 Task: Look for space in Genteng, Indonesia from 3rd August, 2023 to 17th August, 2023 for 3 adults, 1 child in price range Rs.3000 to Rs.15000. Place can be entire place with 3 bedrooms having 4 beds and 2 bathrooms. Property type can be house, flat, guest house. Amenities needed are: wifi. Booking option can be shelf check-in. Required host language is English.
Action: Mouse moved to (570, 102)
Screenshot: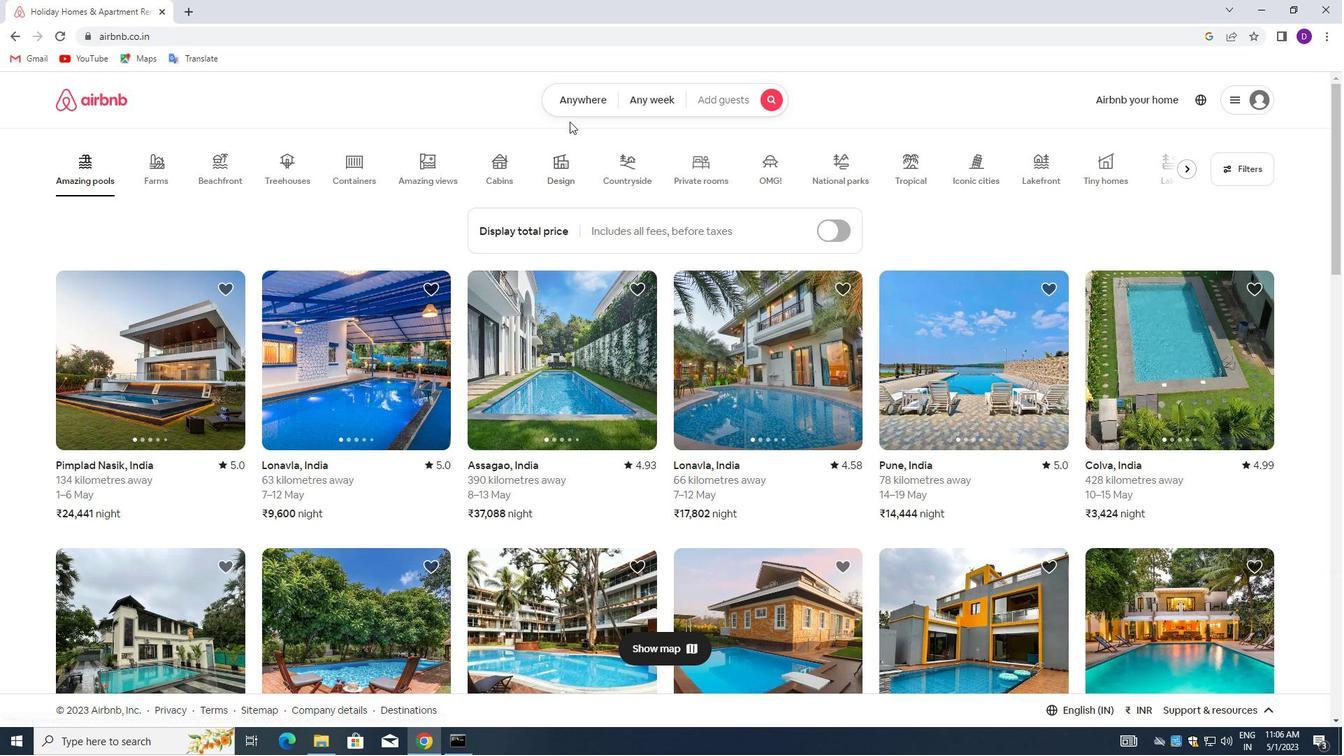 
Action: Mouse pressed left at (570, 102)
Screenshot: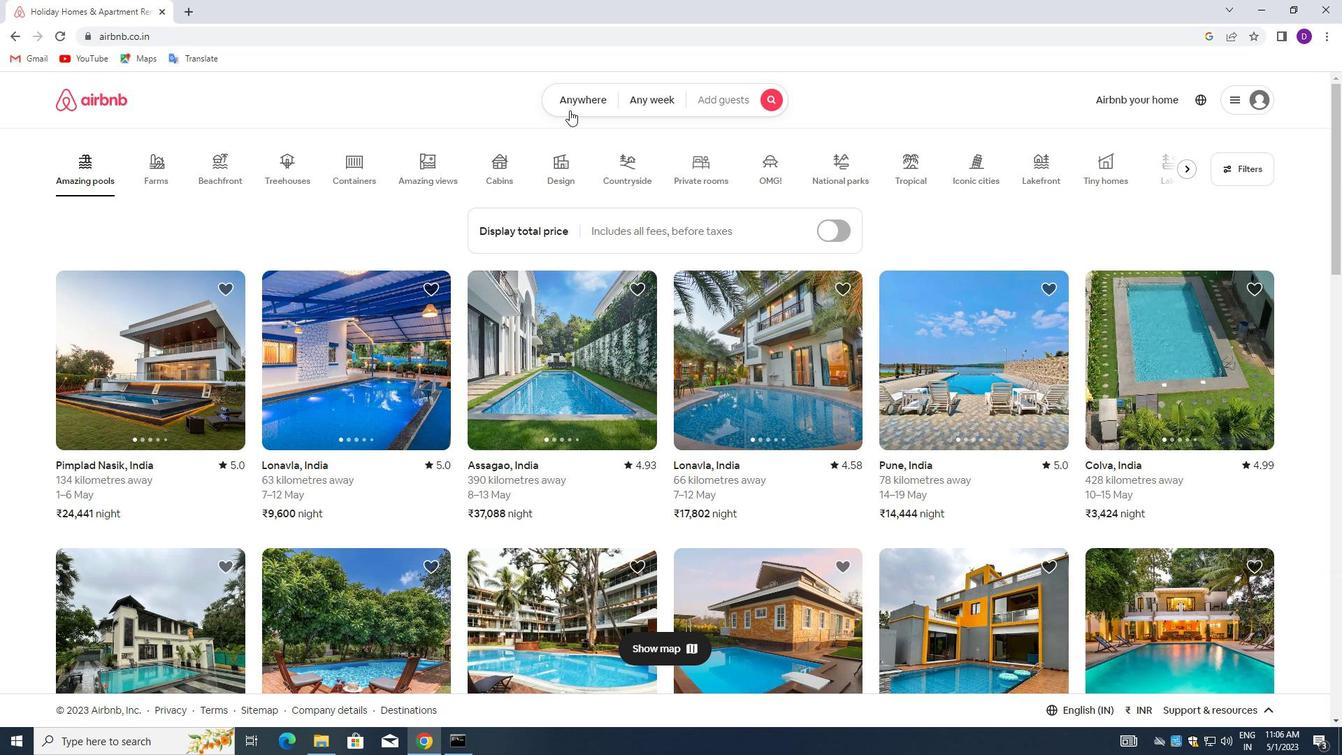 
Action: Mouse moved to (435, 159)
Screenshot: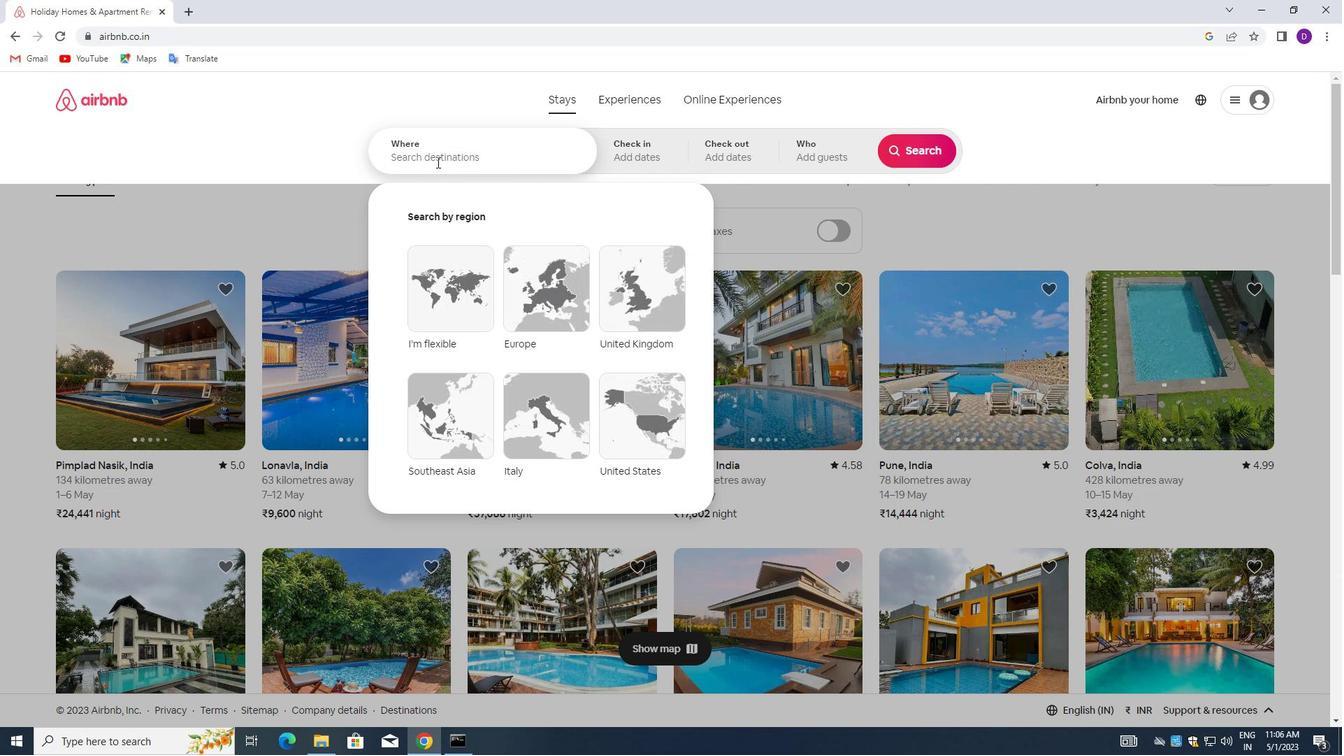 
Action: Mouse pressed left at (435, 159)
Screenshot: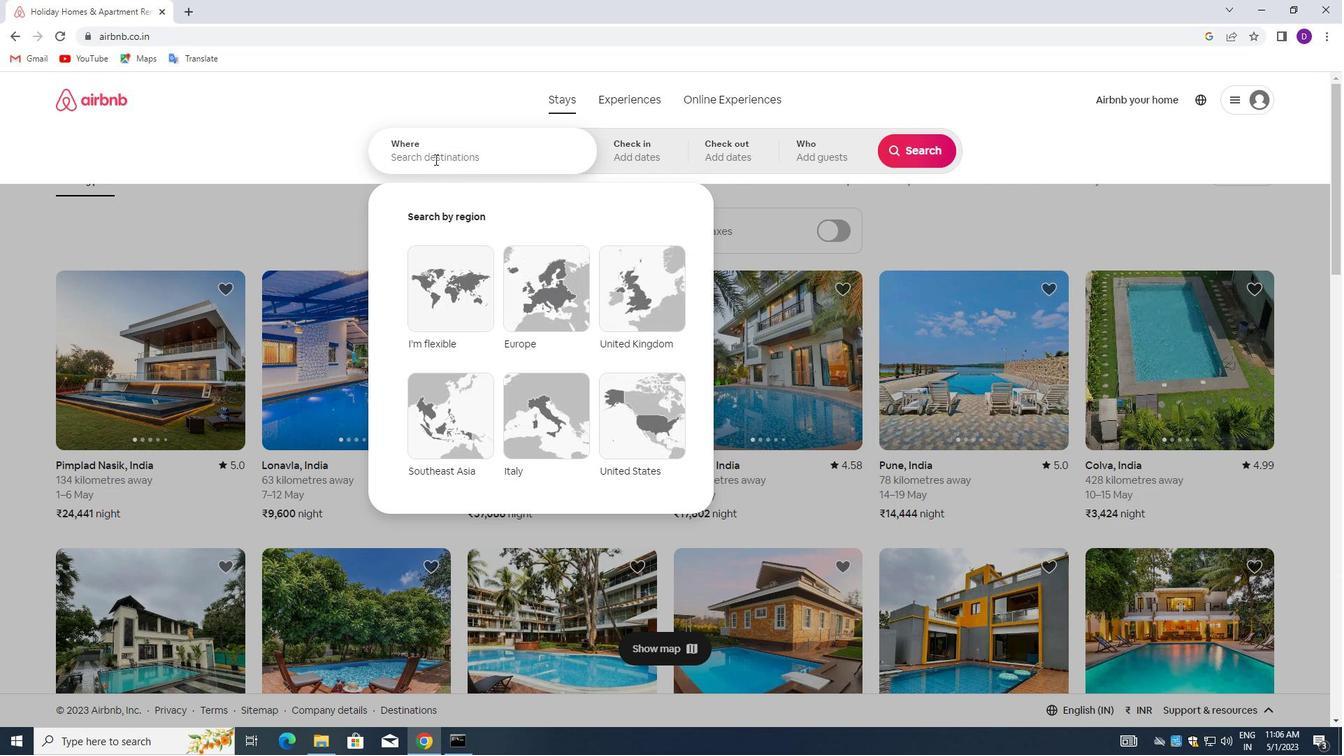 
Action: Key pressed <Key.shift>GENTENG,<Key.space><Key.shift>INDONESIA<Key.enter>
Screenshot: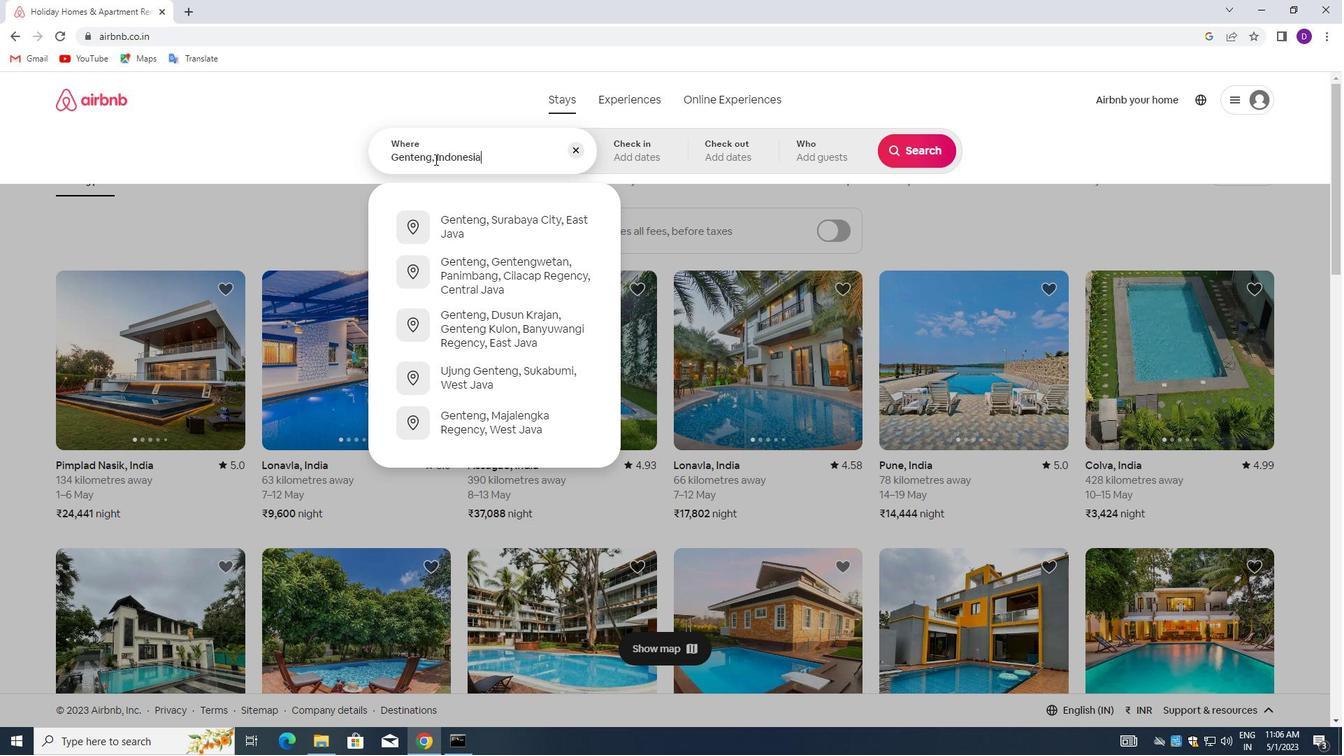 
Action: Mouse moved to (908, 267)
Screenshot: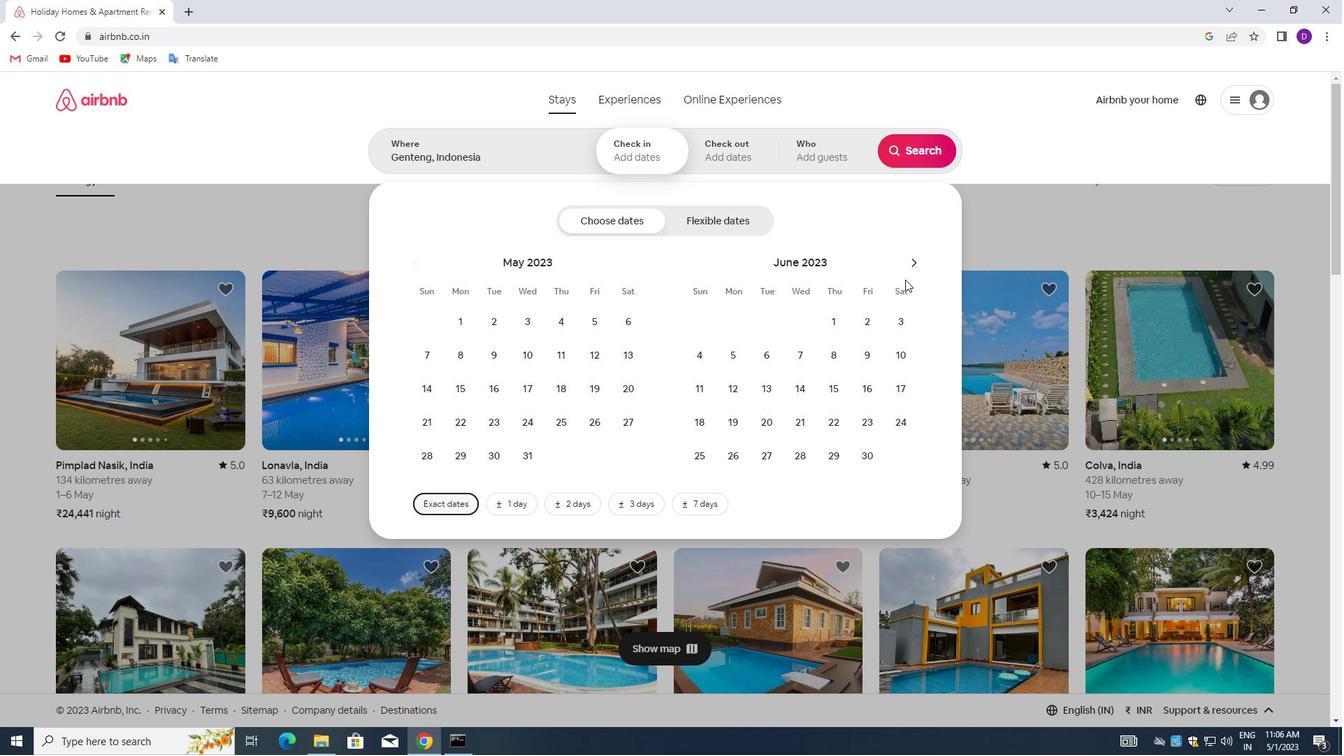 
Action: Mouse pressed left at (908, 267)
Screenshot: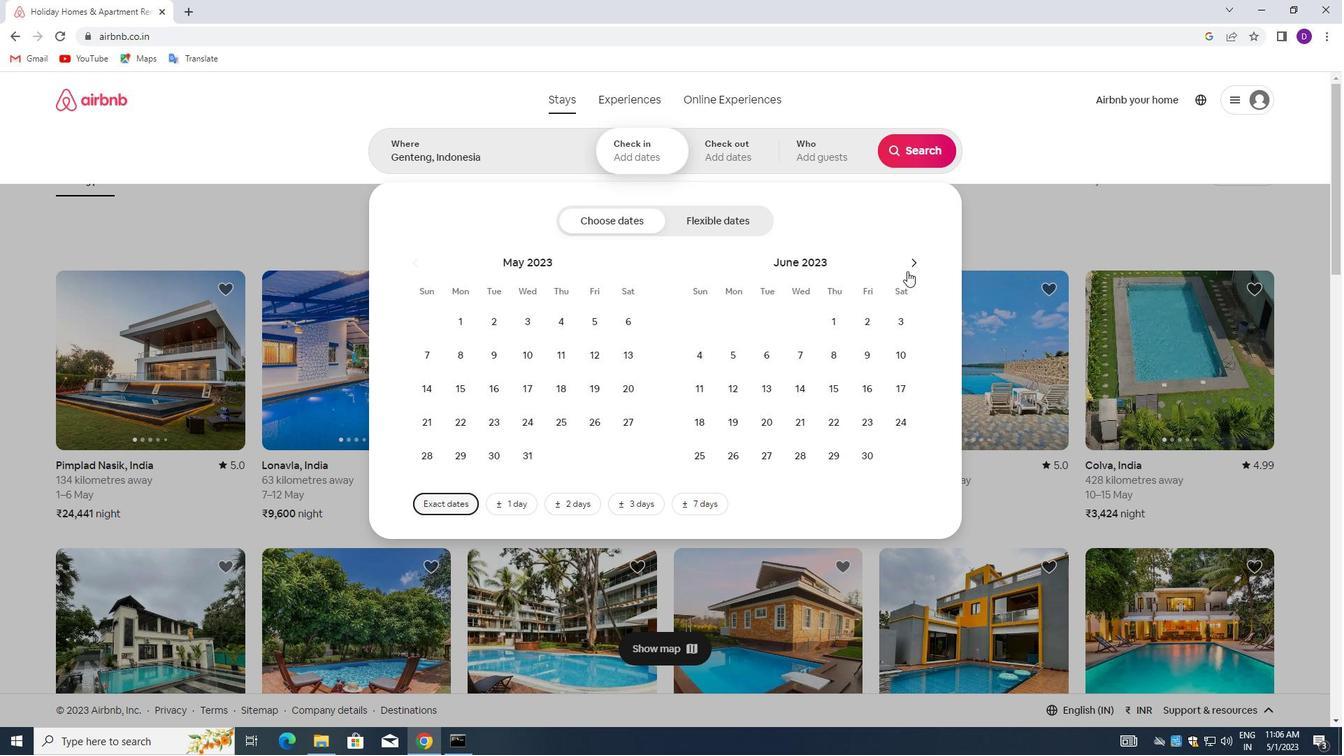 
Action: Mouse moved to (908, 267)
Screenshot: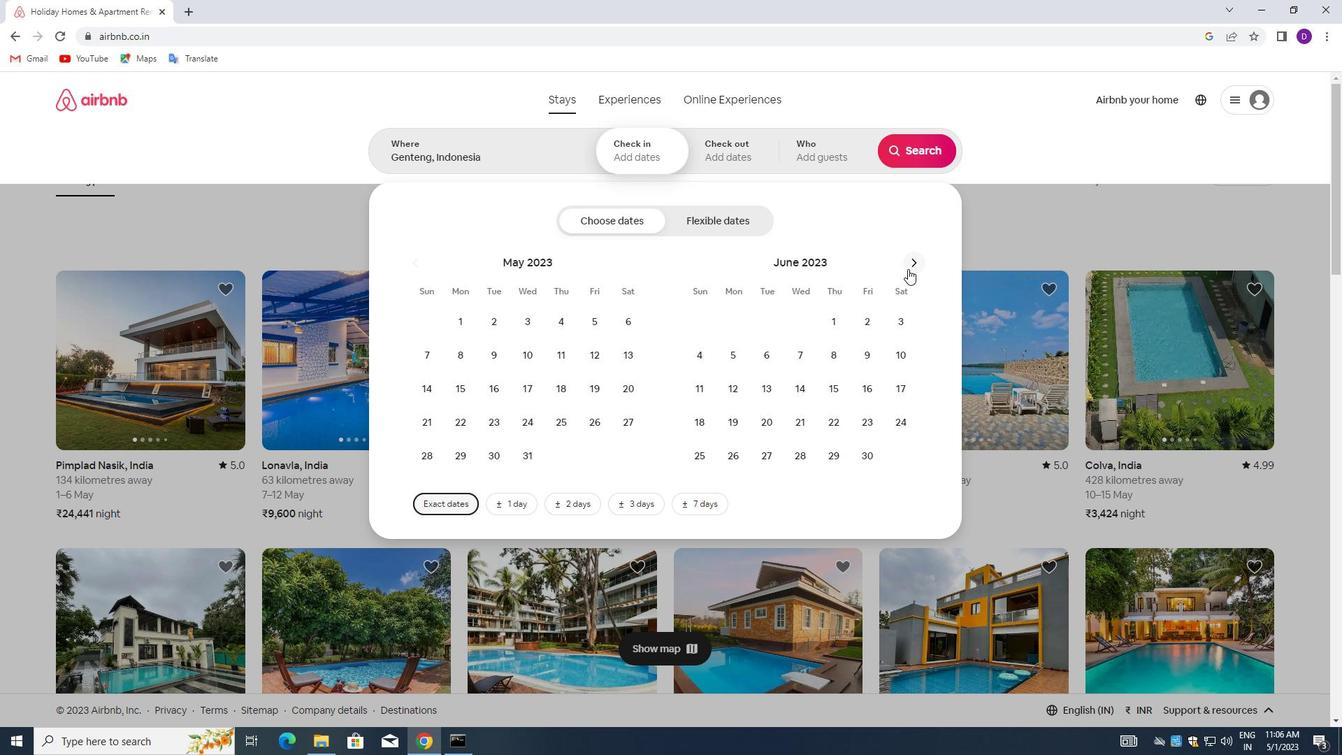 
Action: Mouse pressed left at (908, 267)
Screenshot: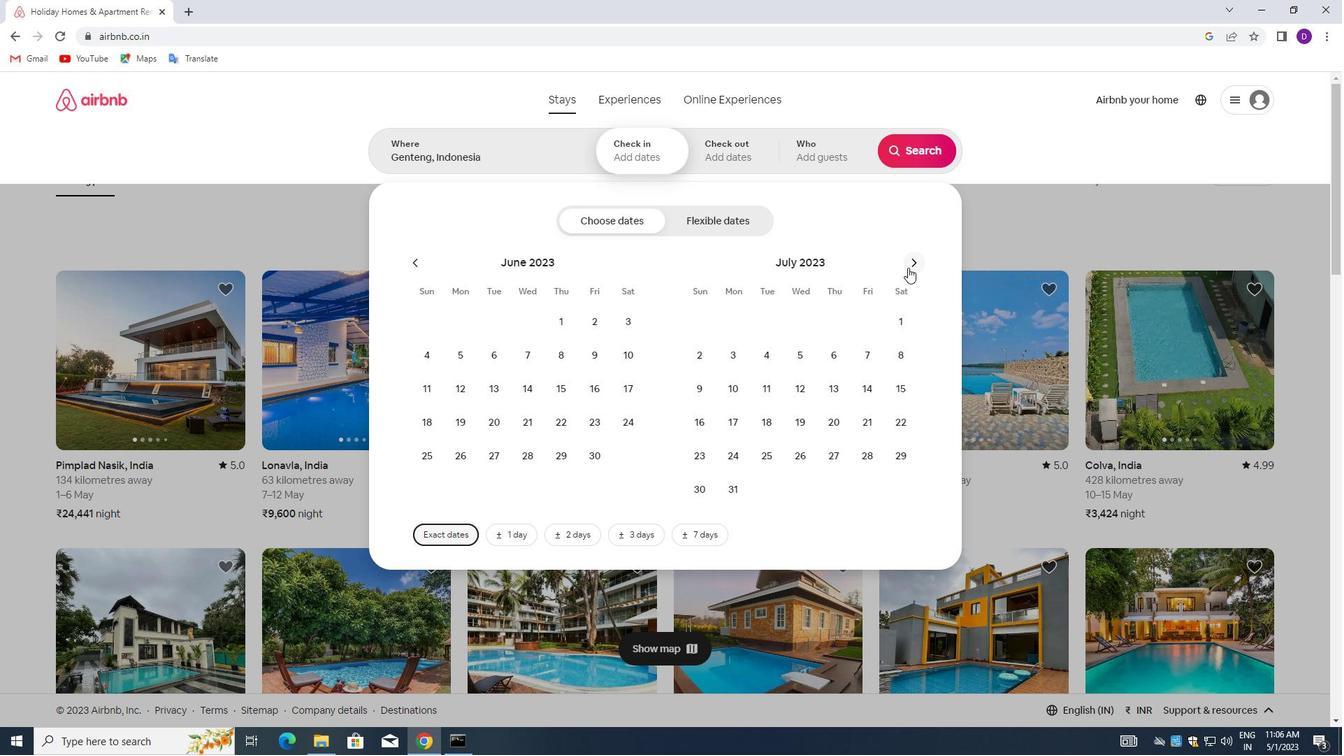 
Action: Mouse moved to (840, 316)
Screenshot: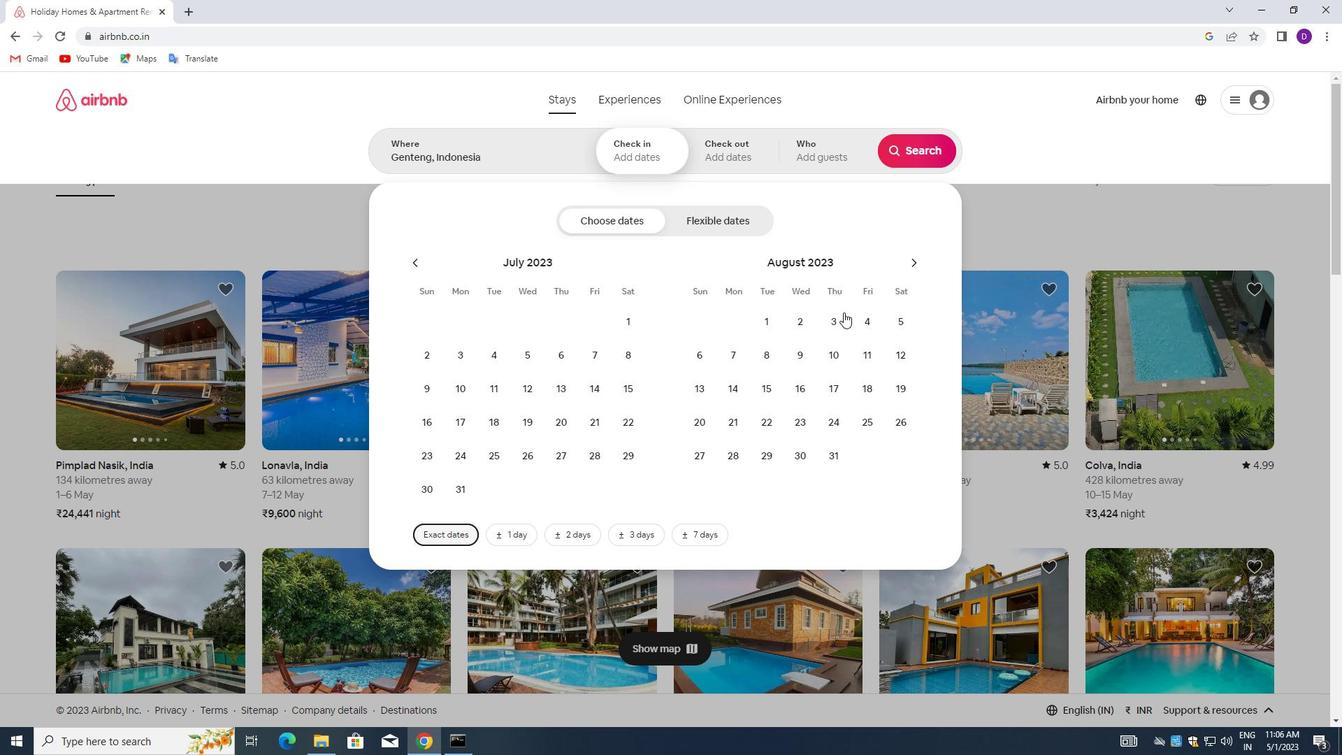 
Action: Mouse pressed left at (840, 316)
Screenshot: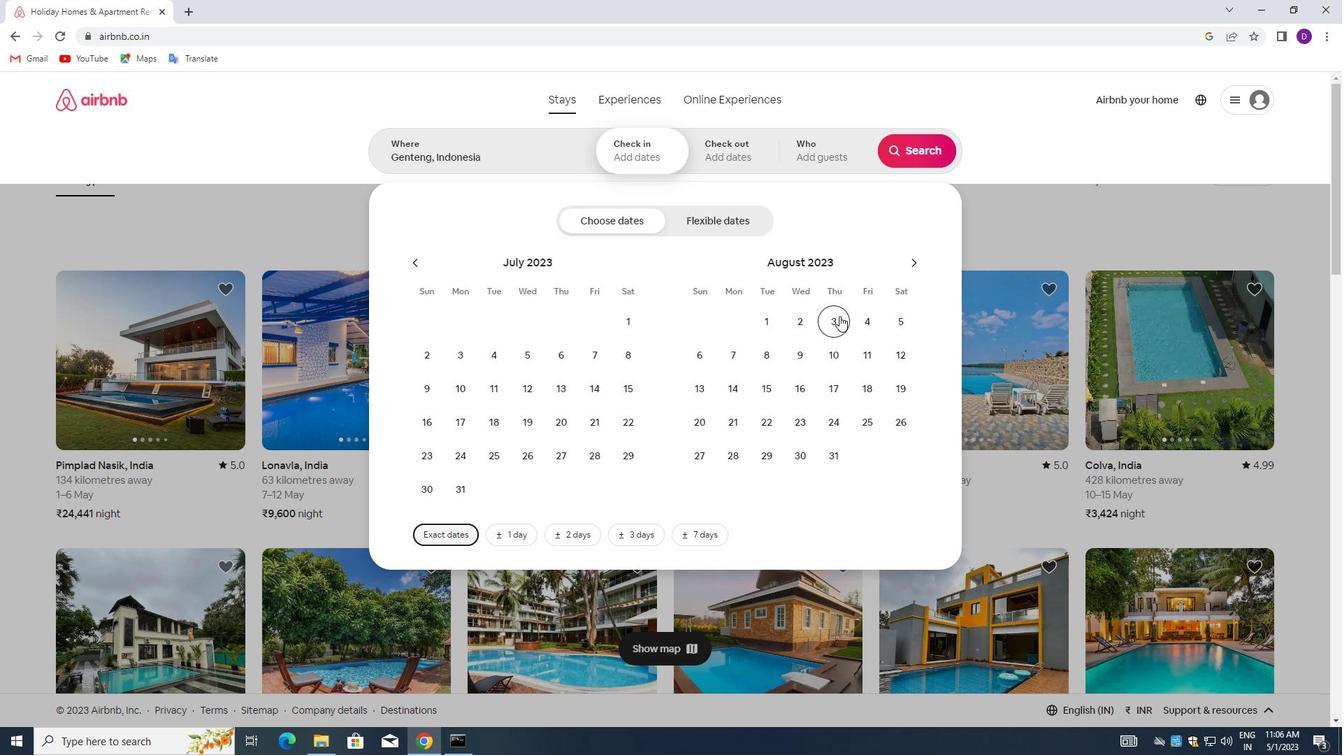 
Action: Mouse moved to (838, 377)
Screenshot: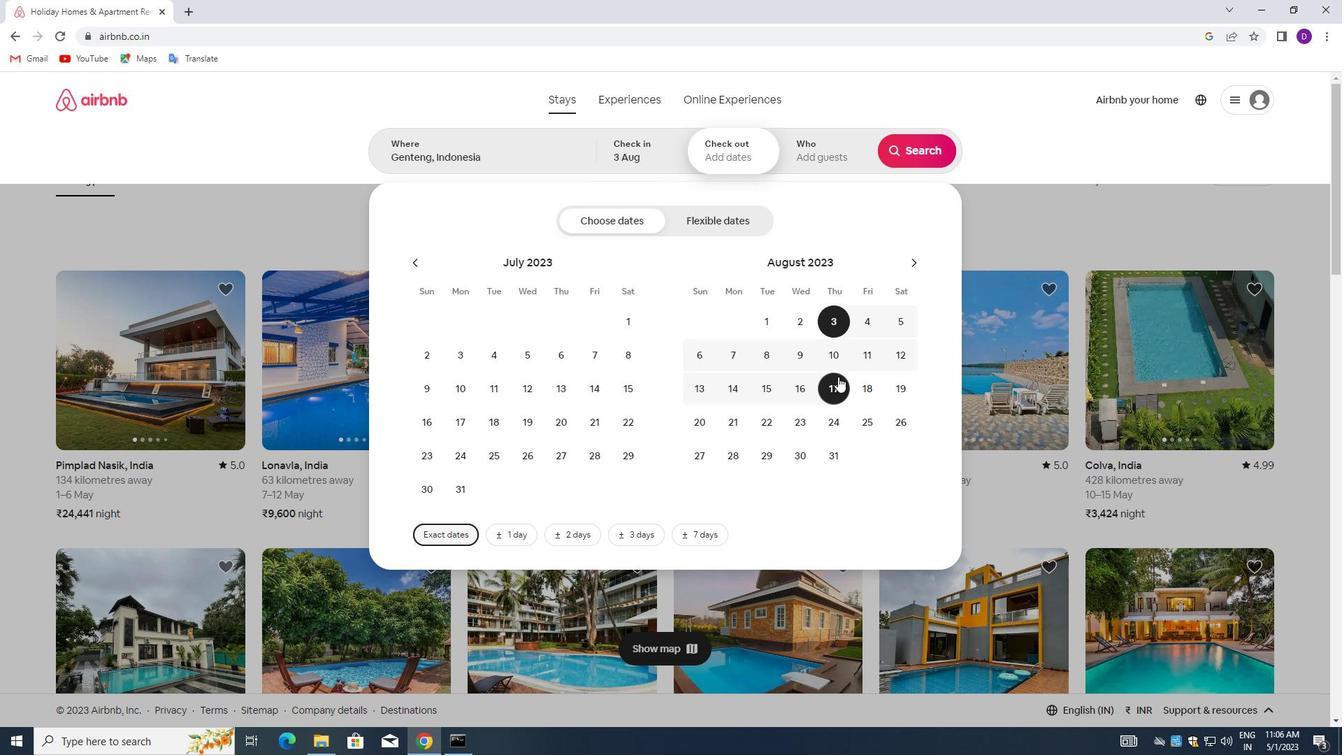 
Action: Mouse pressed left at (838, 377)
Screenshot: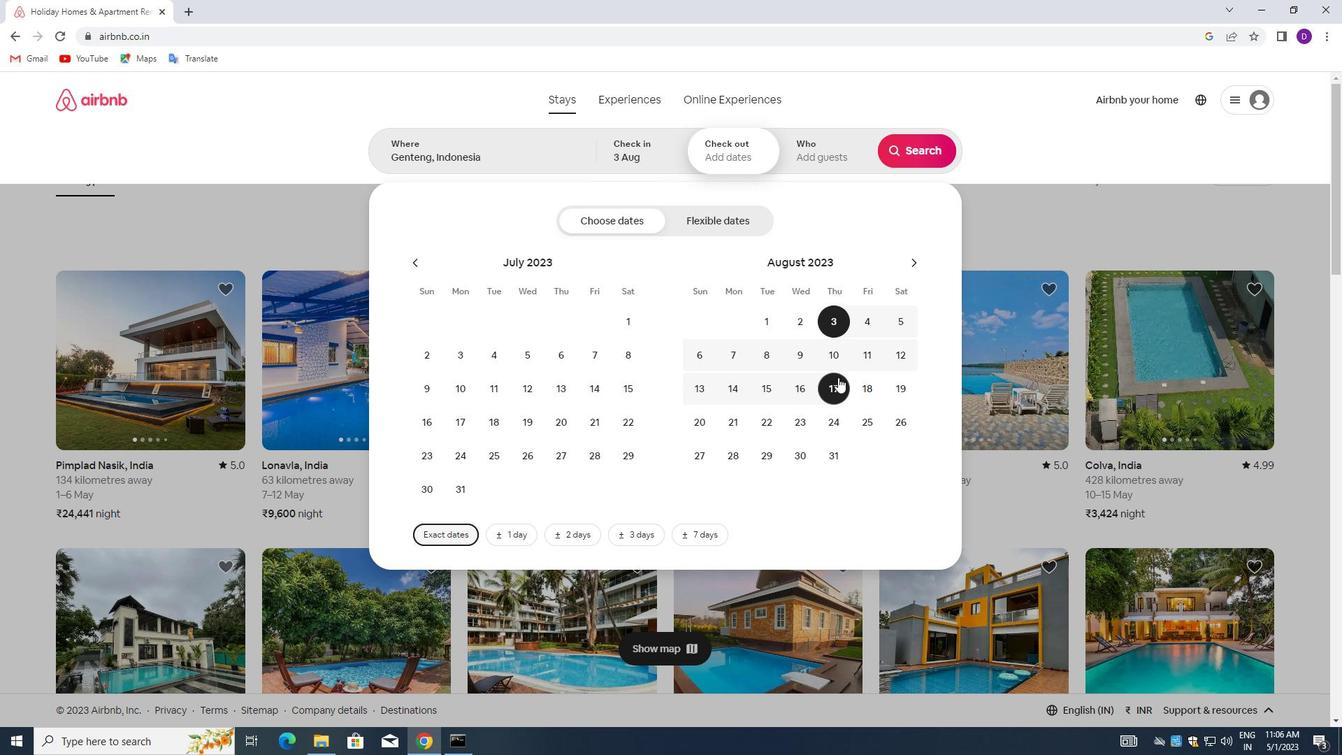 
Action: Mouse moved to (805, 145)
Screenshot: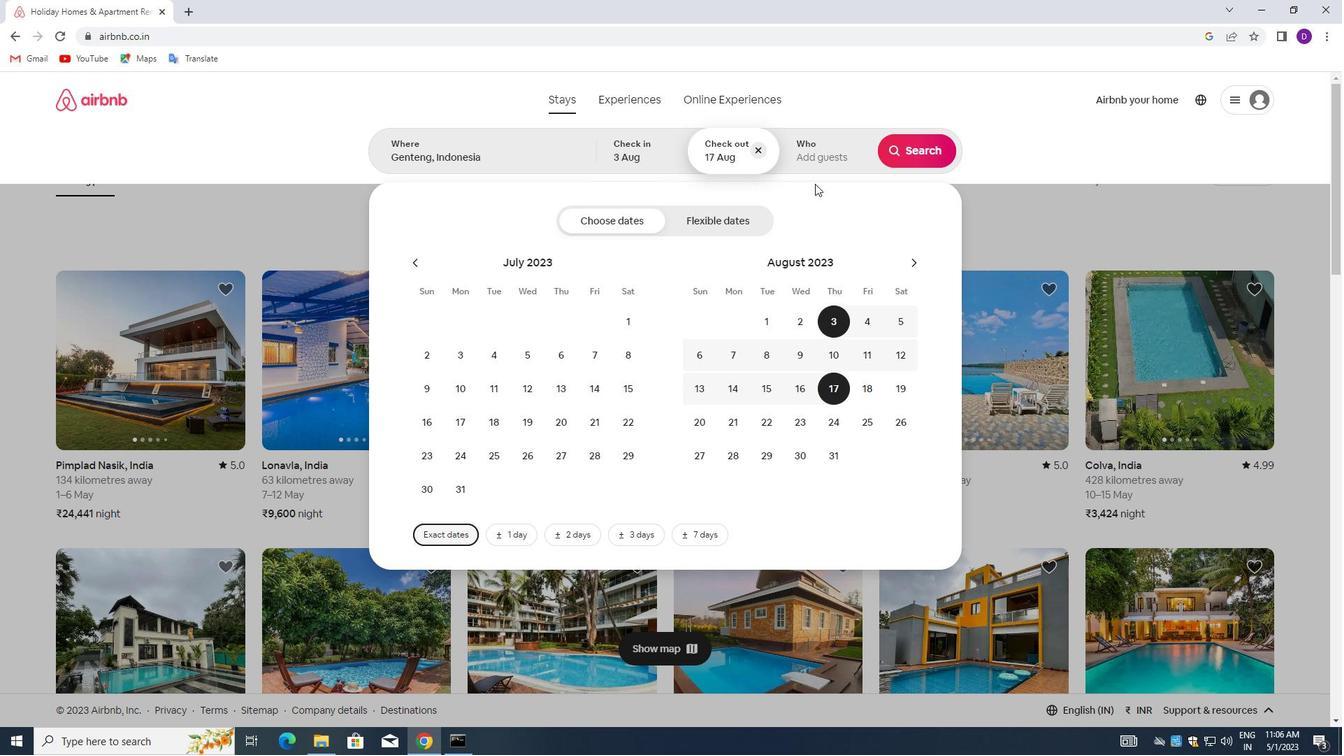 
Action: Mouse pressed left at (805, 145)
Screenshot: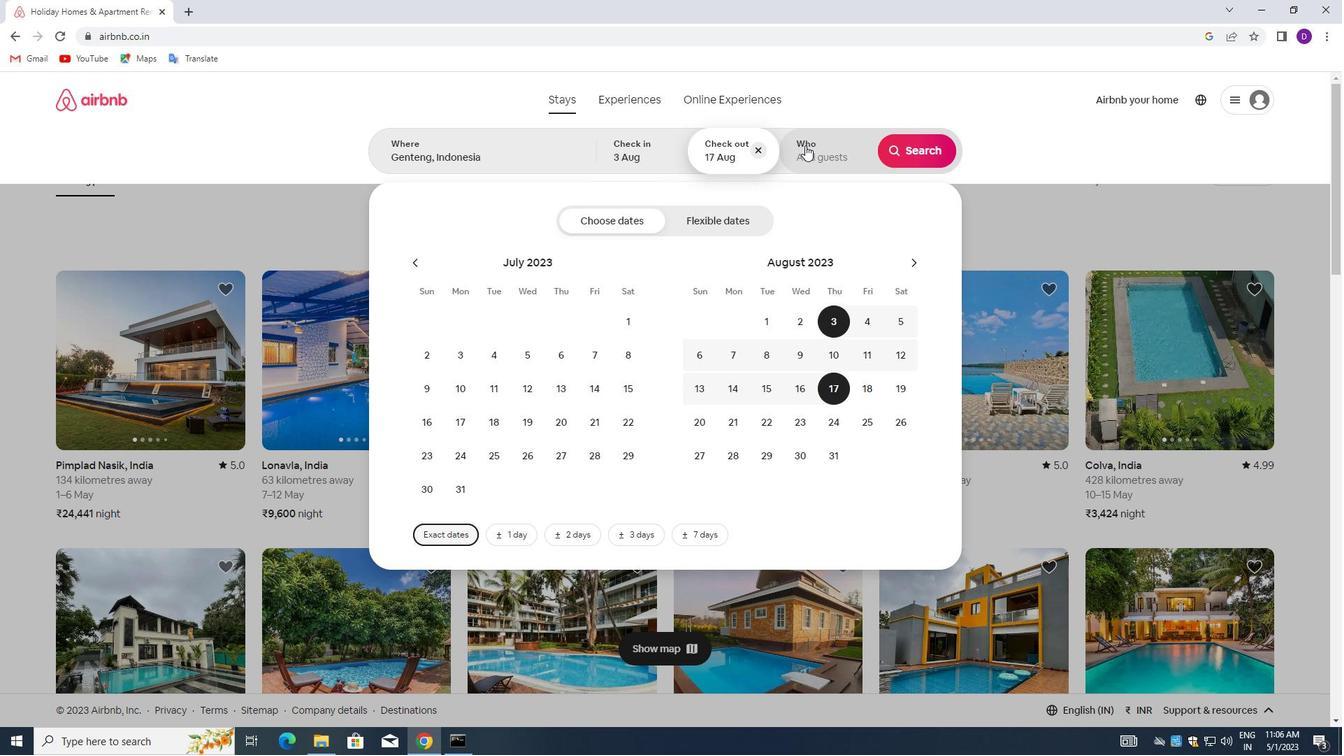
Action: Mouse moved to (919, 226)
Screenshot: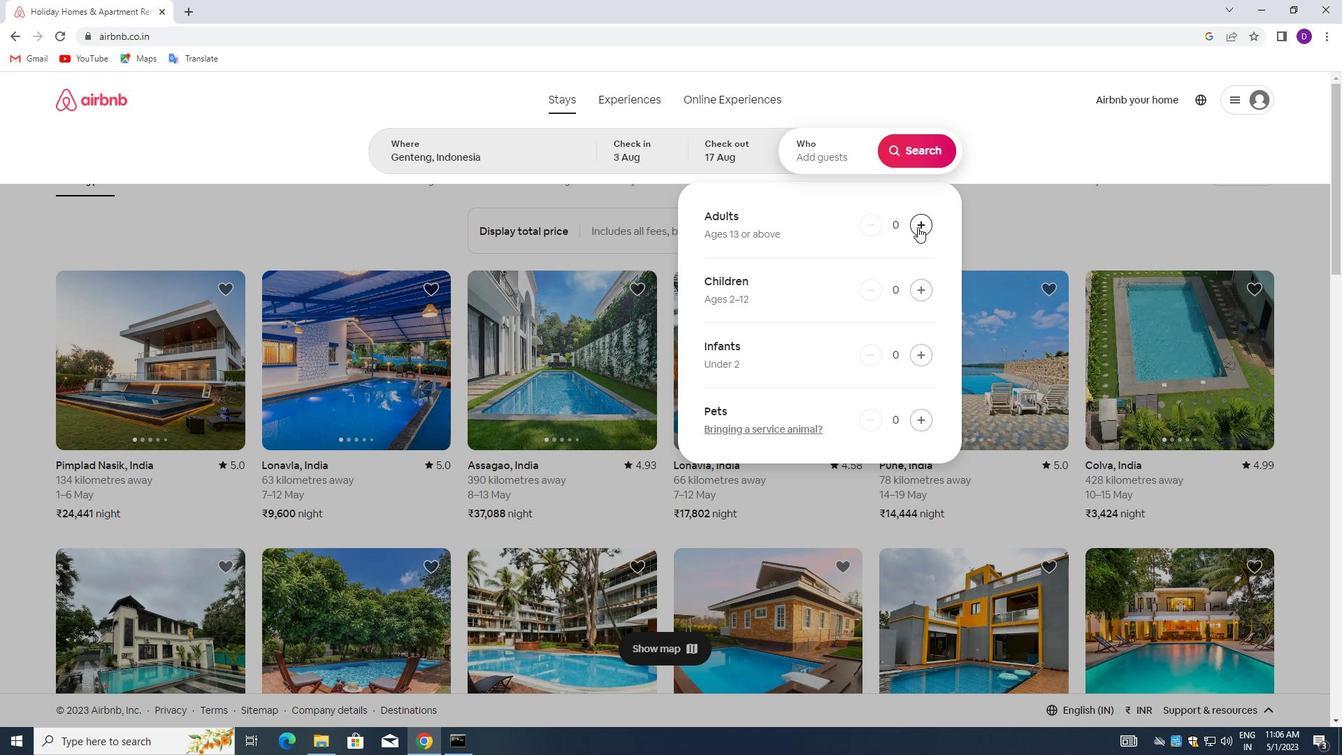 
Action: Mouse pressed left at (919, 226)
Screenshot: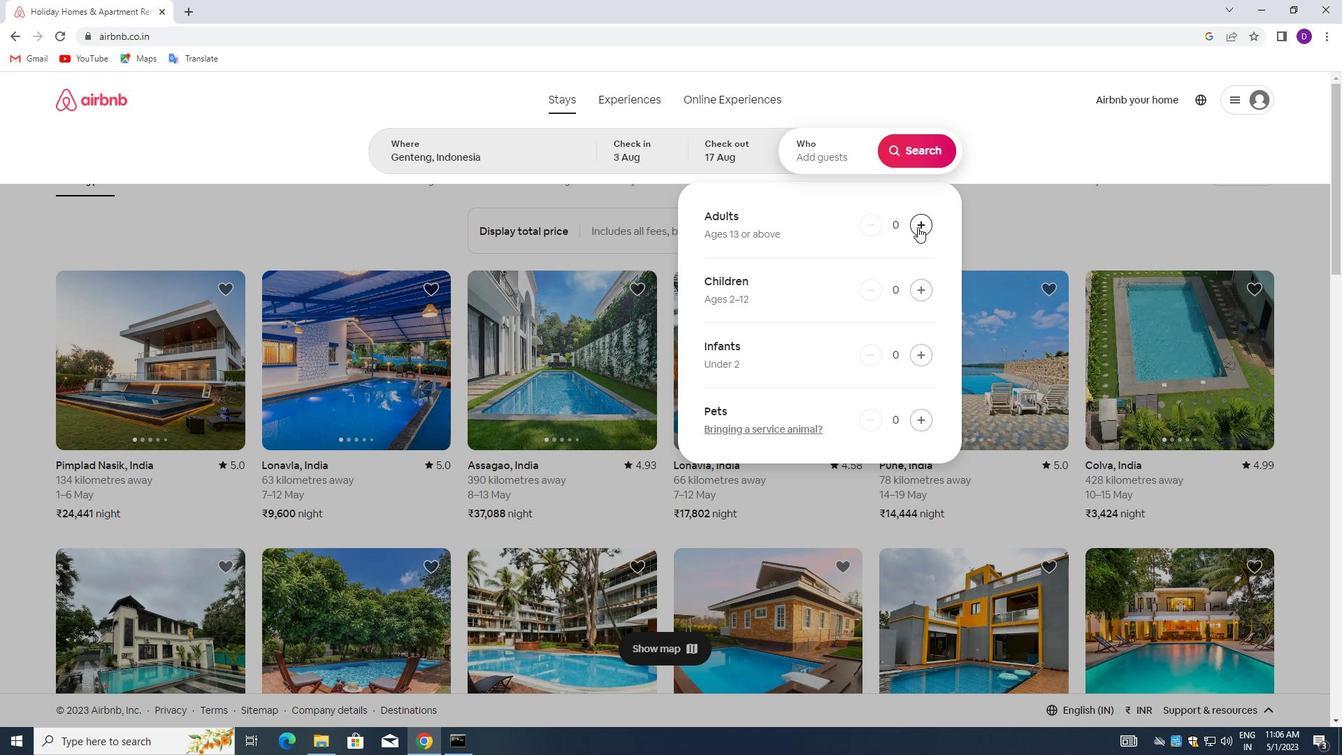 
Action: Mouse pressed left at (919, 226)
Screenshot: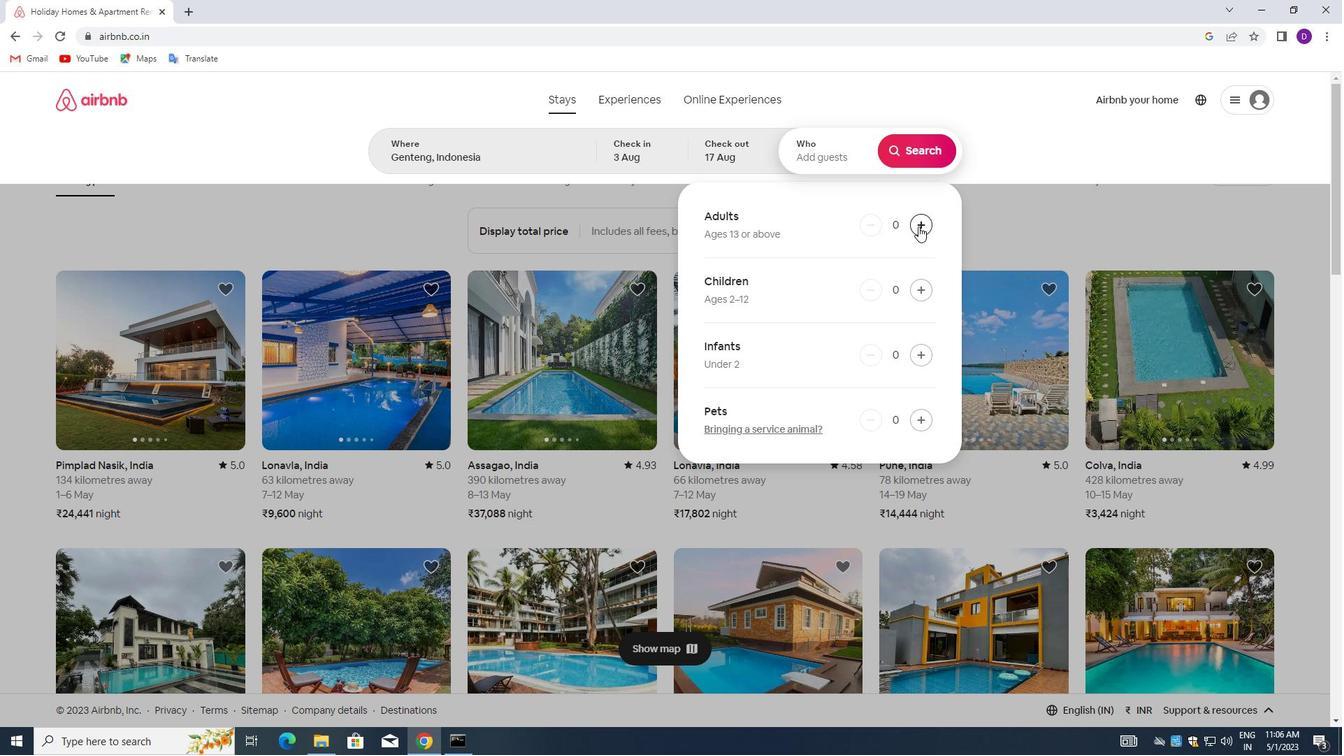 
Action: Mouse pressed left at (919, 226)
Screenshot: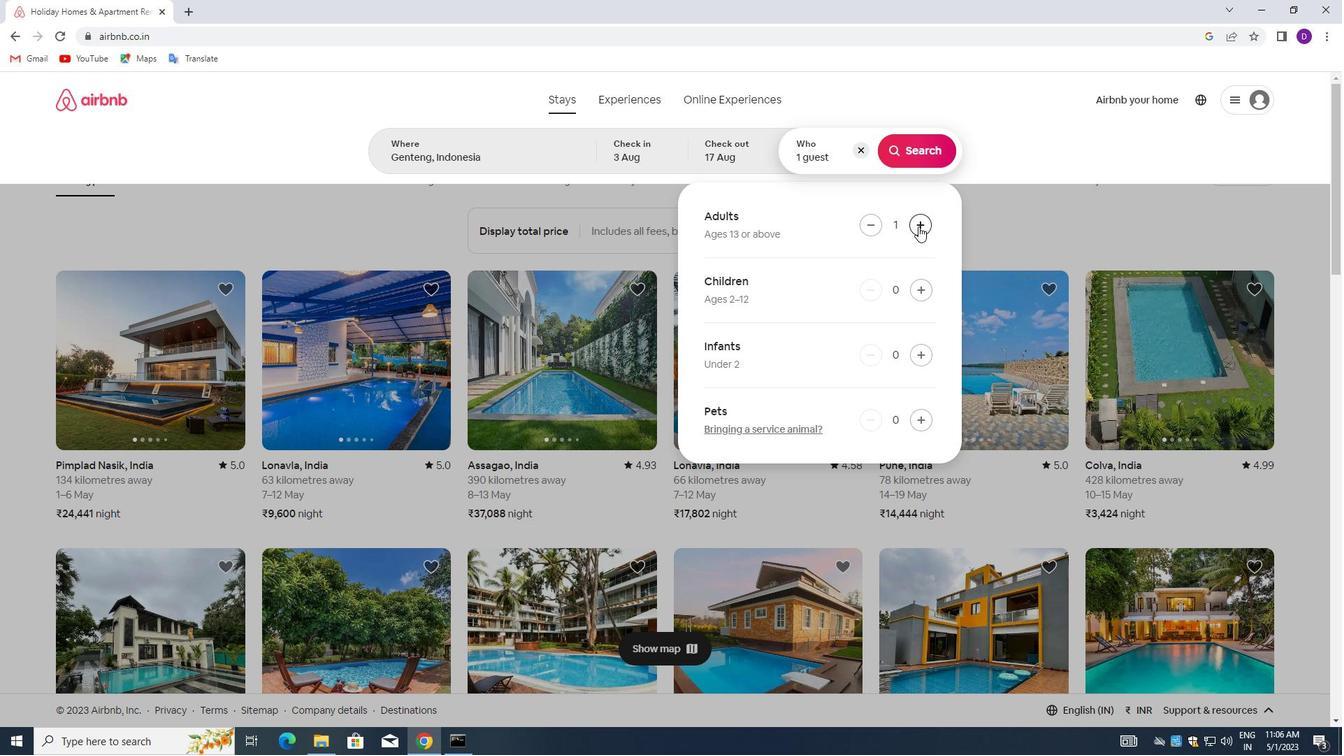 
Action: Mouse moved to (916, 291)
Screenshot: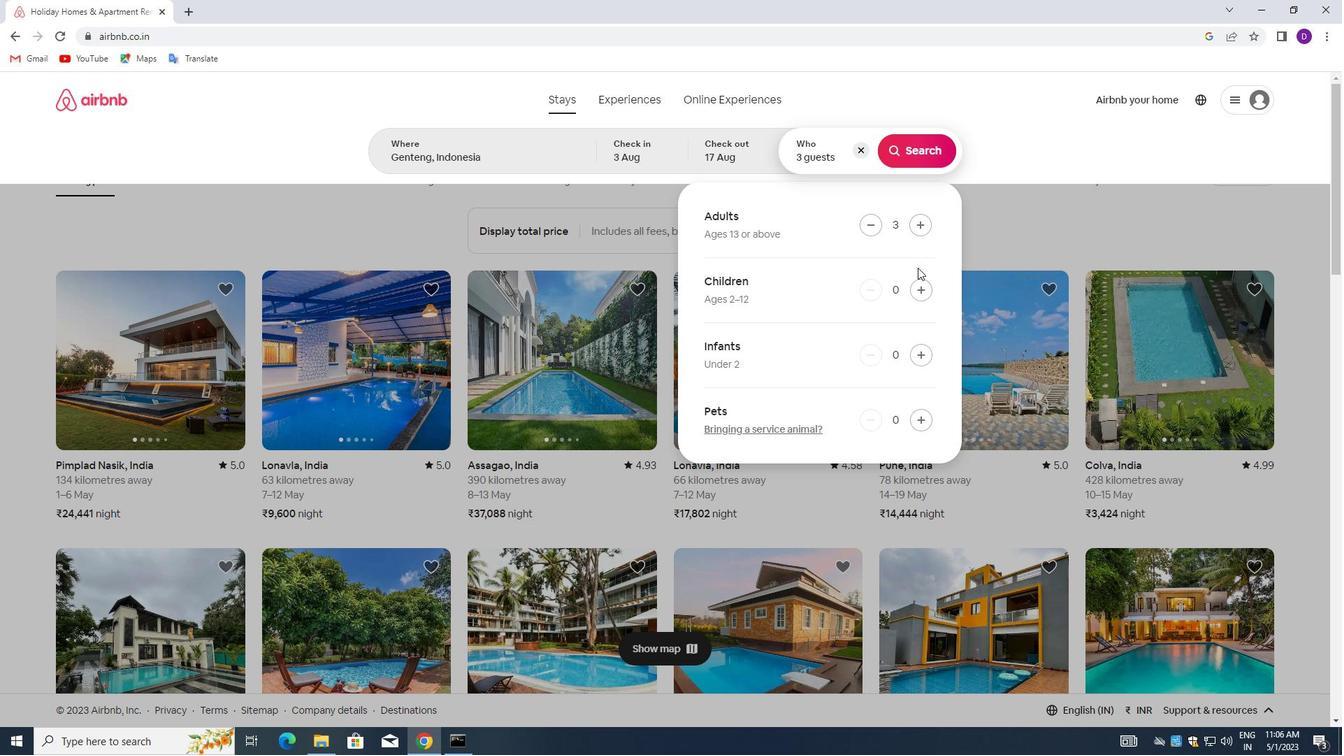 
Action: Mouse pressed left at (916, 291)
Screenshot: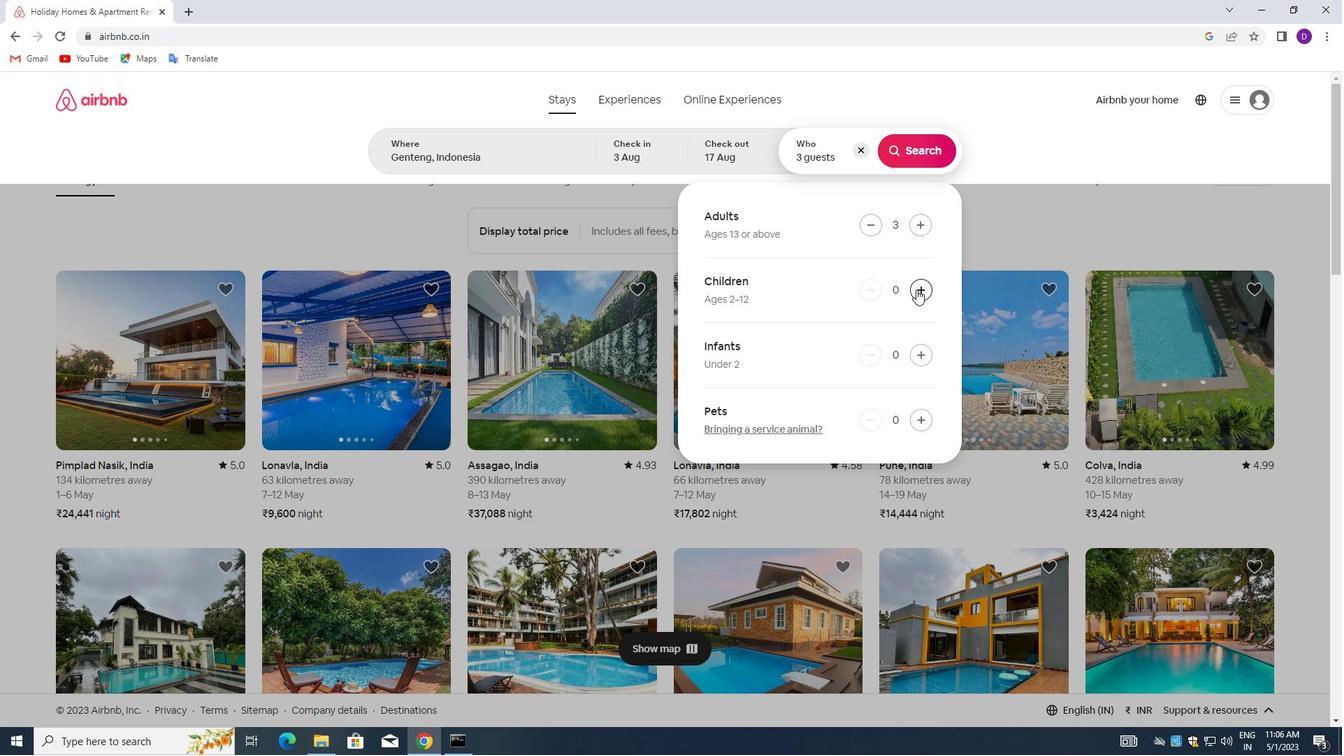 
Action: Mouse moved to (909, 158)
Screenshot: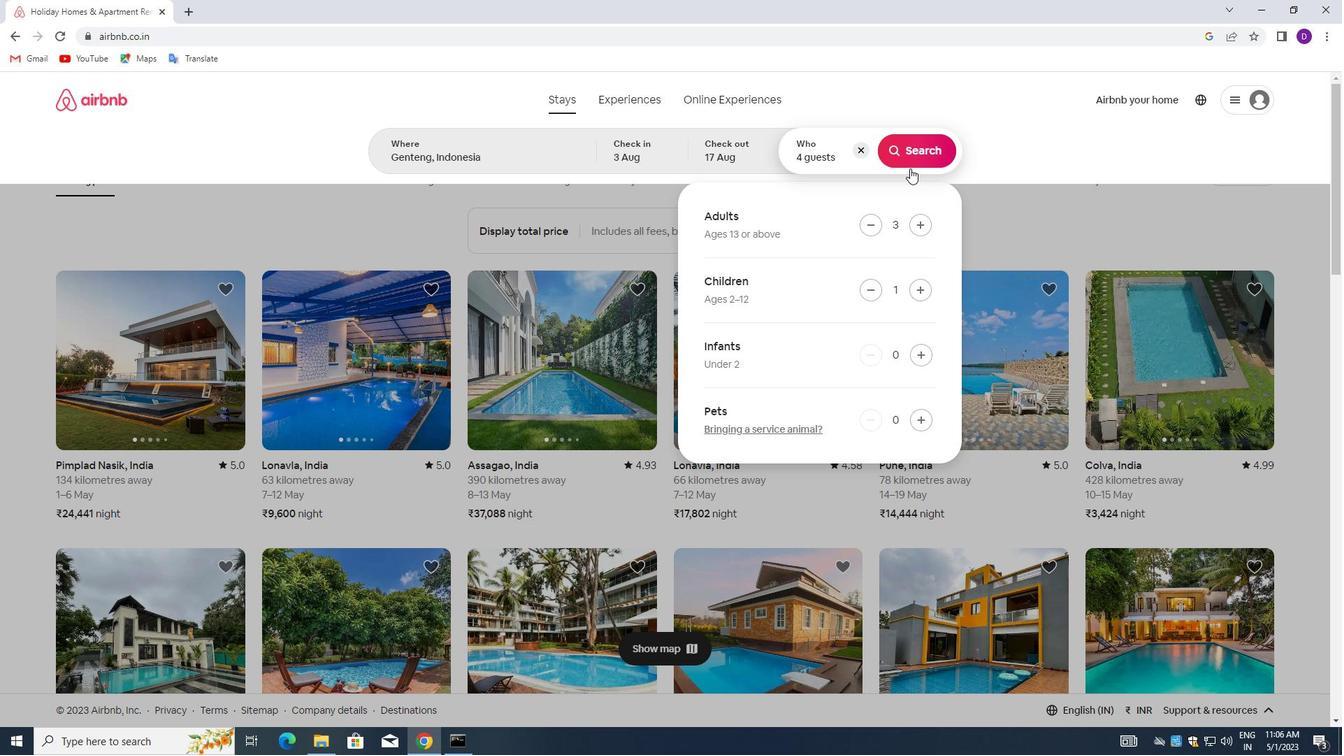 
Action: Mouse pressed left at (909, 158)
Screenshot: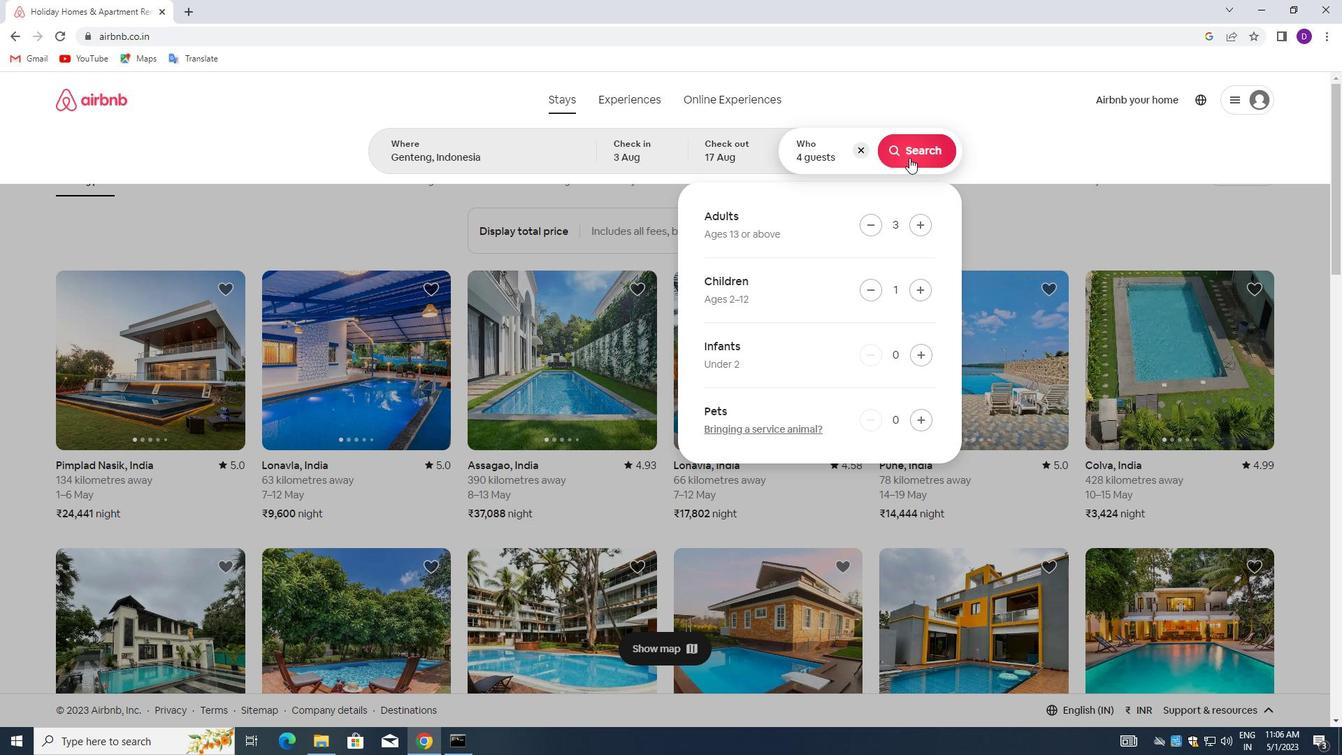 
Action: Mouse moved to (1257, 151)
Screenshot: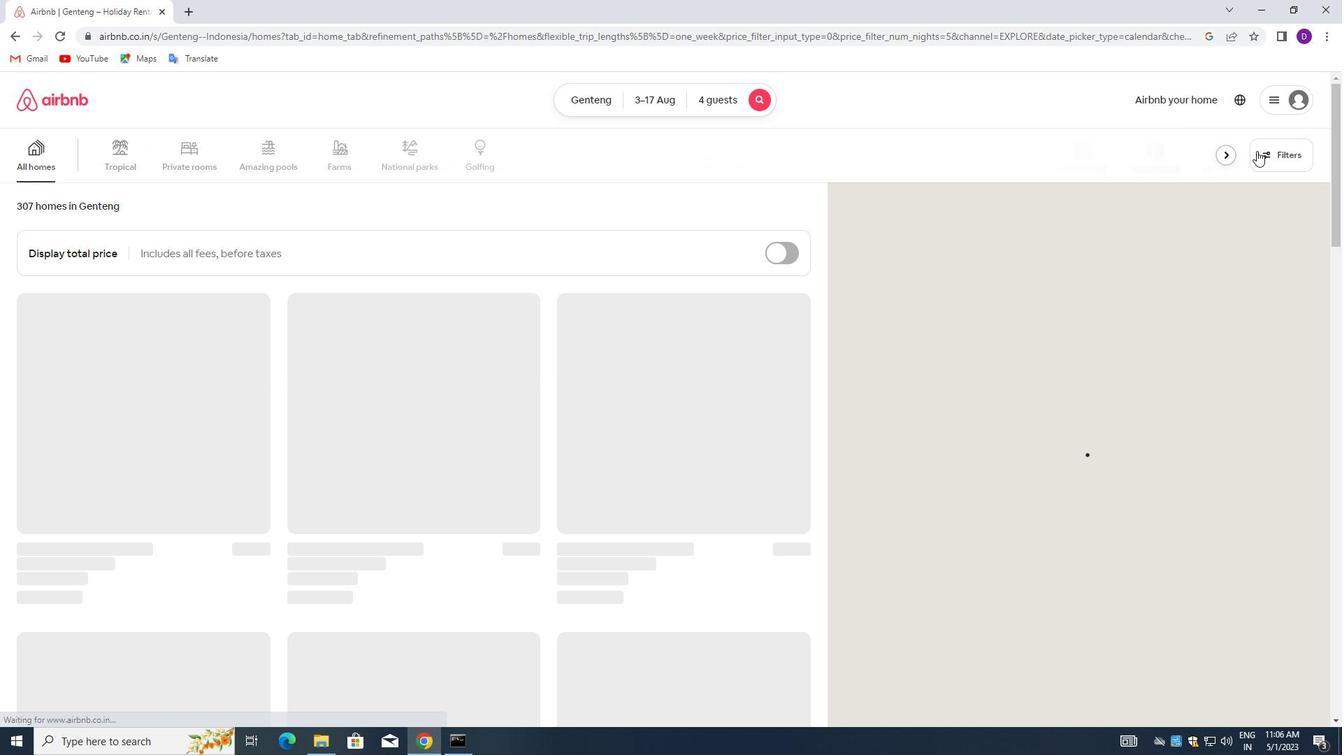 
Action: Mouse pressed left at (1257, 151)
Screenshot: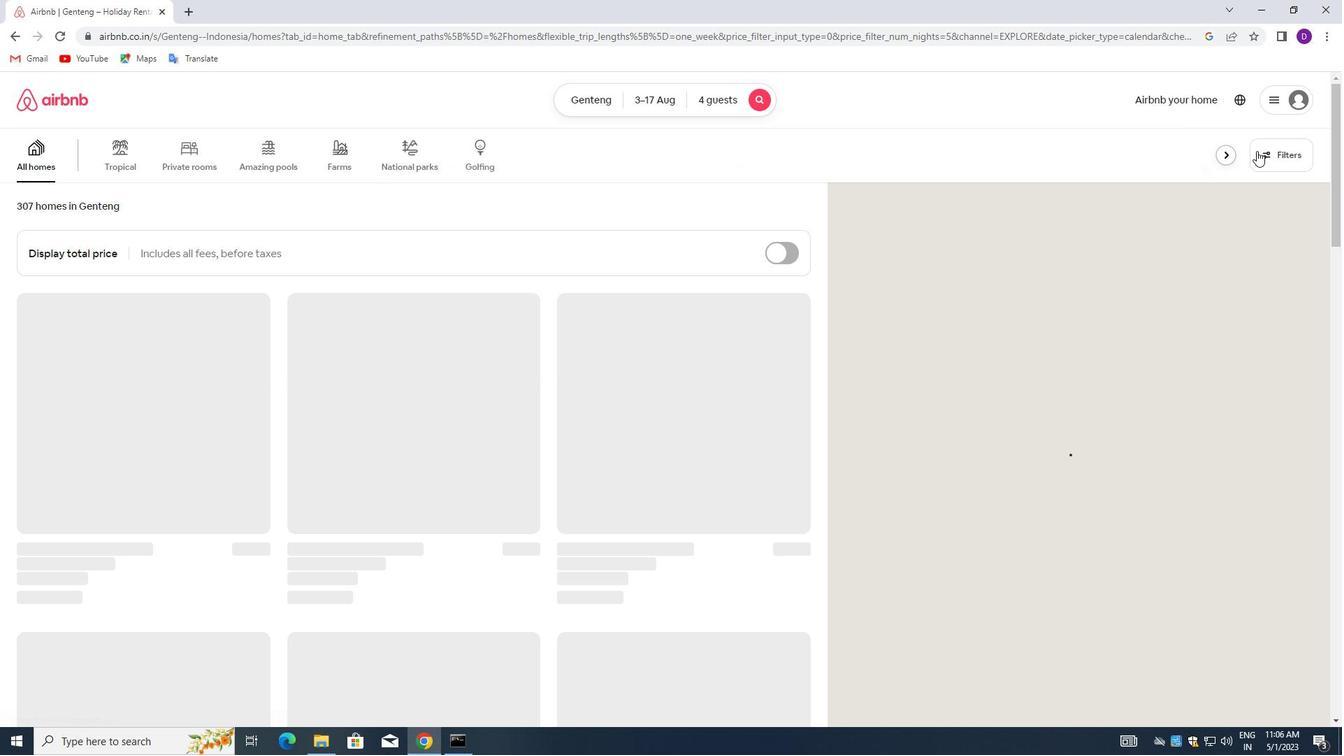 
Action: Mouse moved to (487, 334)
Screenshot: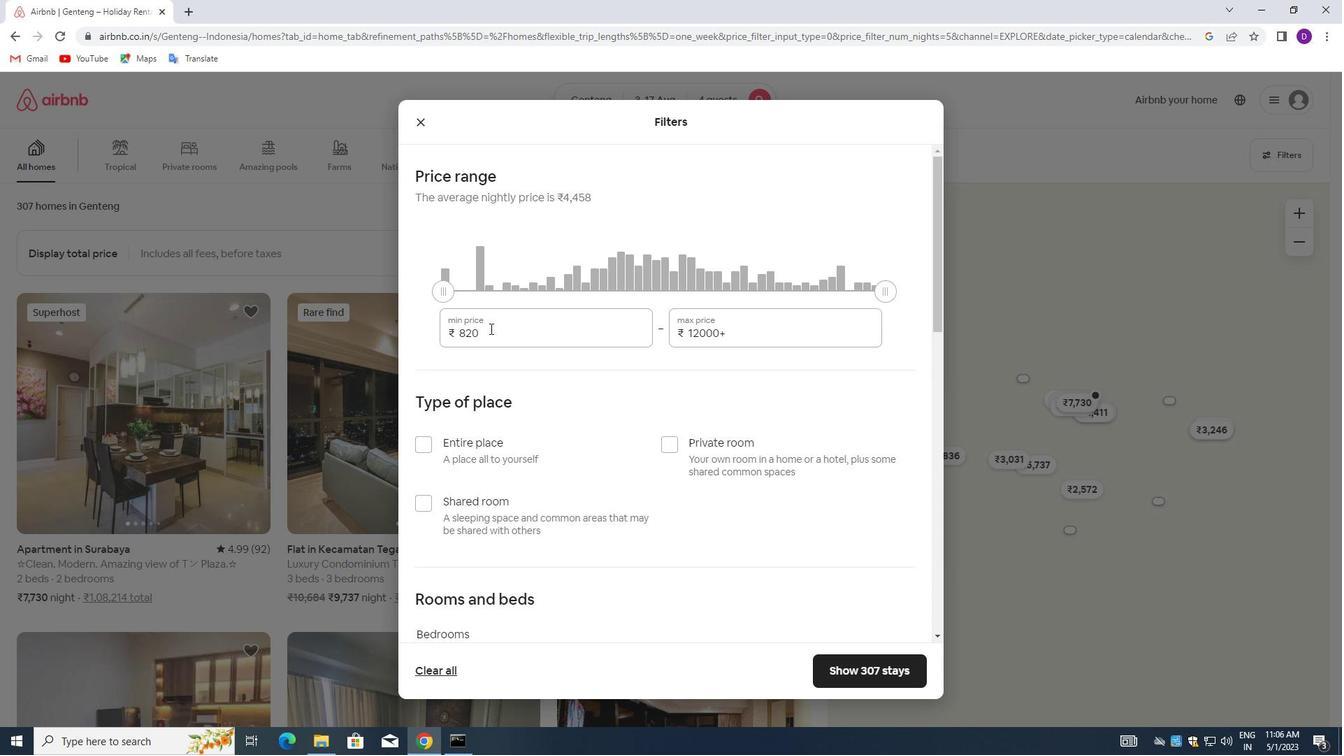
Action: Mouse pressed left at (487, 334)
Screenshot: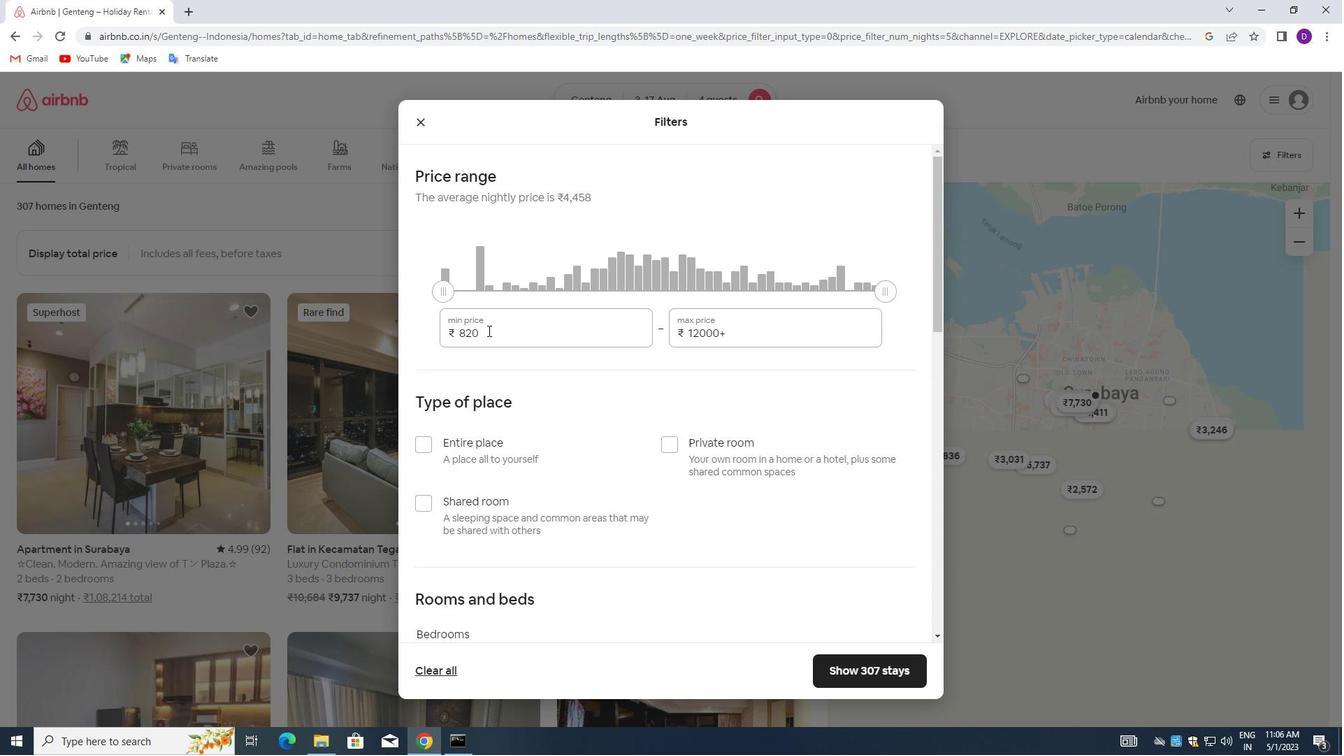 
Action: Mouse pressed left at (487, 334)
Screenshot: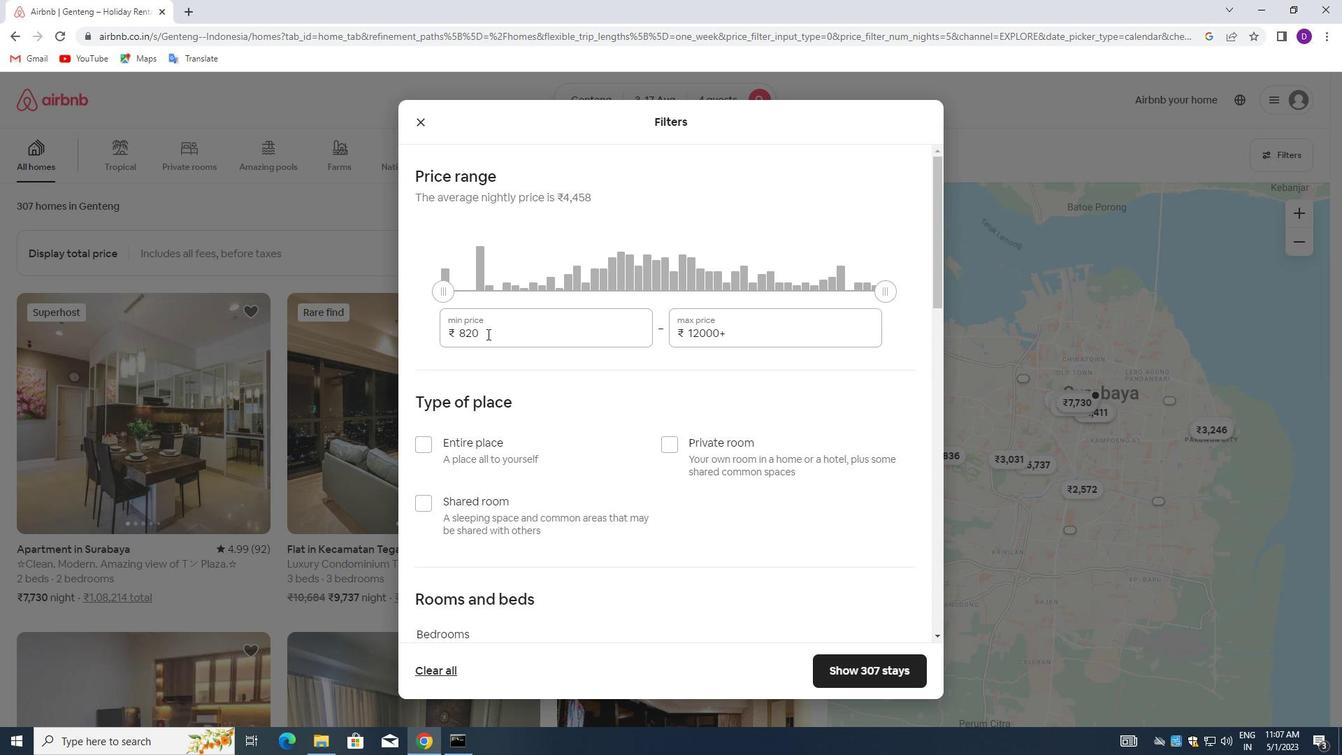 
Action: Key pressed 3000<Key.tab>15<Key.backspace><Key.backspace><Key.backspace><Key.backspace><Key.backspace><Key.backspace><Key.backspace><Key.backspace><Key.backspace>15000
Screenshot: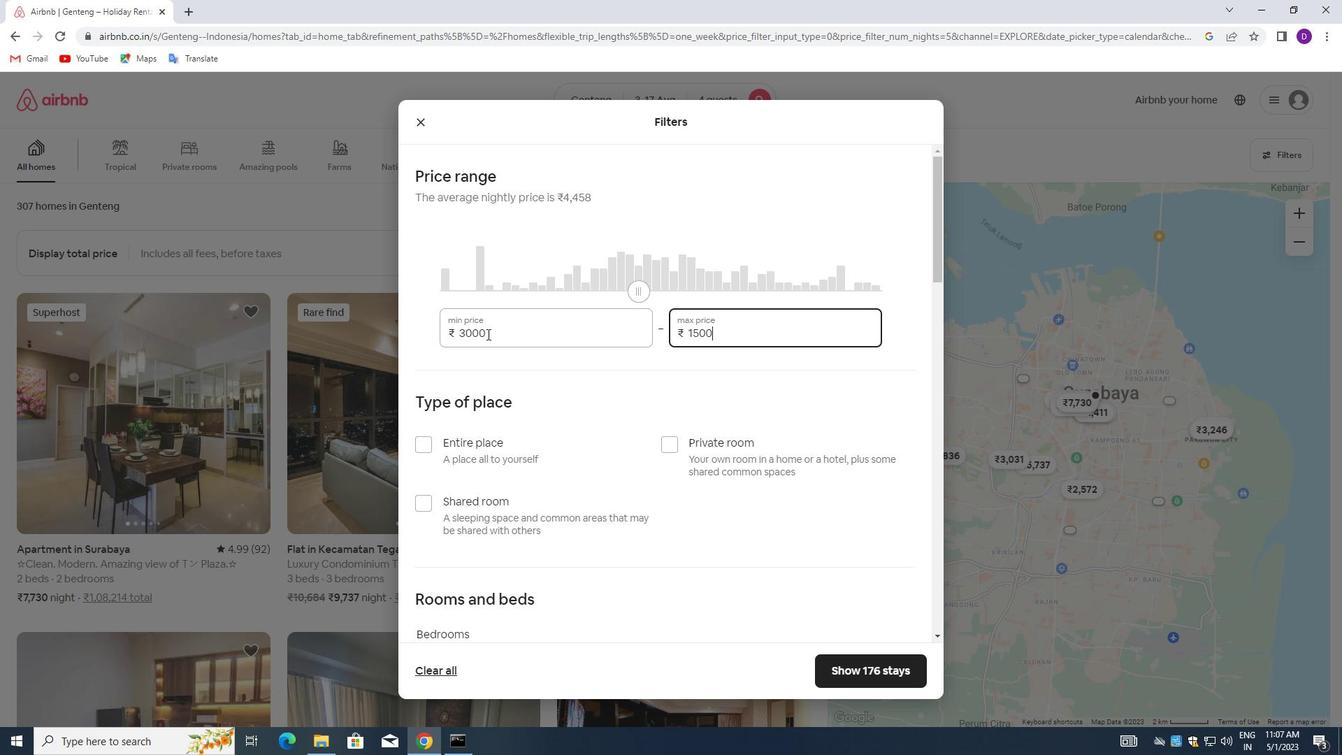 
Action: Mouse moved to (499, 395)
Screenshot: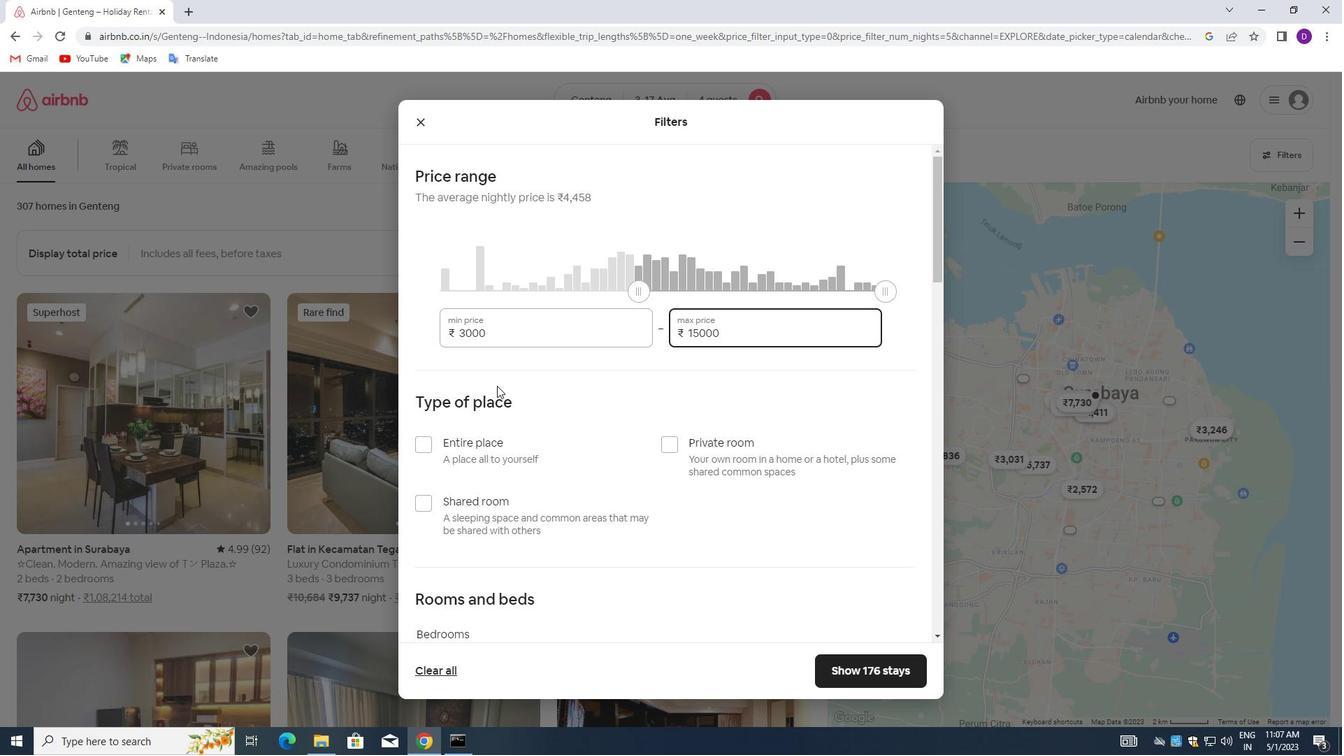 
Action: Mouse scrolled (499, 394) with delta (0, 0)
Screenshot: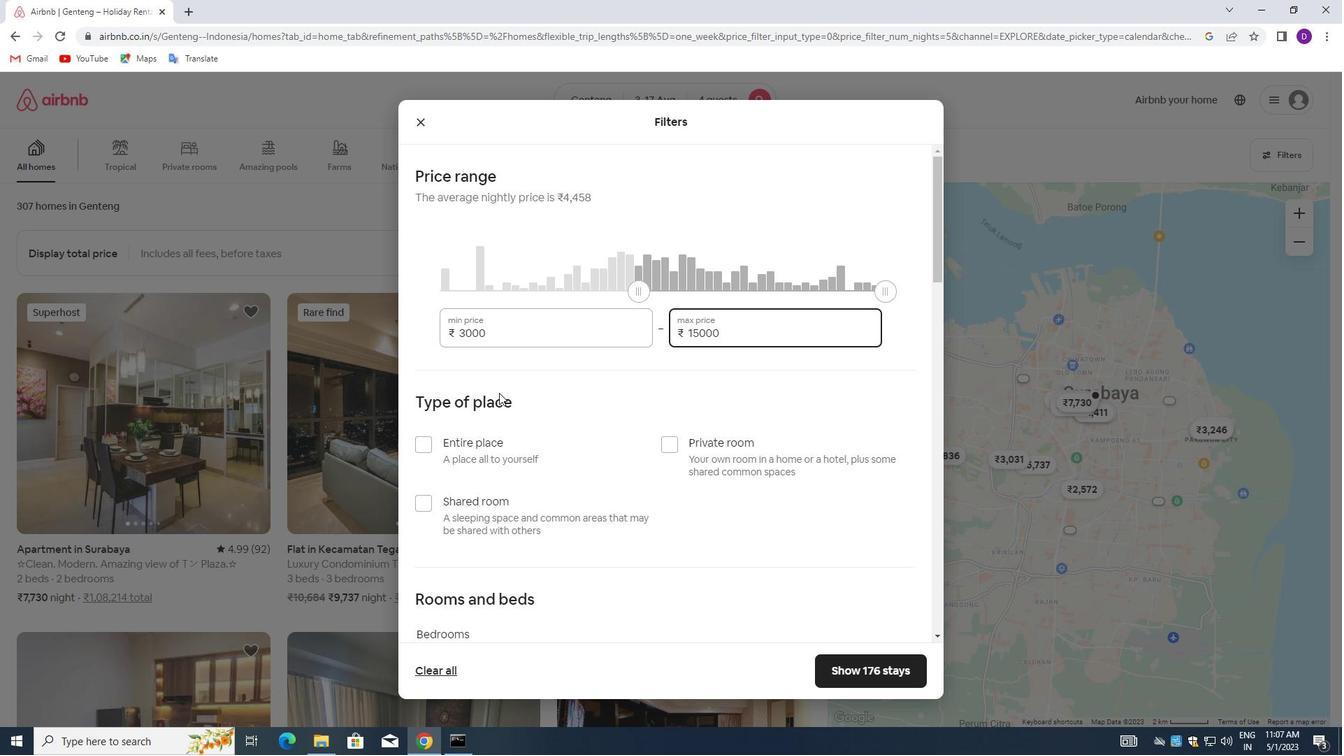 
Action: Mouse moved to (422, 376)
Screenshot: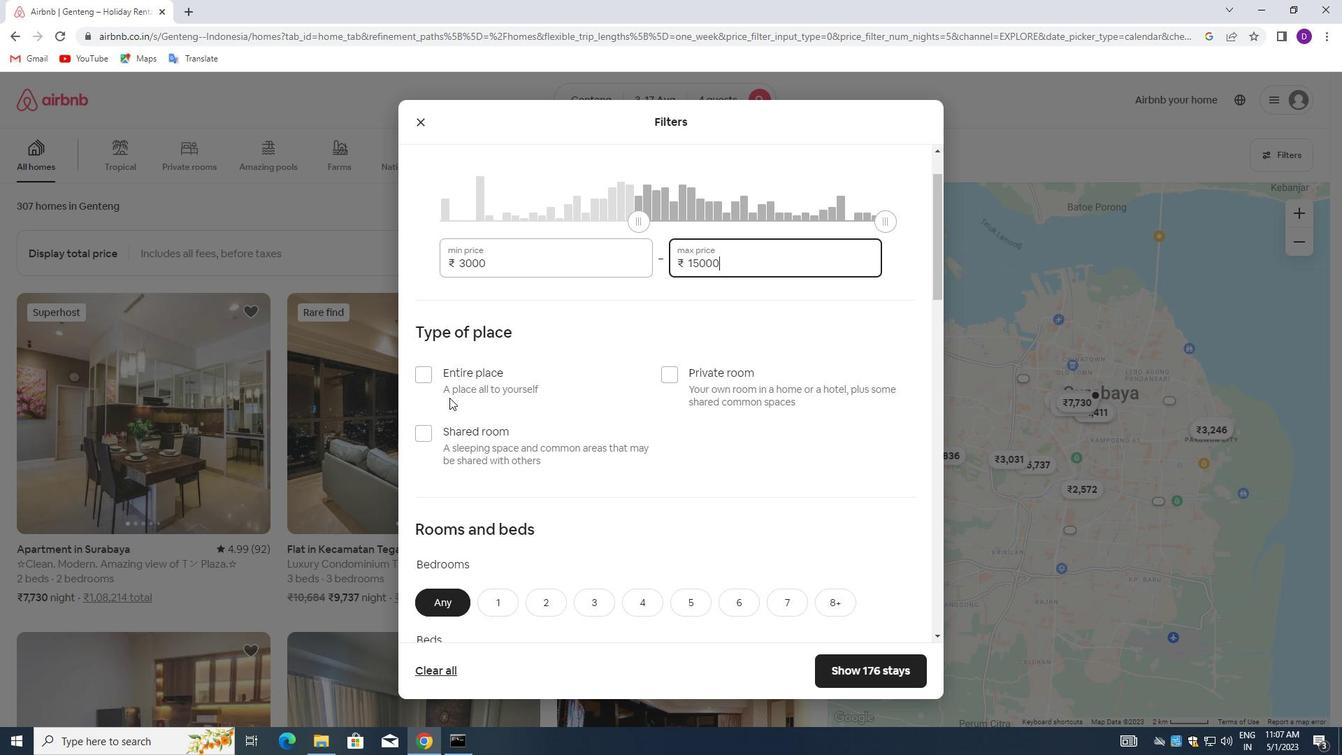 
Action: Mouse pressed left at (422, 376)
Screenshot: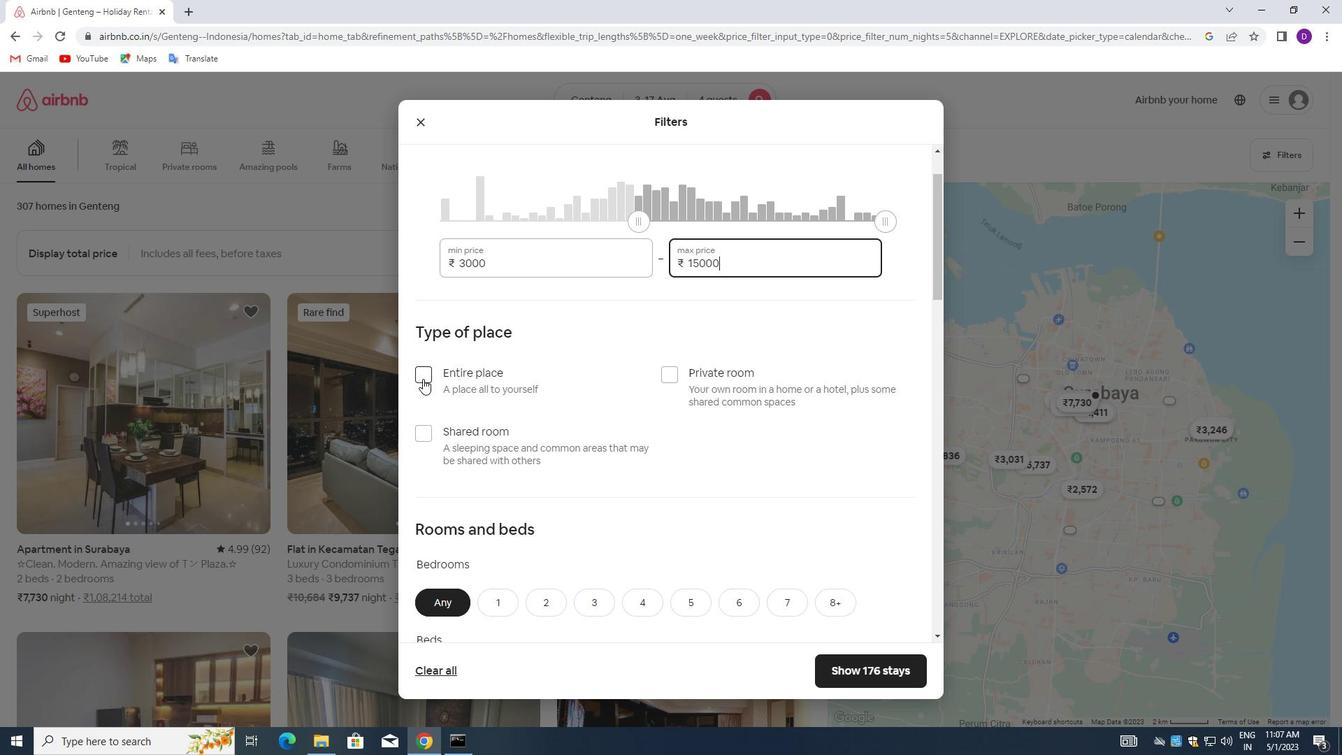 
Action: Mouse moved to (534, 419)
Screenshot: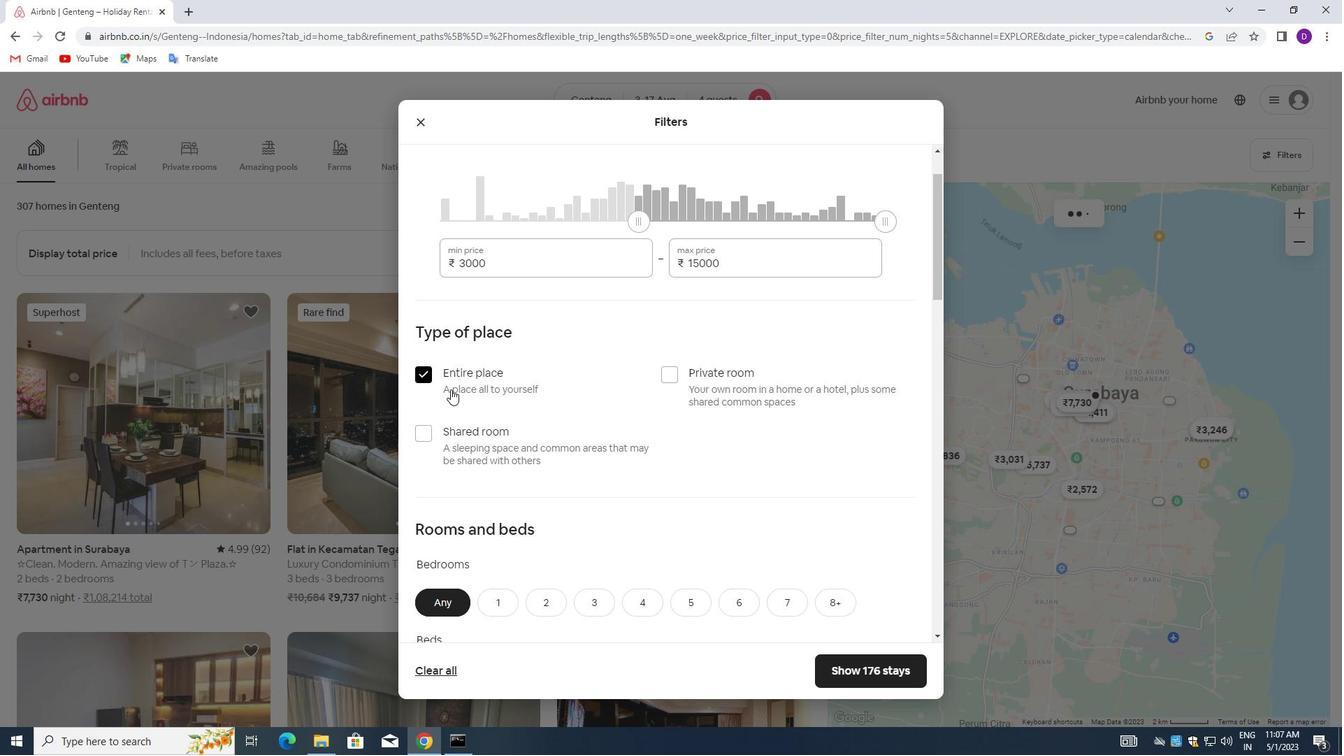 
Action: Mouse scrolled (534, 418) with delta (0, 0)
Screenshot: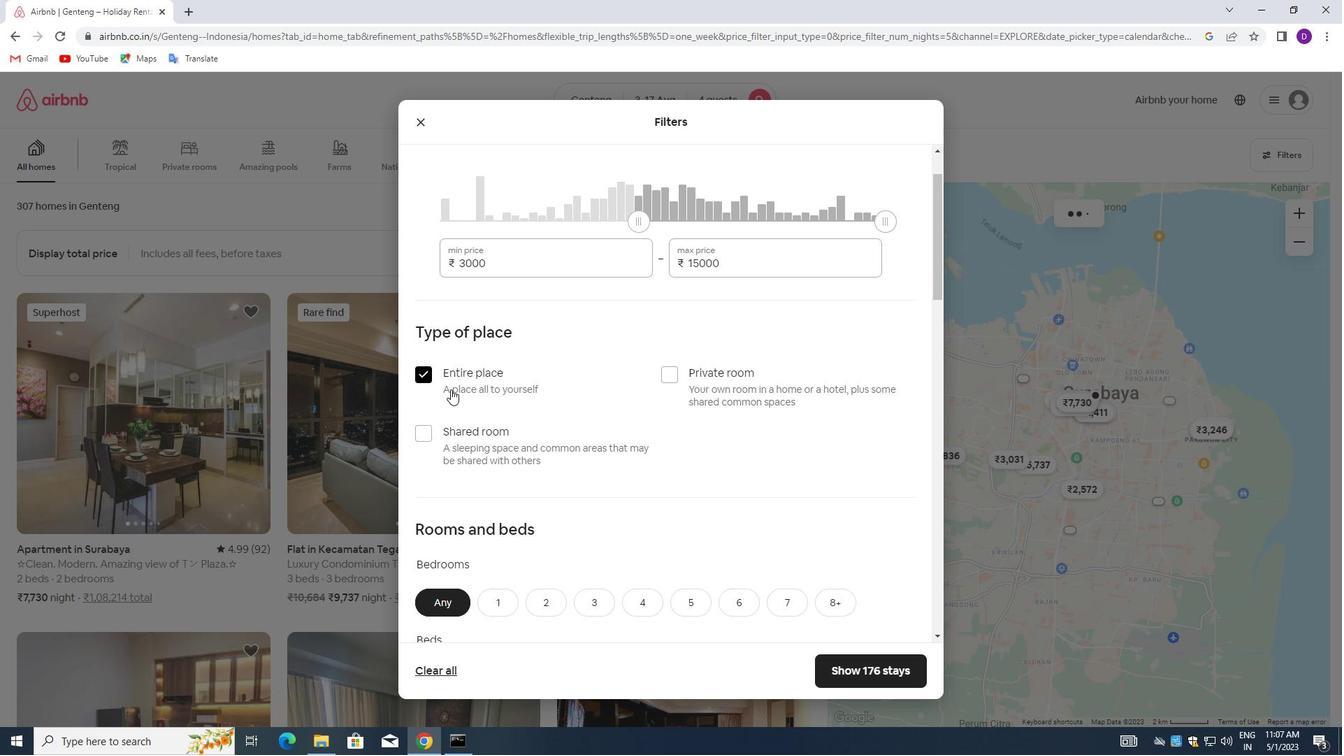 
Action: Mouse moved to (535, 419)
Screenshot: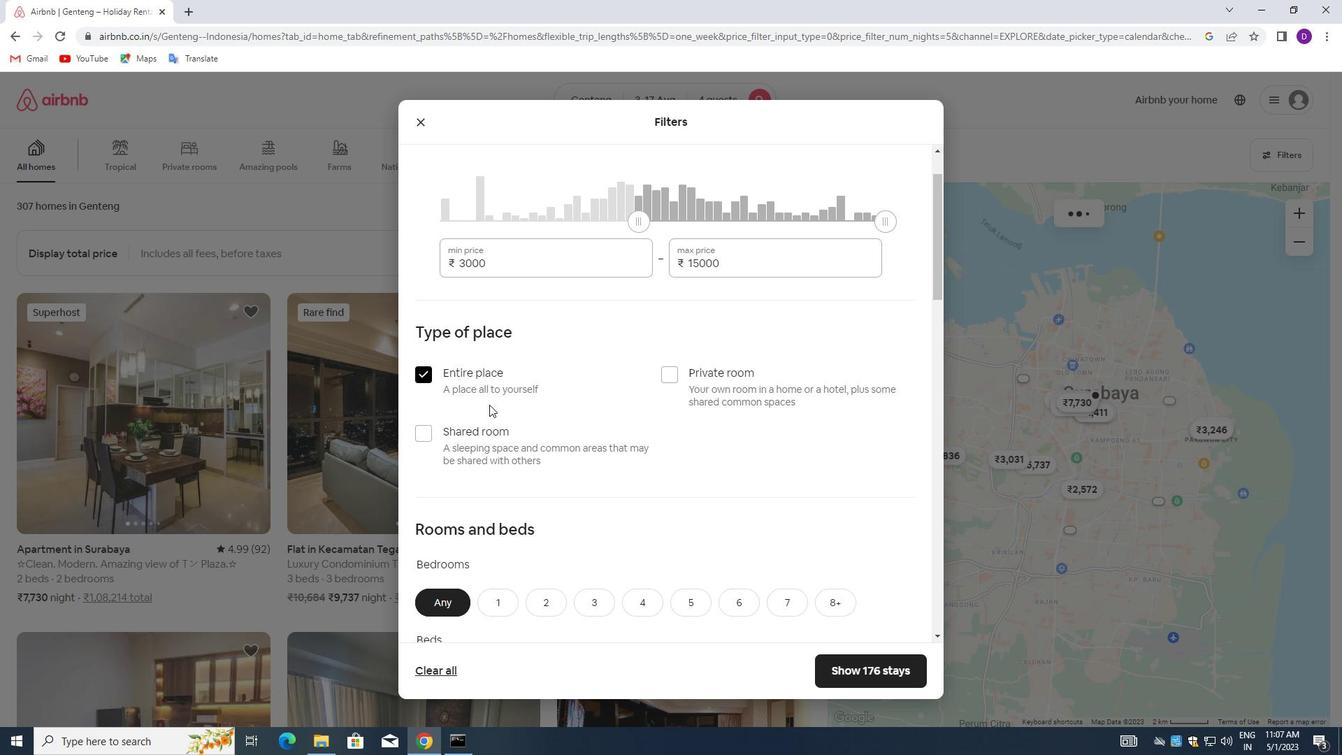 
Action: Mouse scrolled (535, 418) with delta (0, 0)
Screenshot: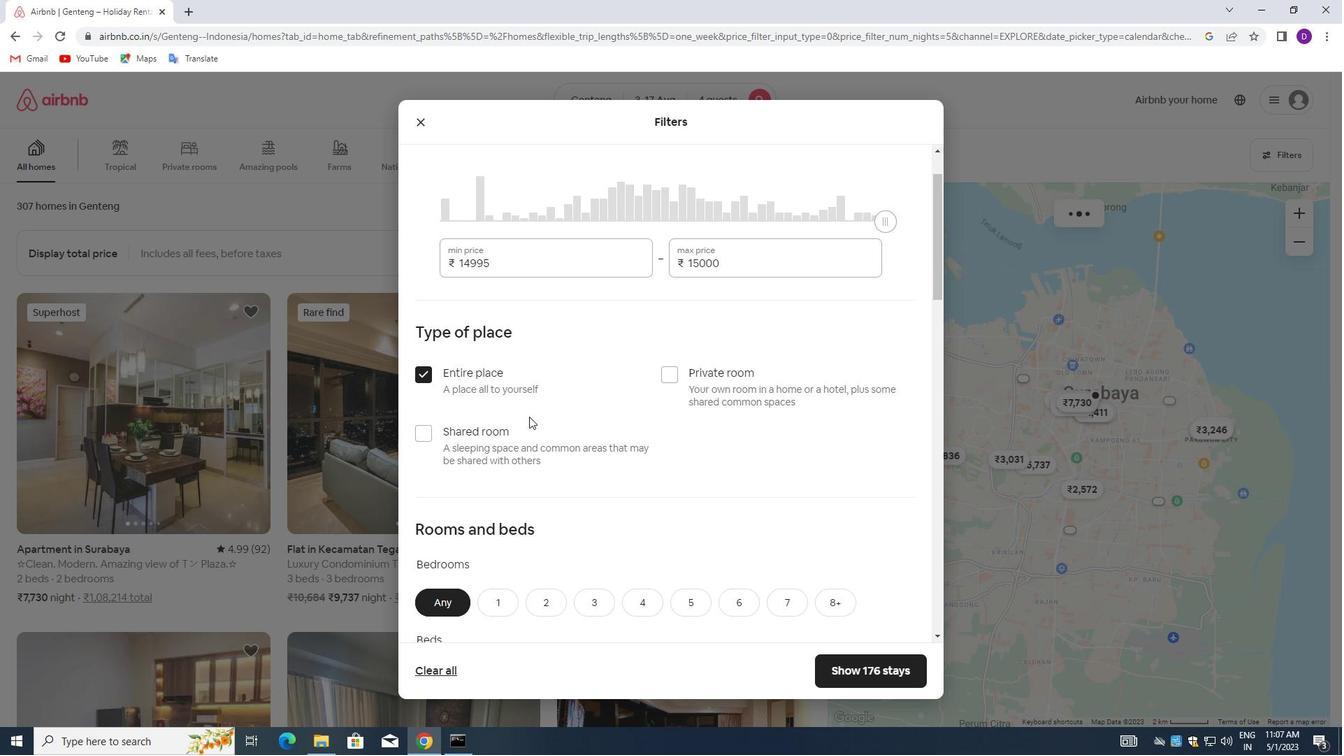 
Action: Mouse scrolled (535, 418) with delta (0, 0)
Screenshot: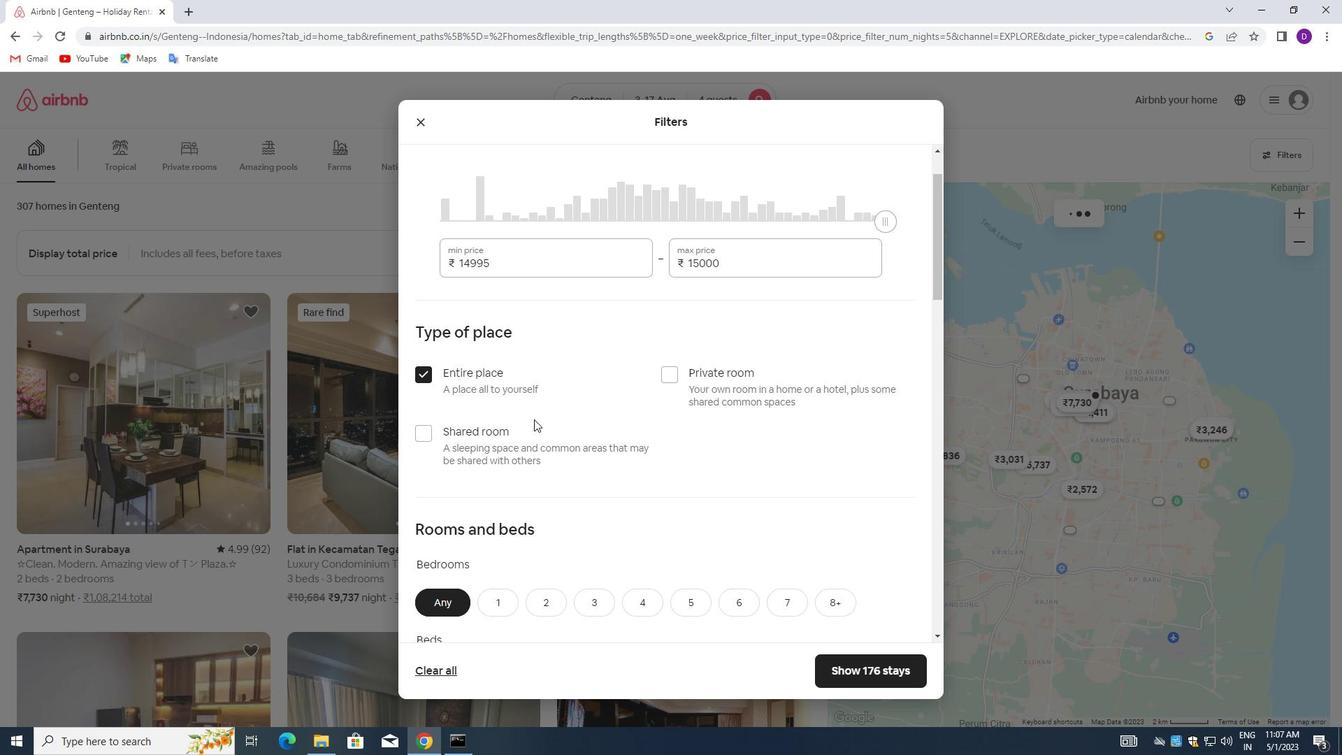 
Action: Mouse moved to (591, 400)
Screenshot: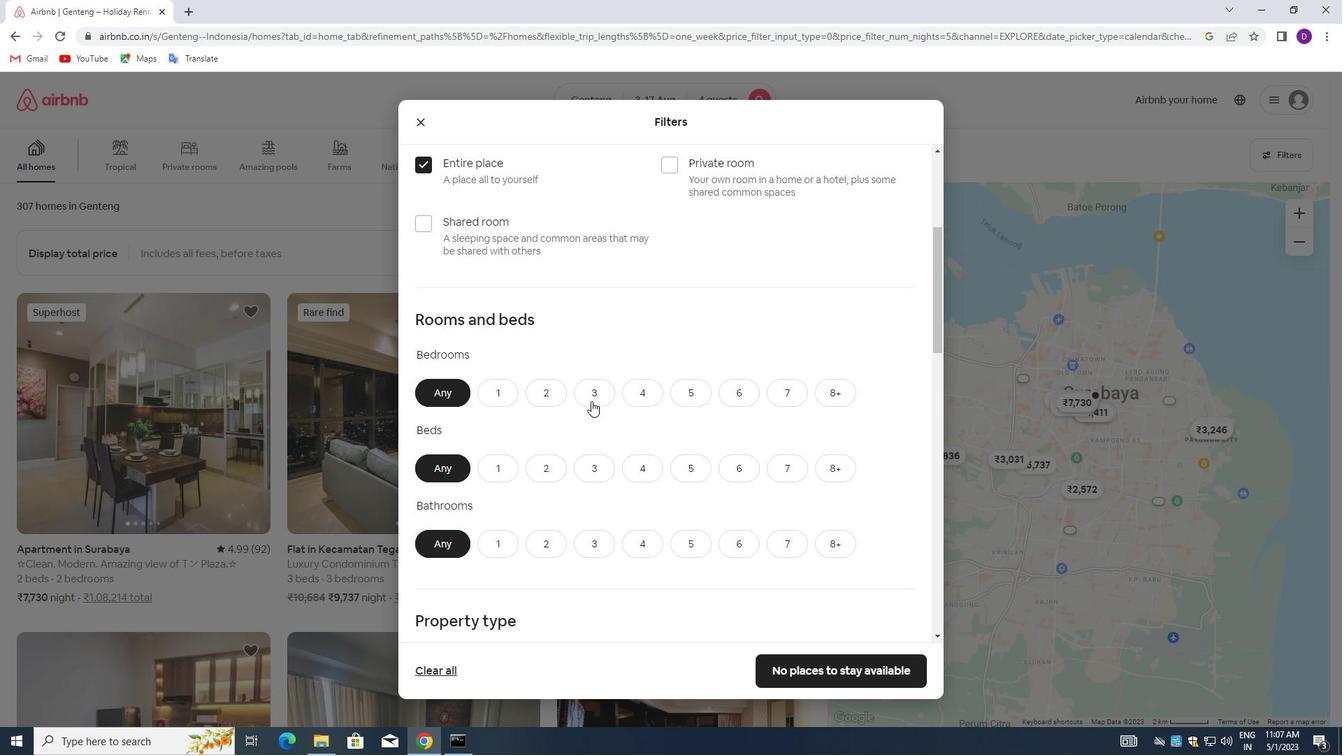
Action: Mouse pressed left at (591, 400)
Screenshot: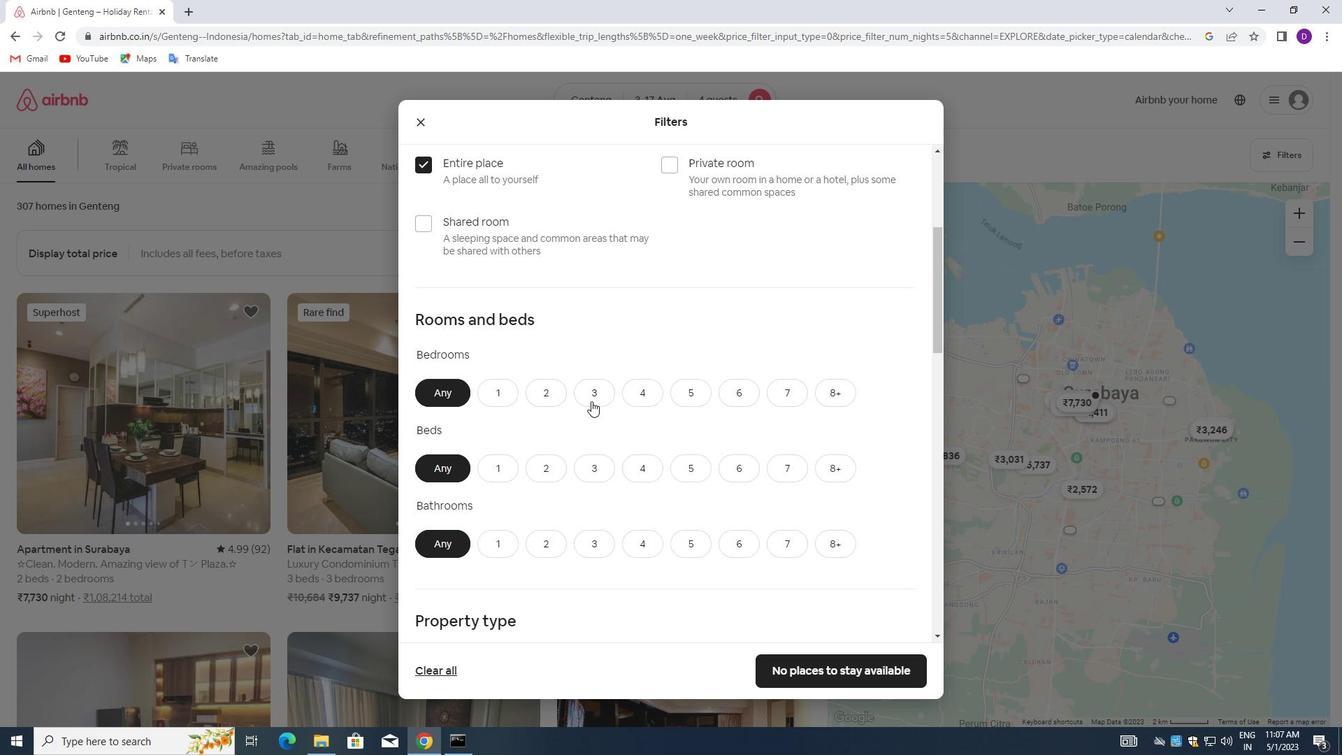 
Action: Mouse moved to (637, 461)
Screenshot: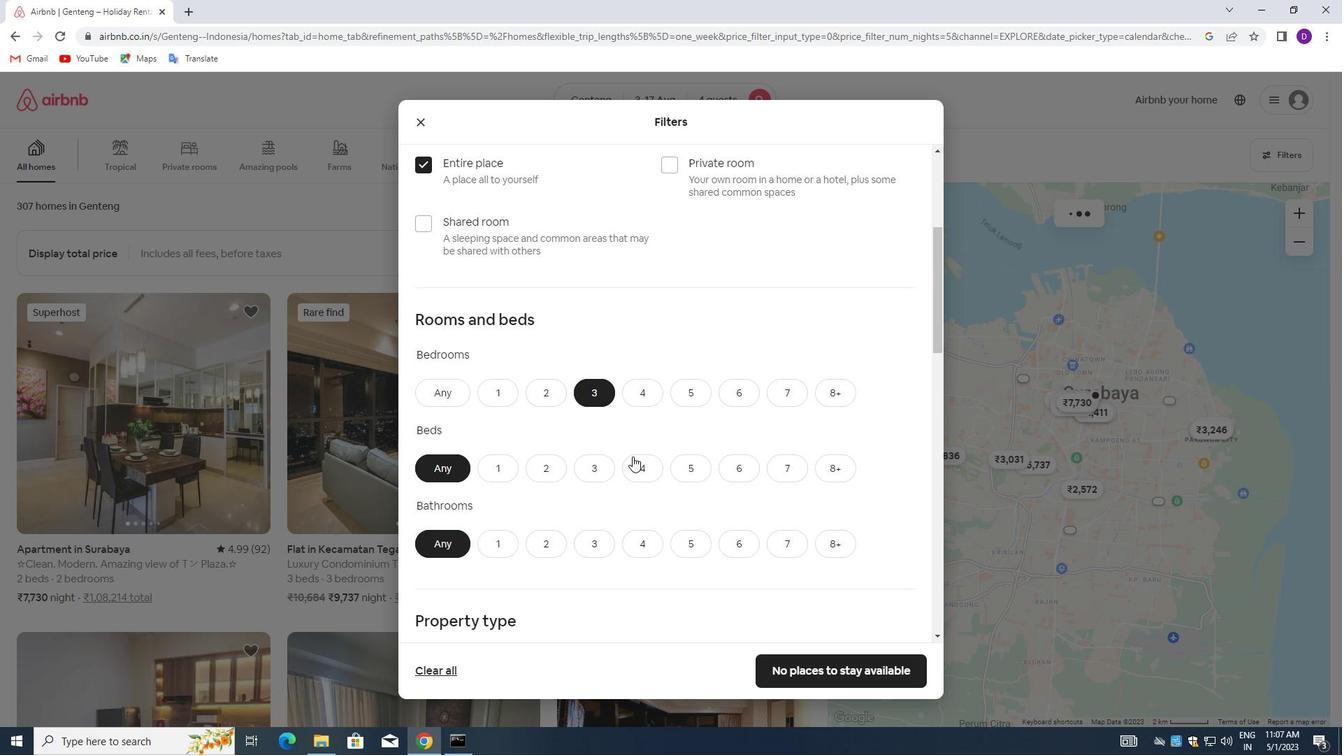 
Action: Mouse pressed left at (637, 461)
Screenshot: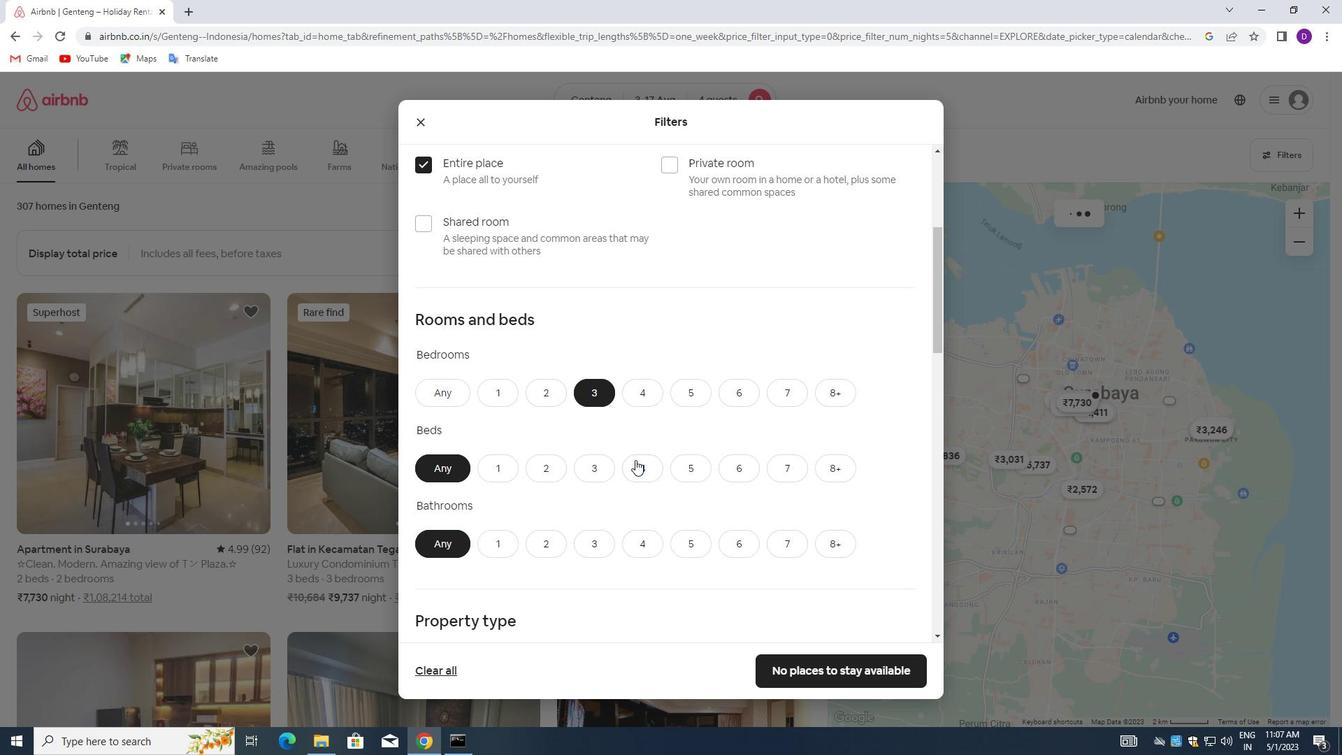 
Action: Mouse moved to (550, 535)
Screenshot: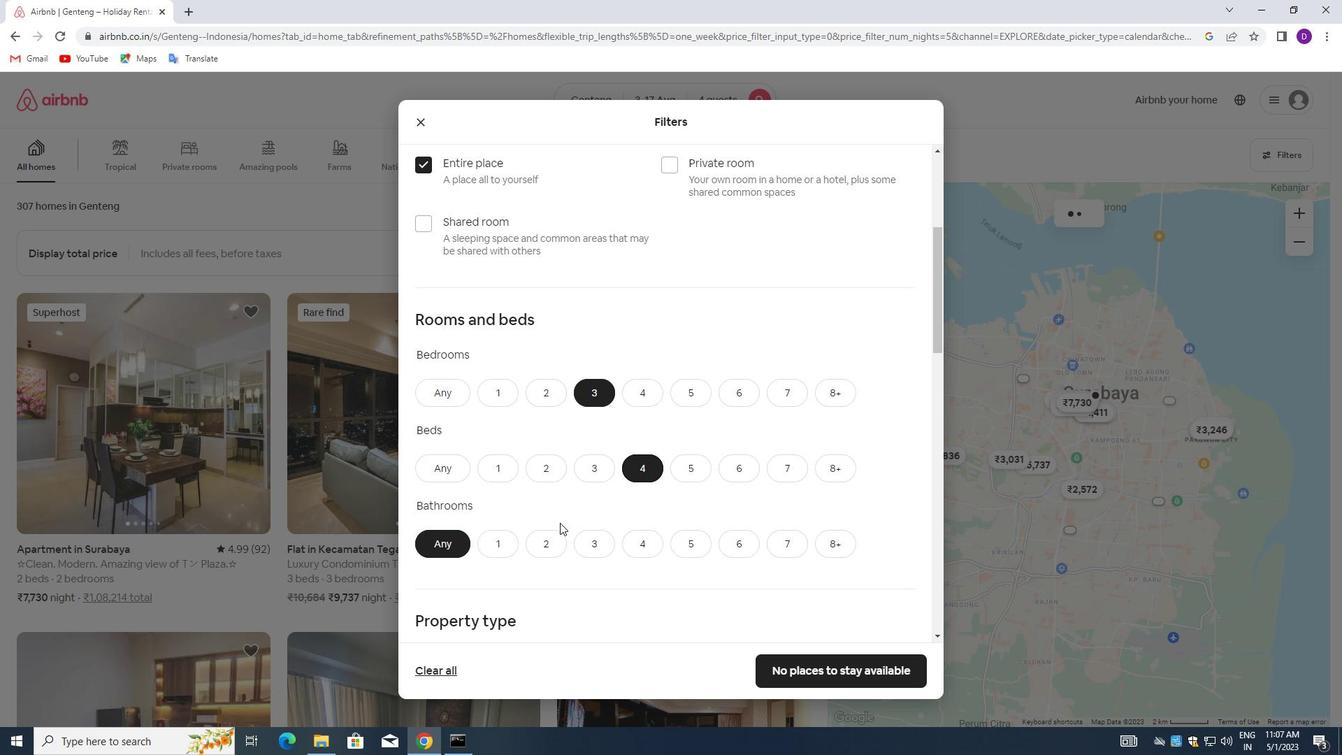 
Action: Mouse pressed left at (550, 535)
Screenshot: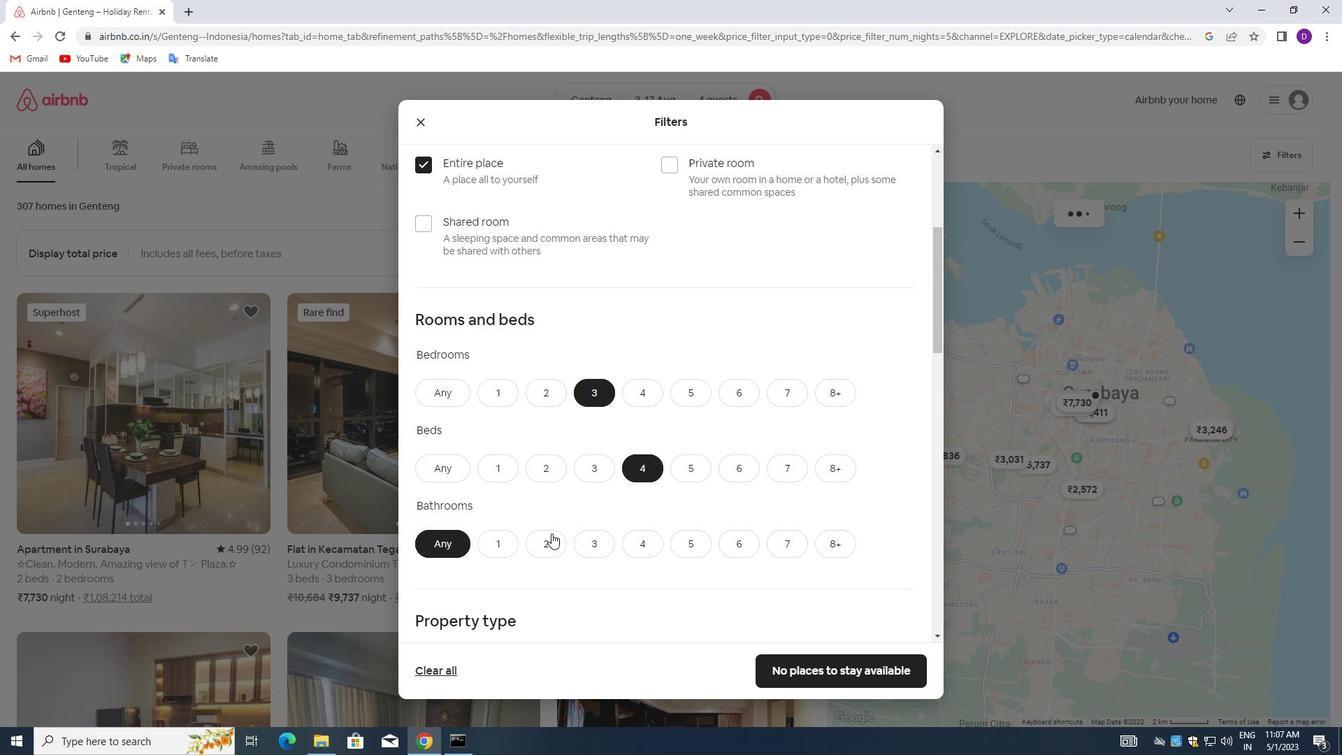 
Action: Mouse moved to (552, 439)
Screenshot: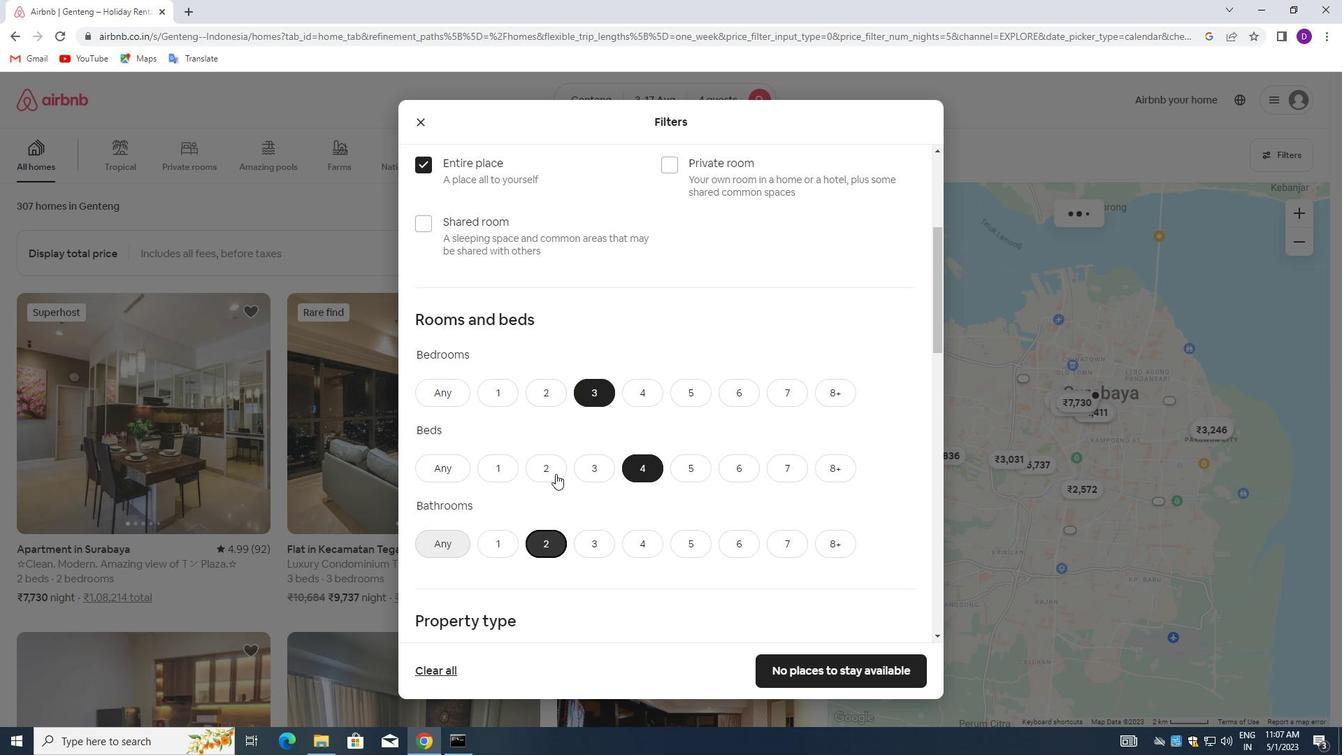 
Action: Mouse scrolled (552, 439) with delta (0, 0)
Screenshot: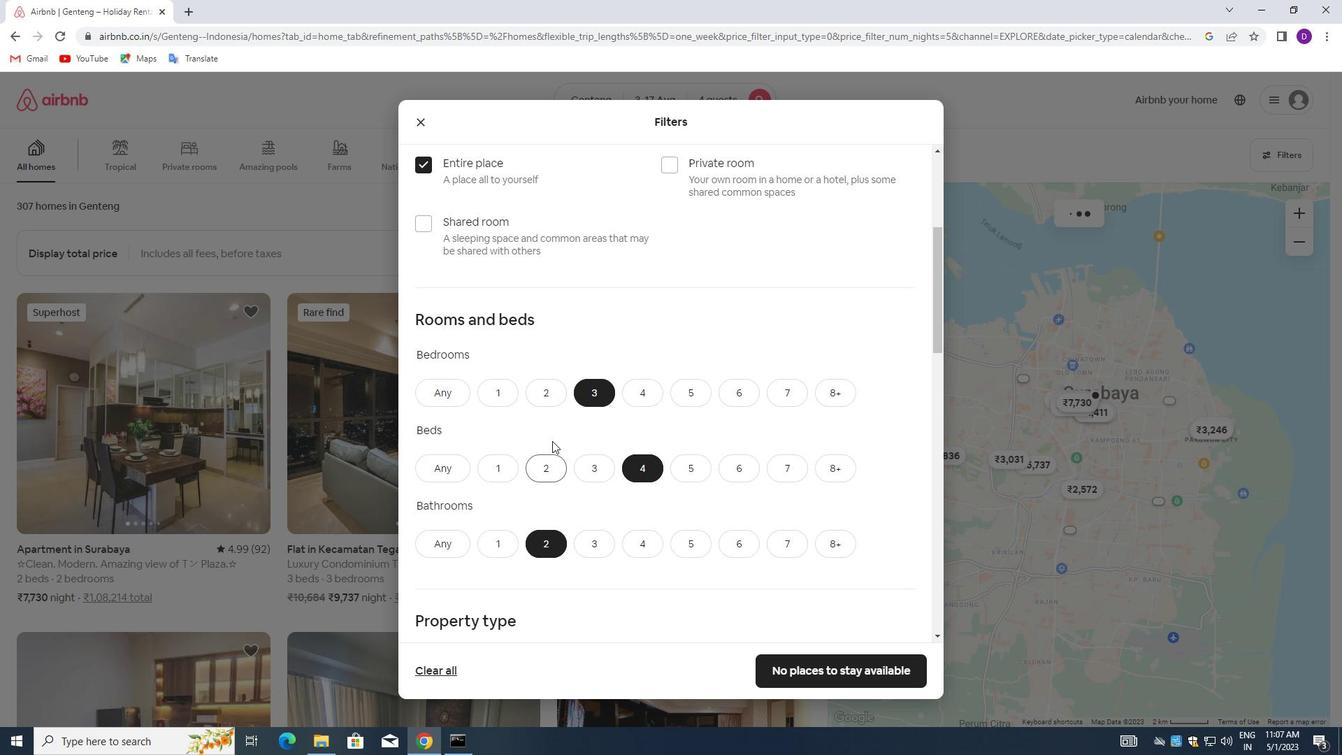 
Action: Mouse scrolled (552, 439) with delta (0, 0)
Screenshot: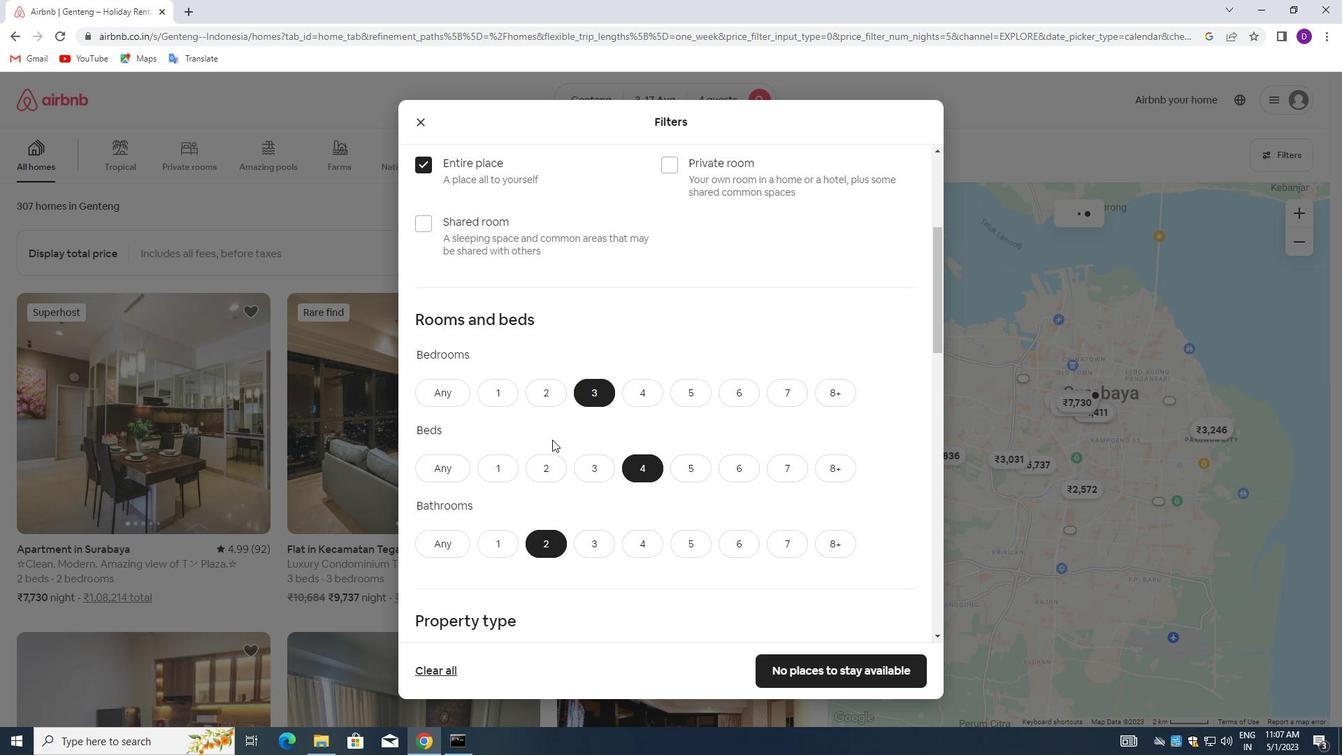 
Action: Mouse moved to (570, 463)
Screenshot: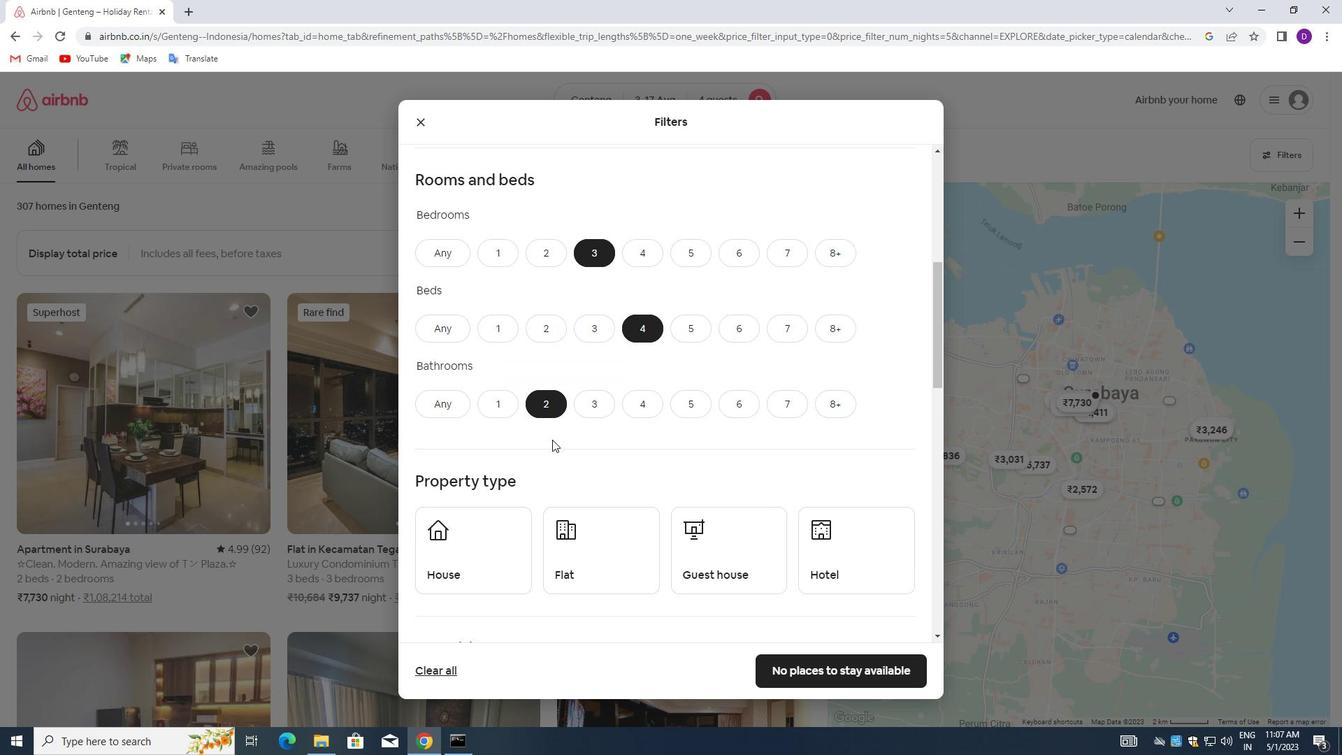 
Action: Mouse scrolled (570, 463) with delta (0, 0)
Screenshot: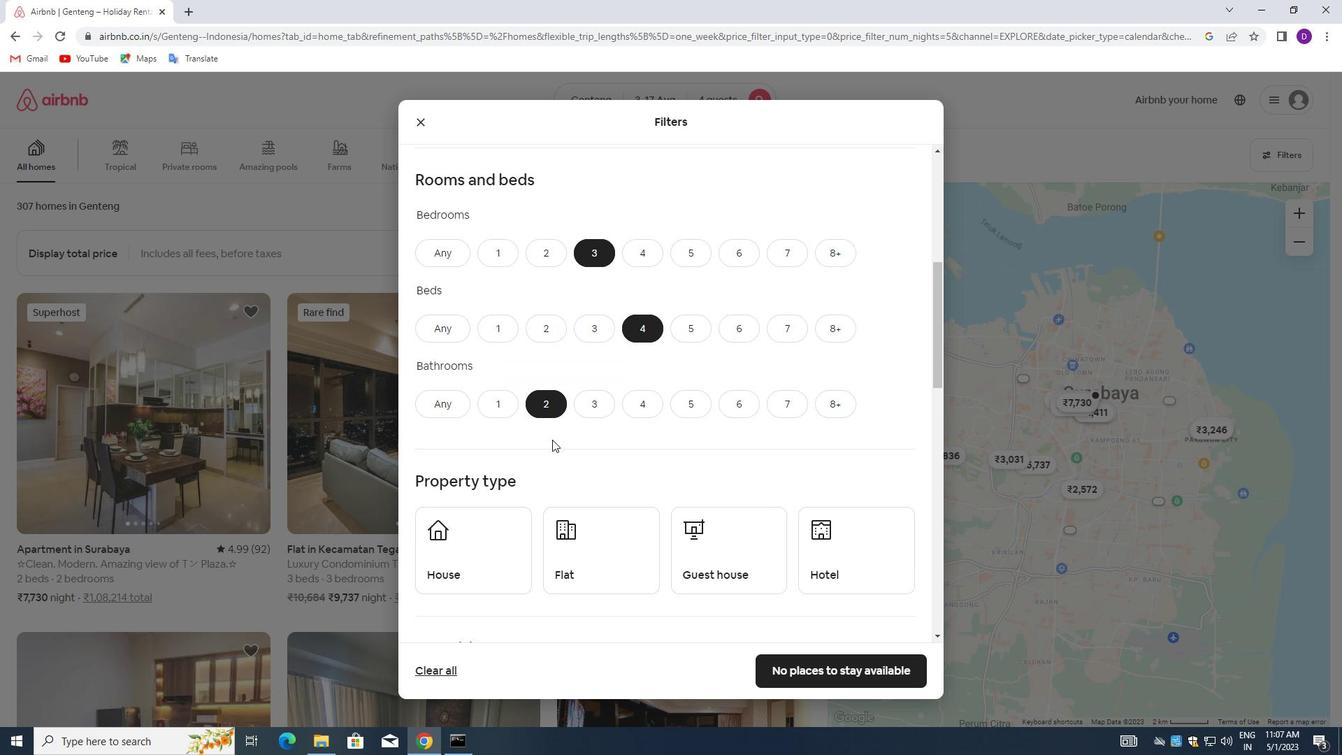 
Action: Mouse moved to (571, 467)
Screenshot: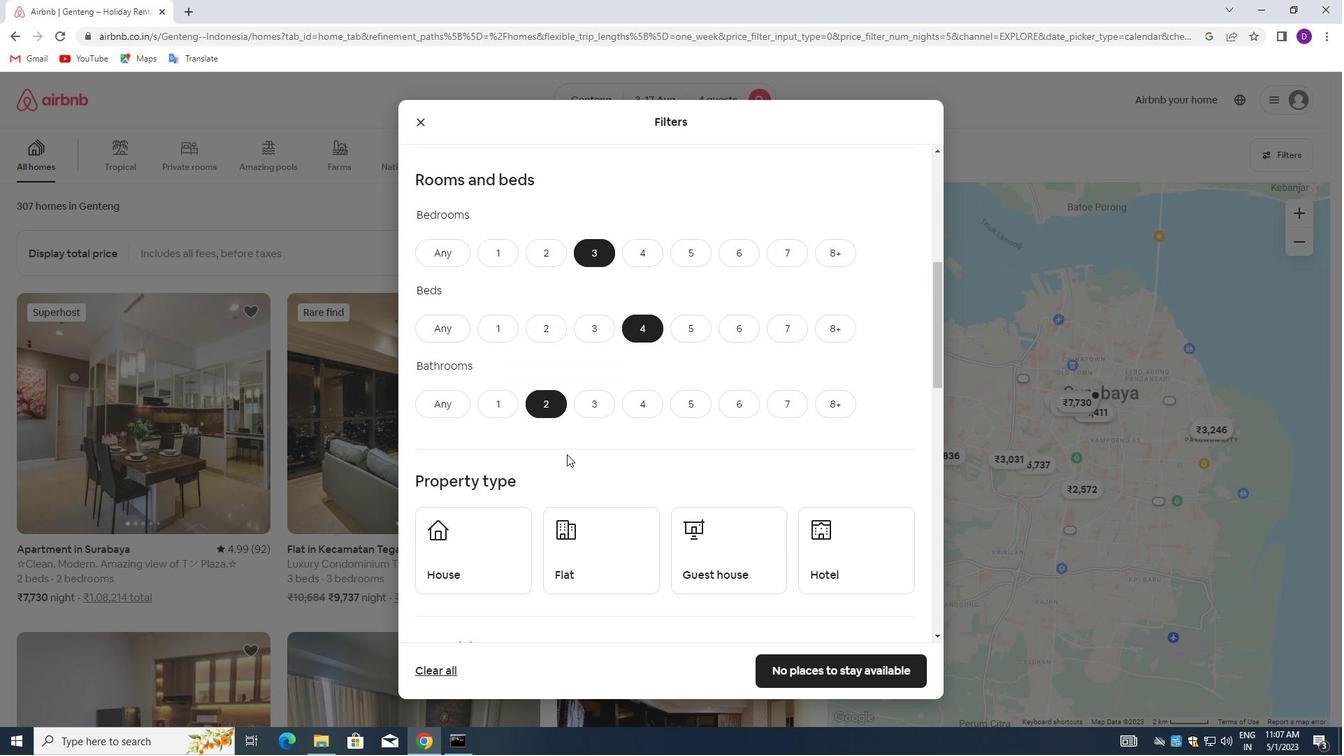 
Action: Mouse scrolled (571, 466) with delta (0, 0)
Screenshot: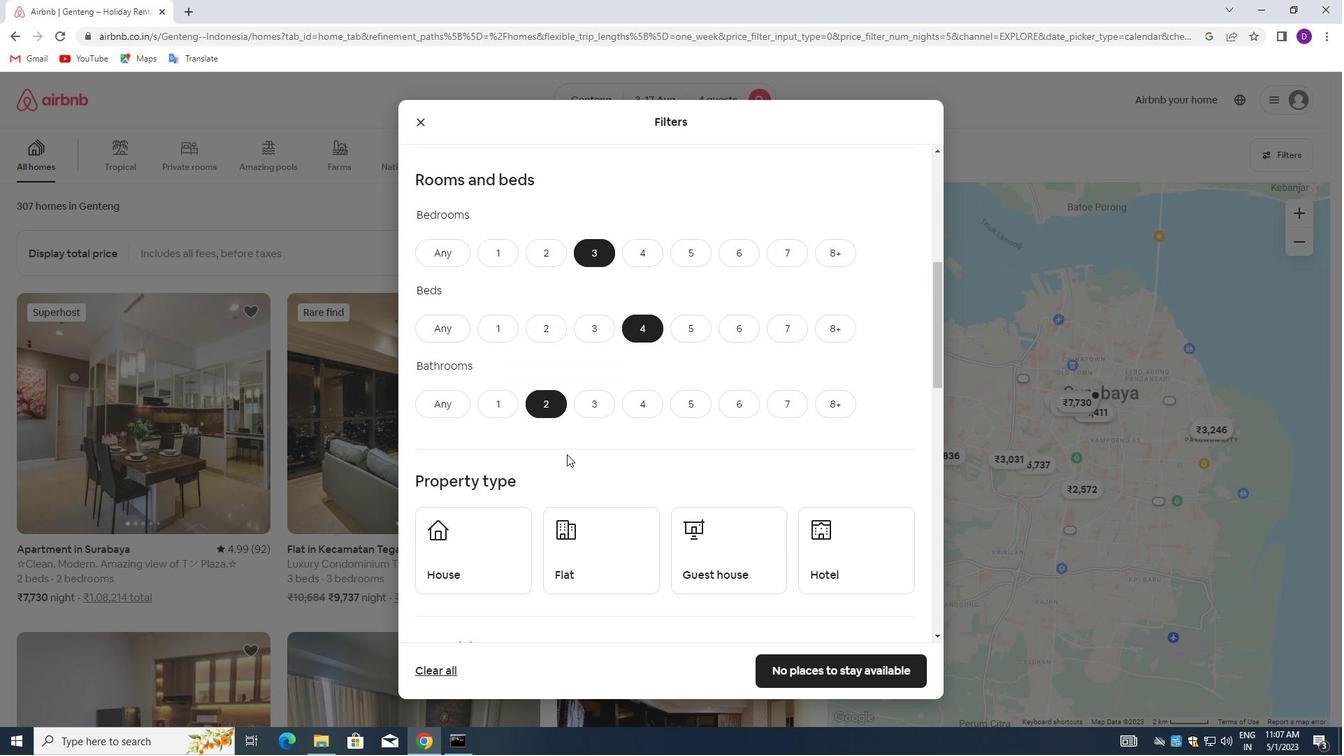 
Action: Mouse moved to (571, 470)
Screenshot: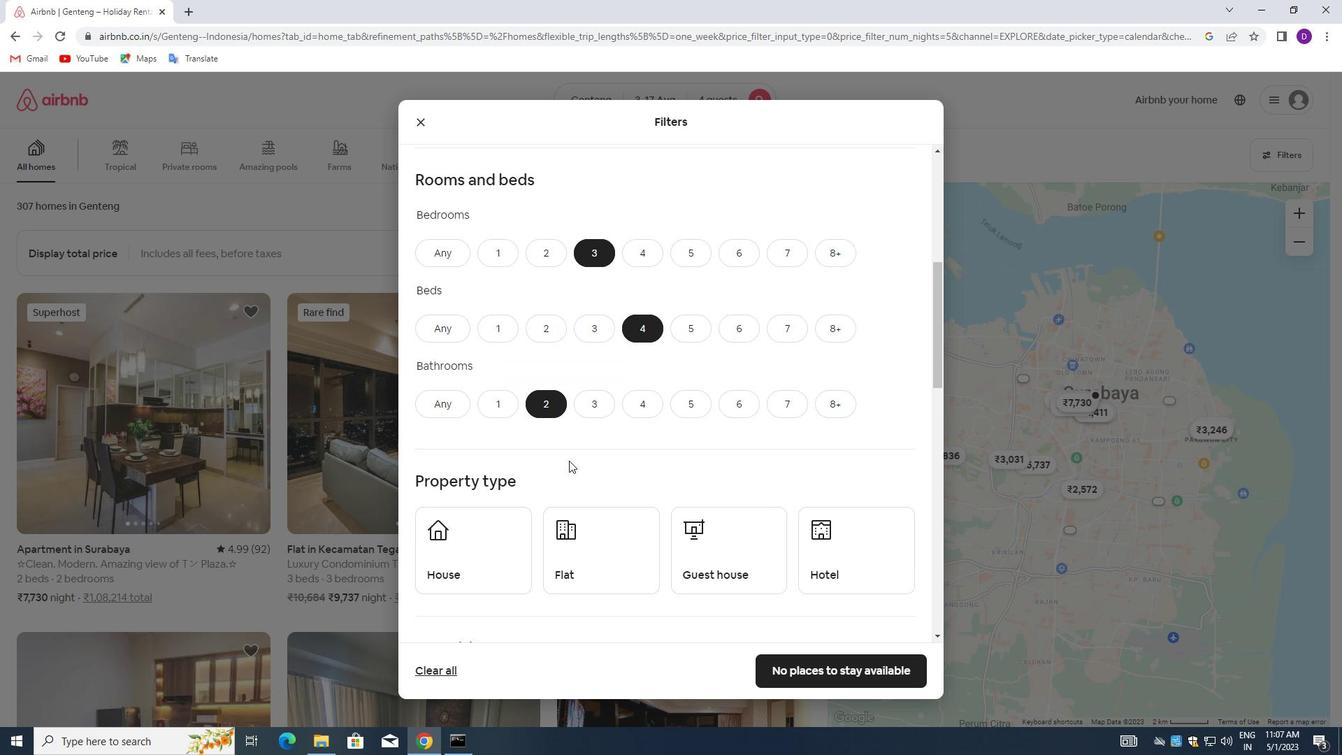 
Action: Mouse scrolled (571, 470) with delta (0, 0)
Screenshot: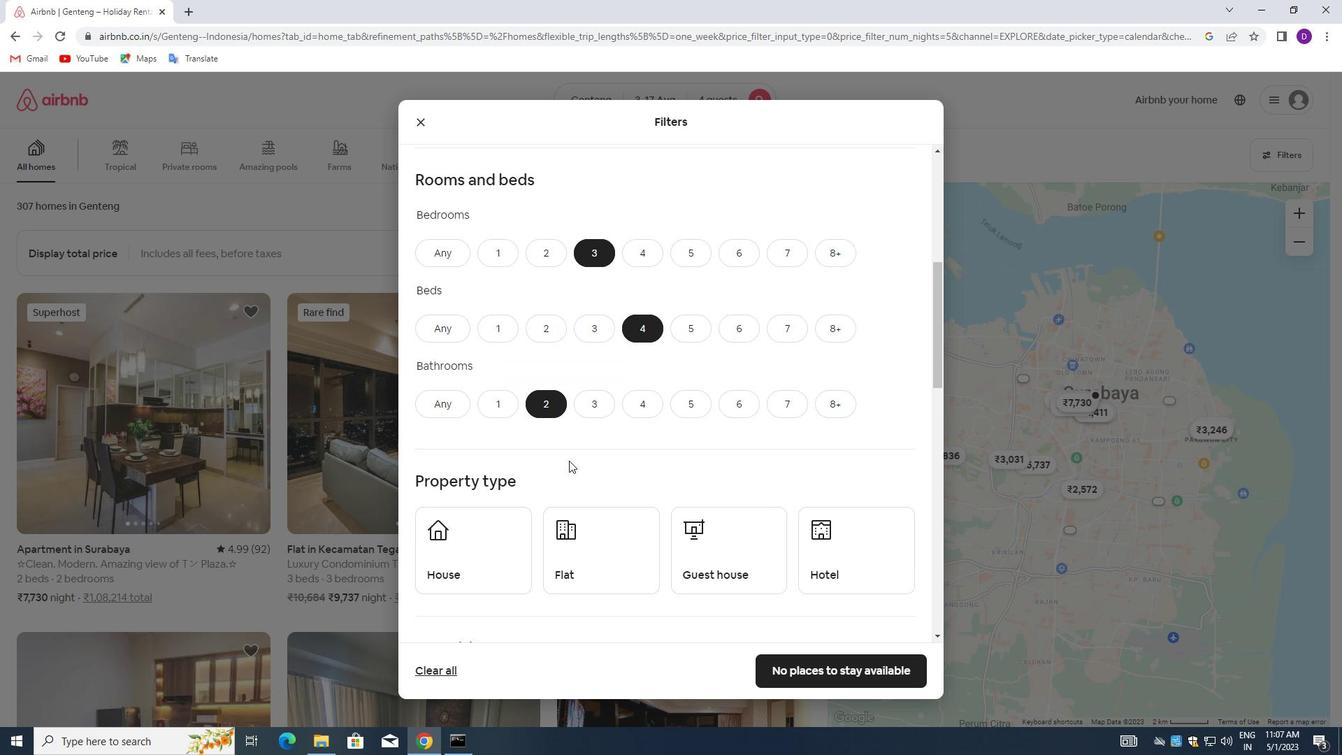 
Action: Mouse moved to (462, 361)
Screenshot: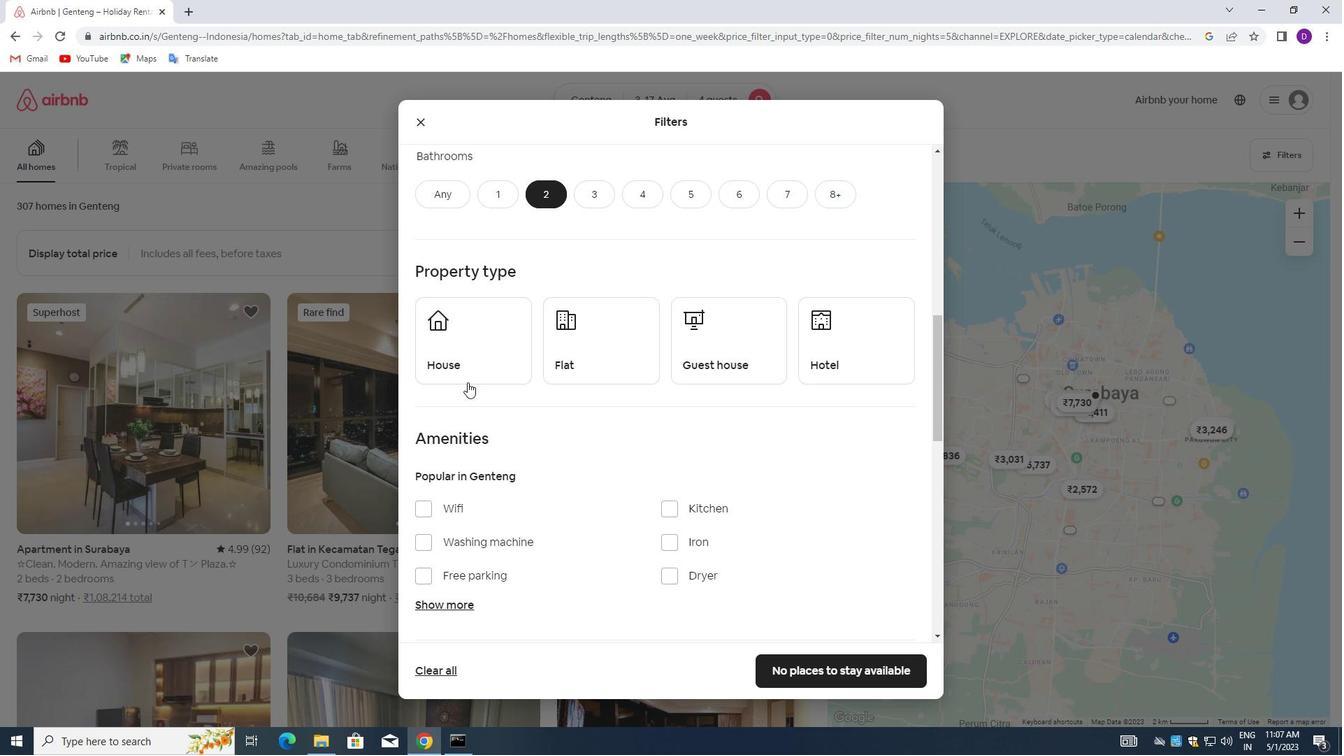 
Action: Mouse pressed left at (462, 361)
Screenshot: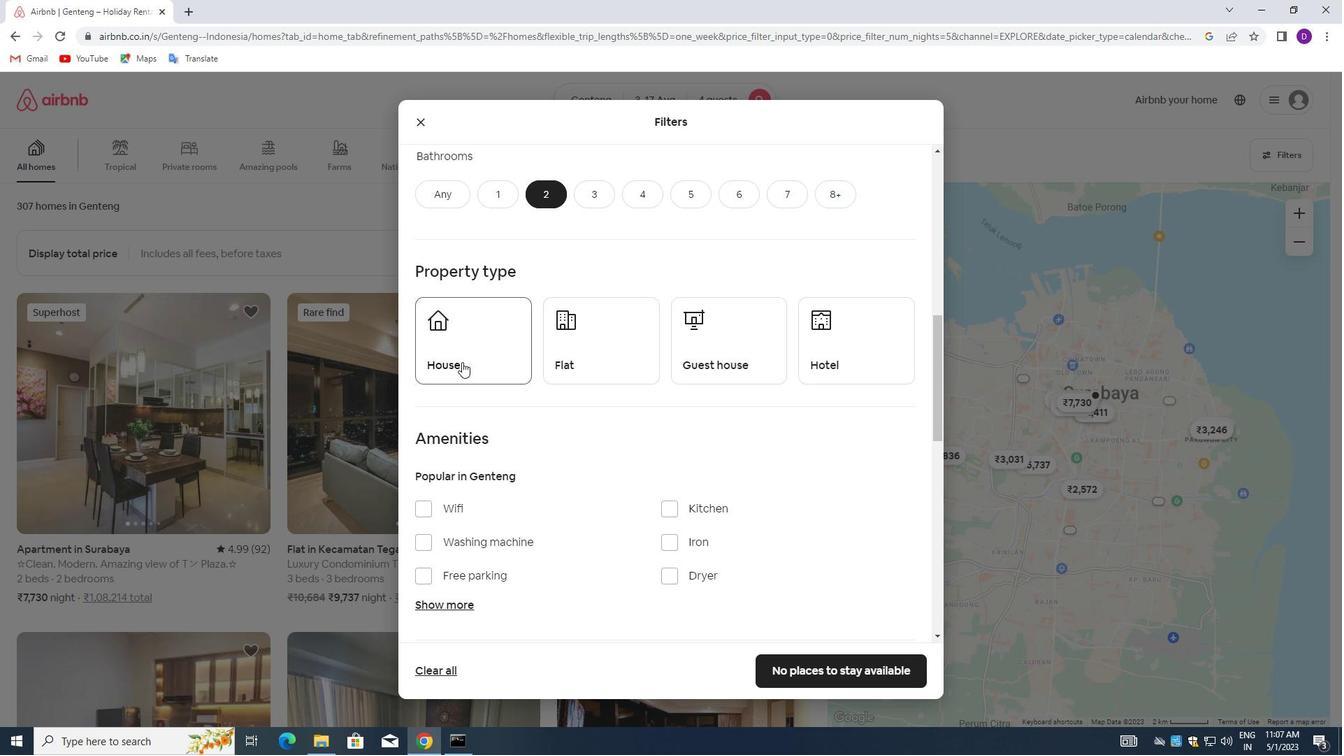 
Action: Mouse moved to (599, 356)
Screenshot: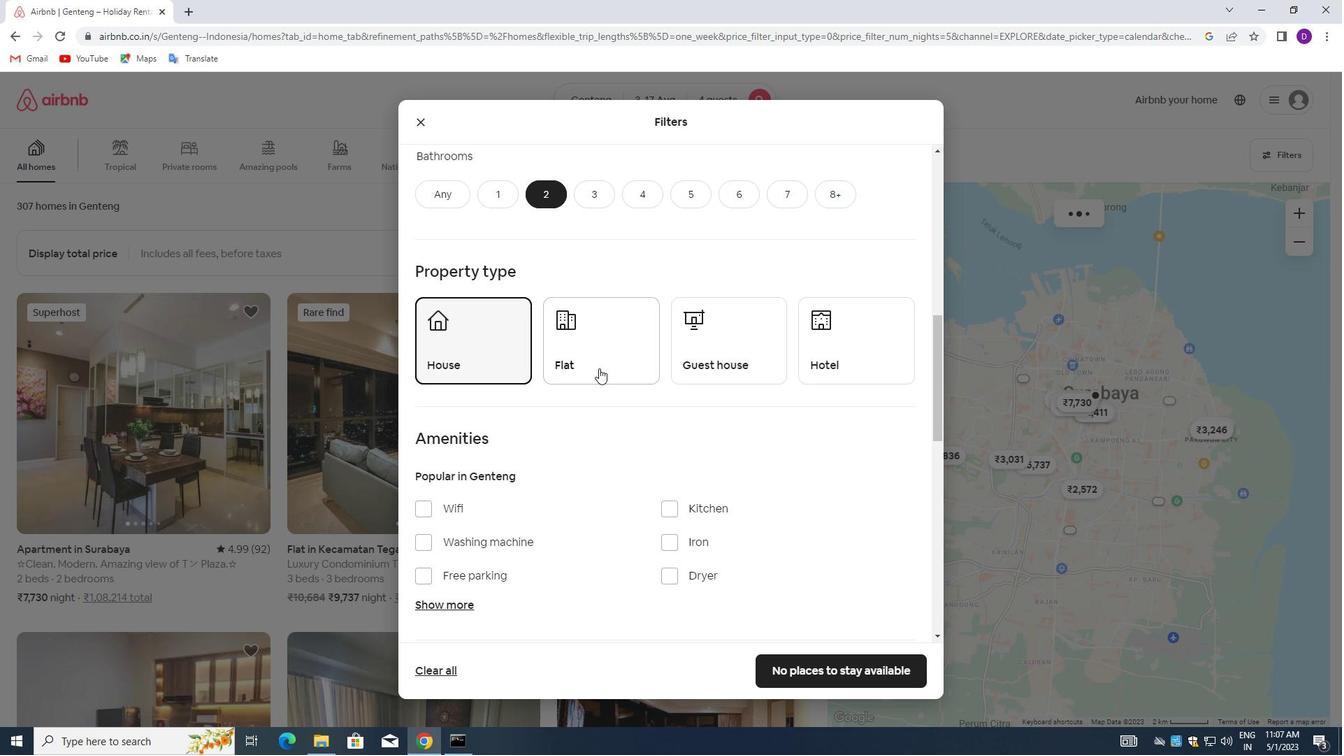 
Action: Mouse pressed left at (599, 356)
Screenshot: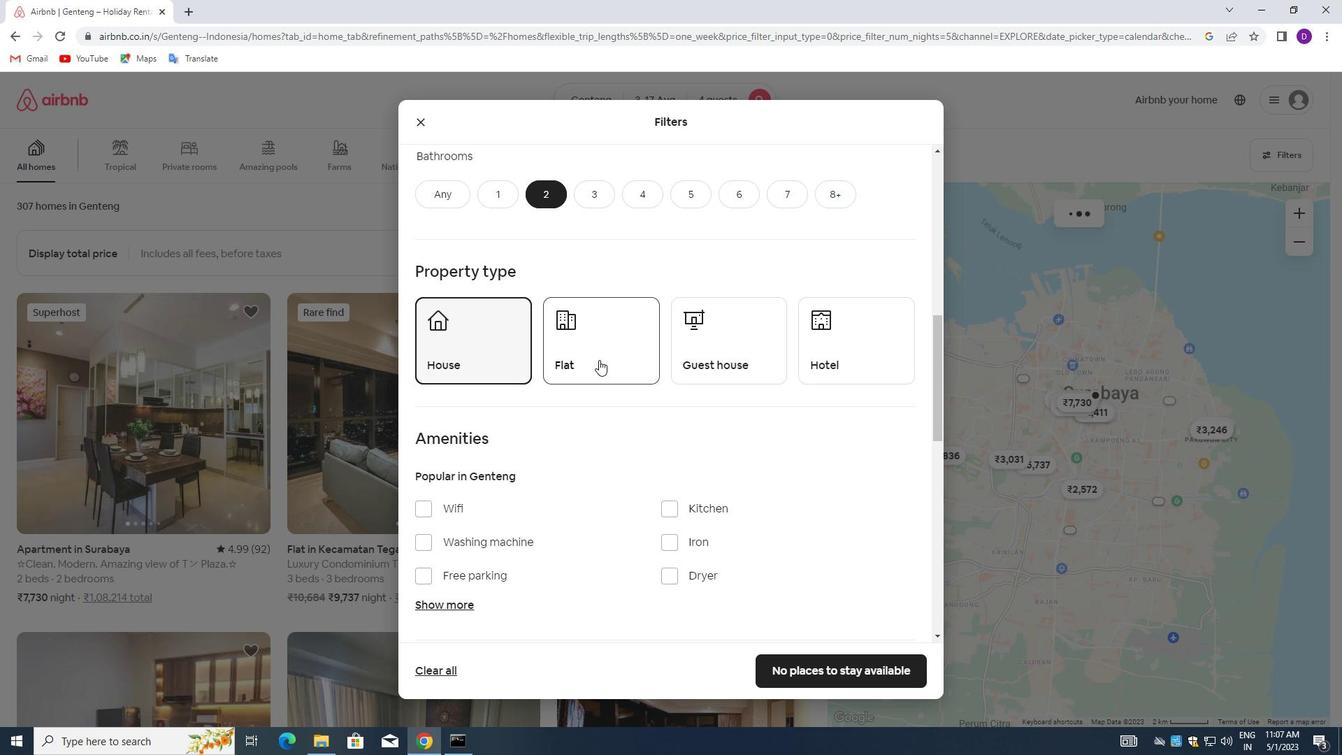 
Action: Mouse moved to (689, 345)
Screenshot: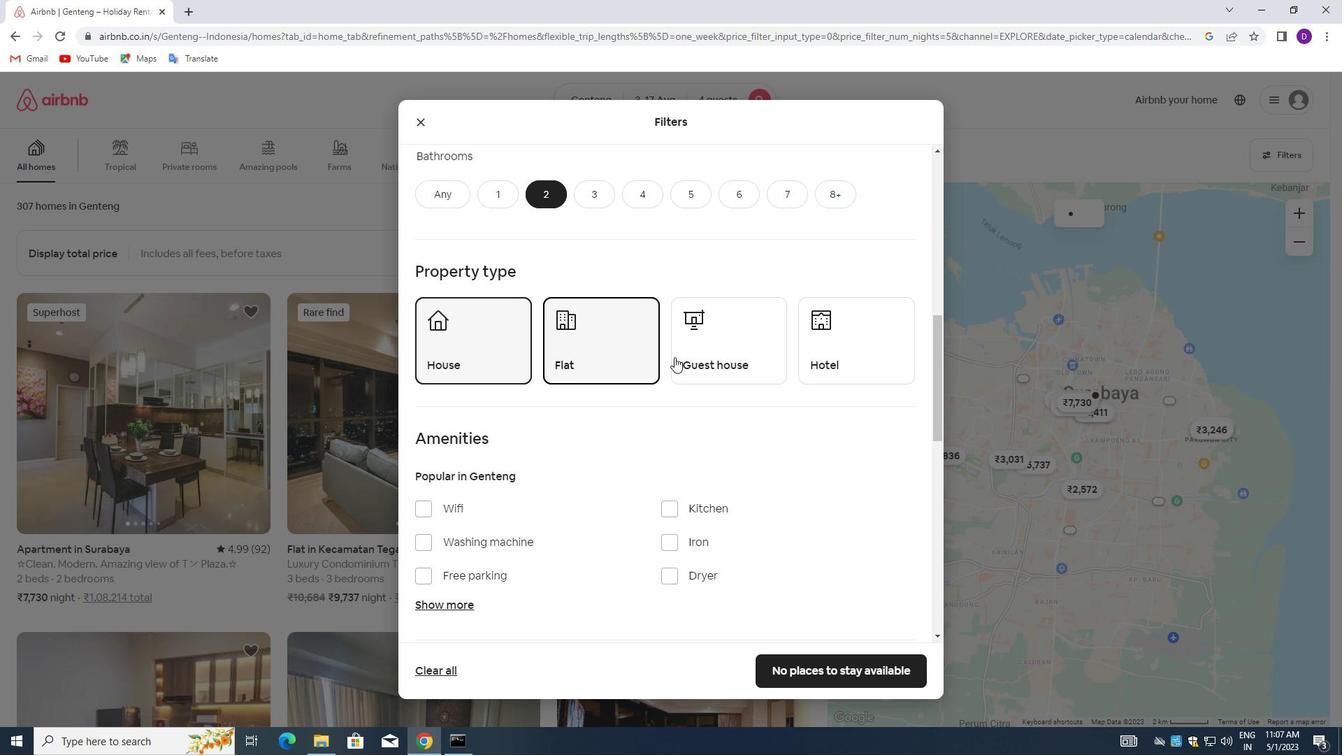 
Action: Mouse pressed left at (689, 345)
Screenshot: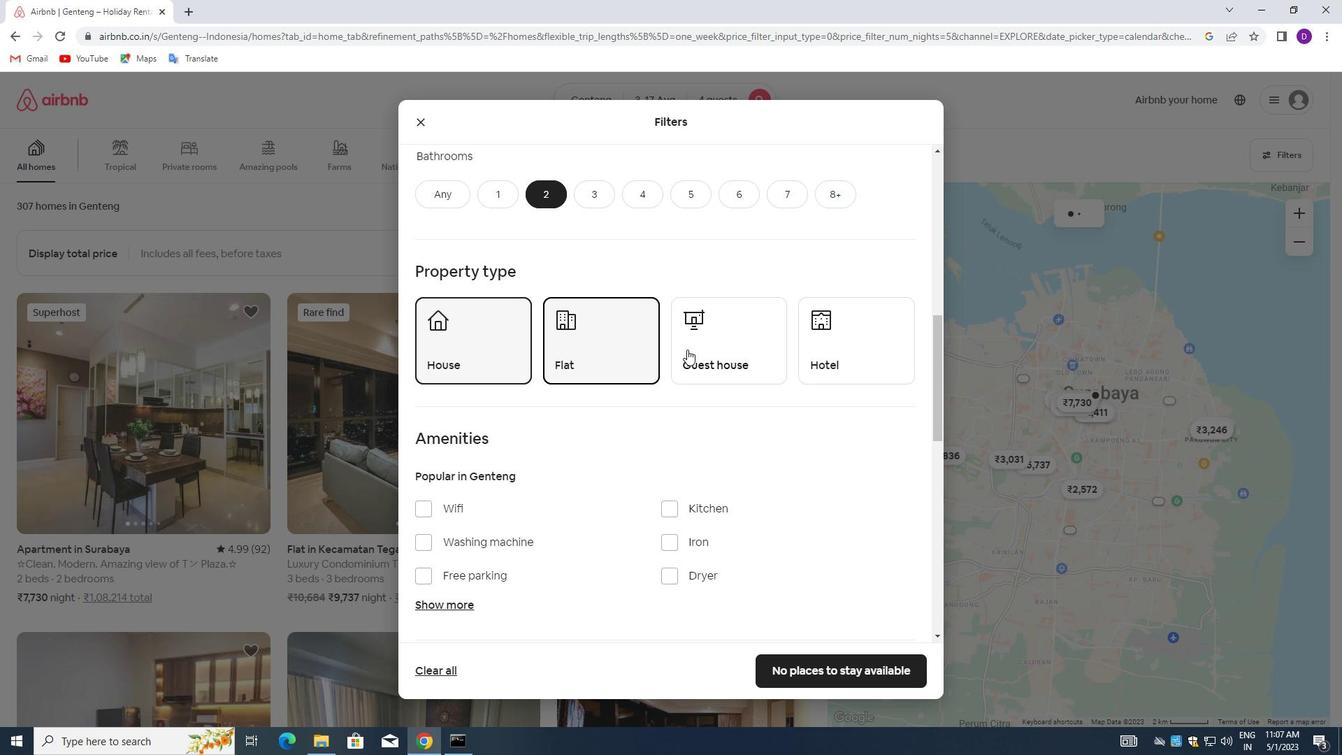 
Action: Mouse moved to (612, 404)
Screenshot: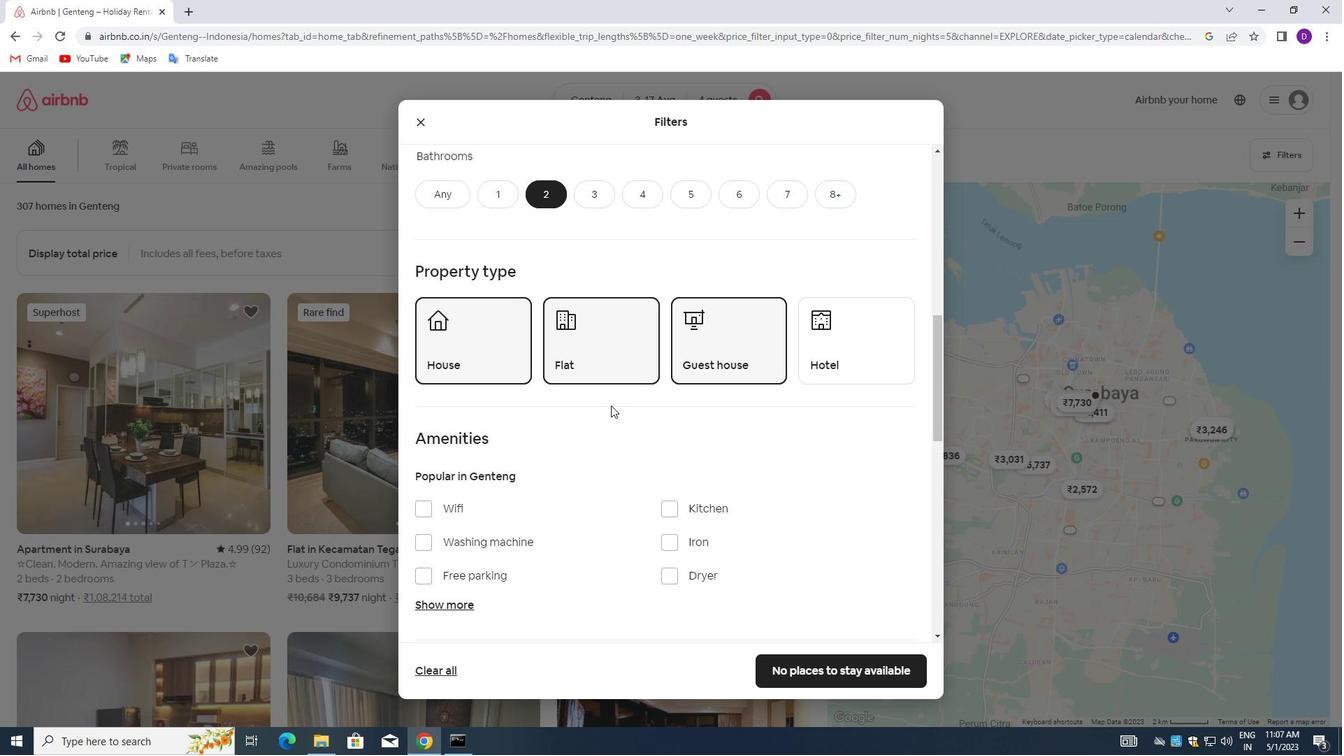 
Action: Mouse scrolled (612, 404) with delta (0, 0)
Screenshot: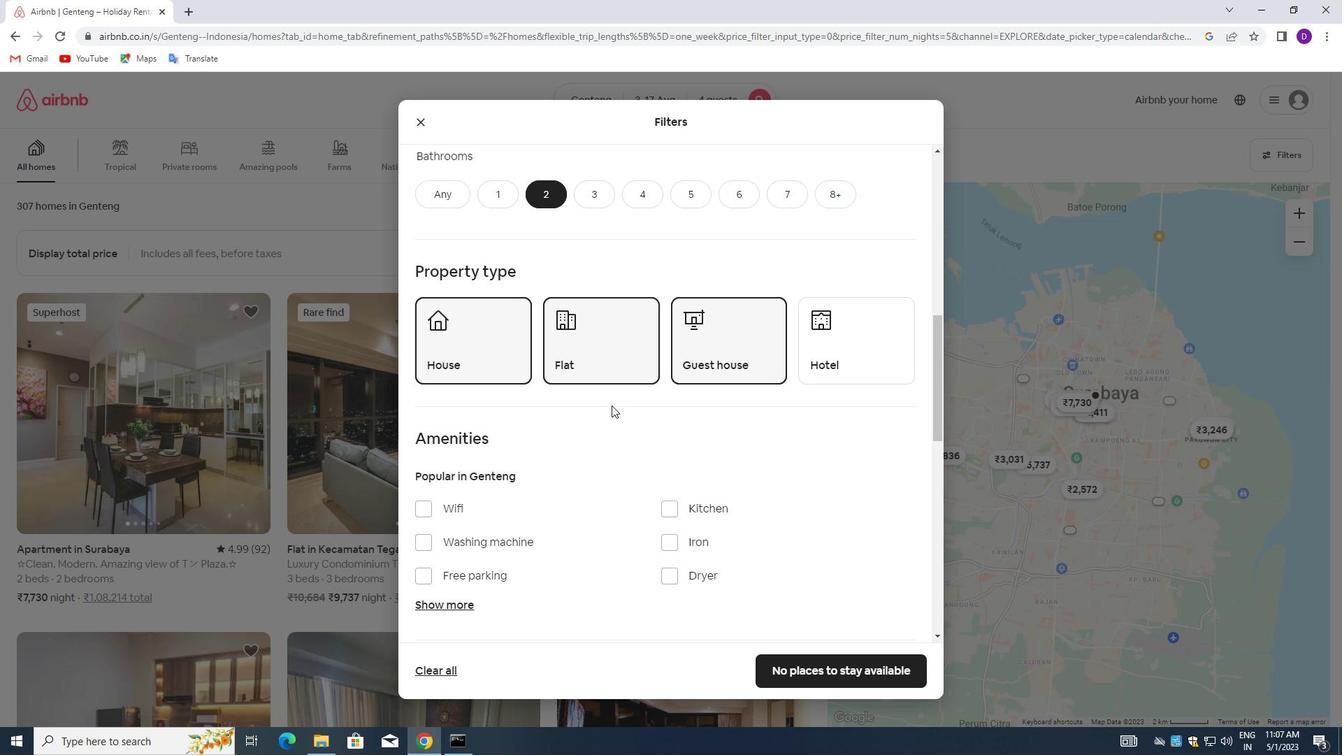 
Action: Mouse scrolled (612, 404) with delta (0, 0)
Screenshot: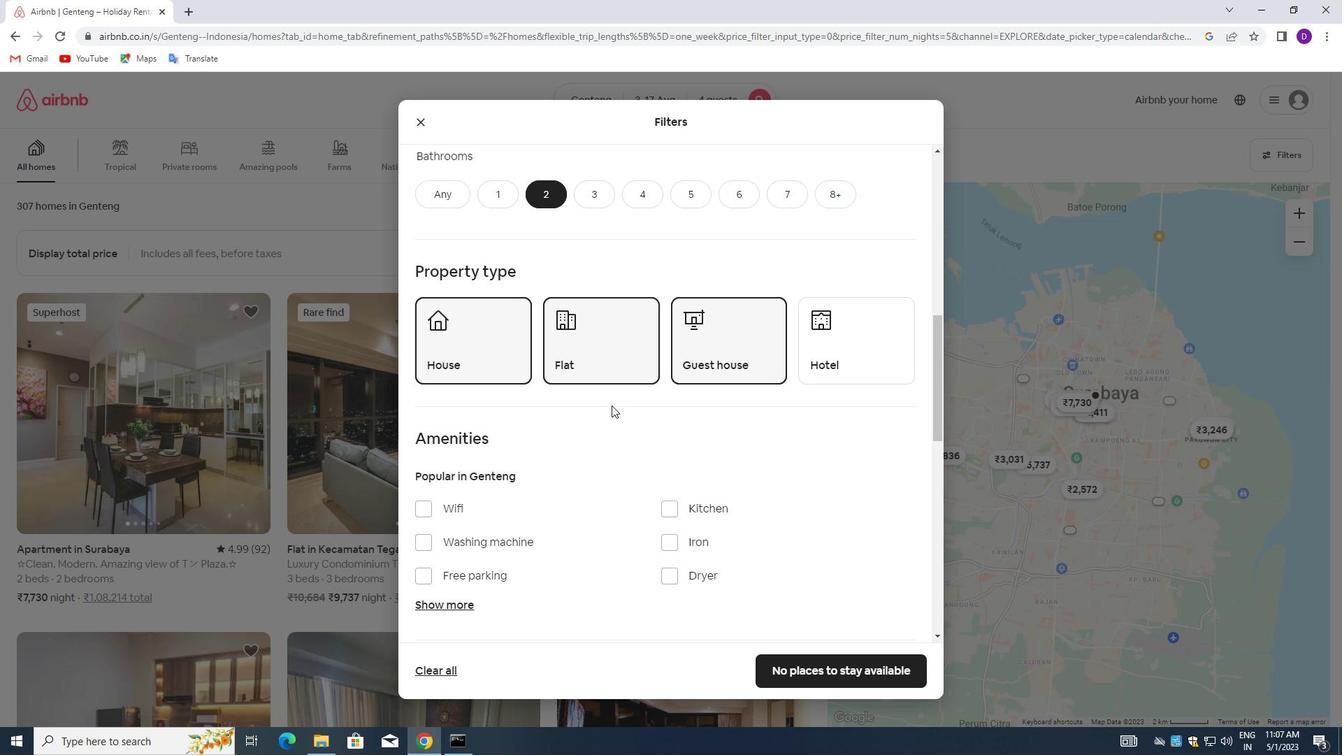 
Action: Mouse moved to (426, 376)
Screenshot: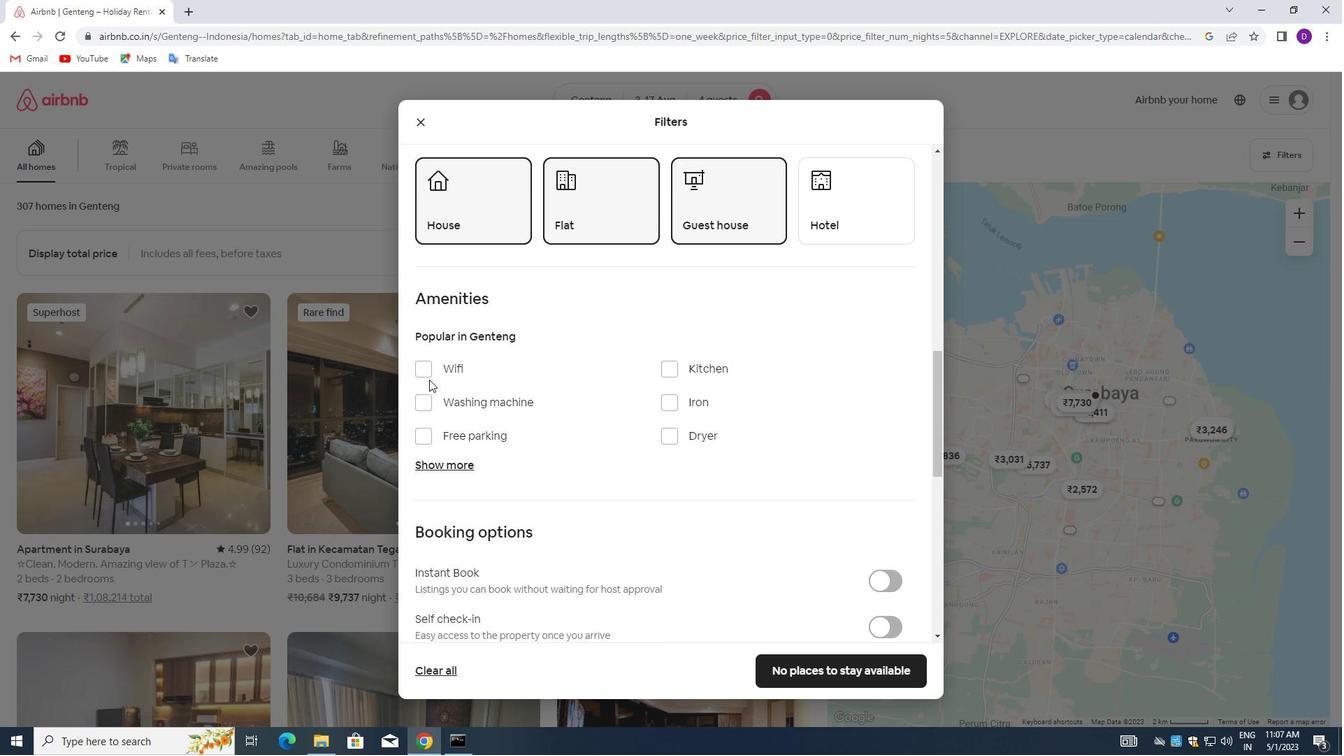 
Action: Mouse pressed left at (426, 376)
Screenshot: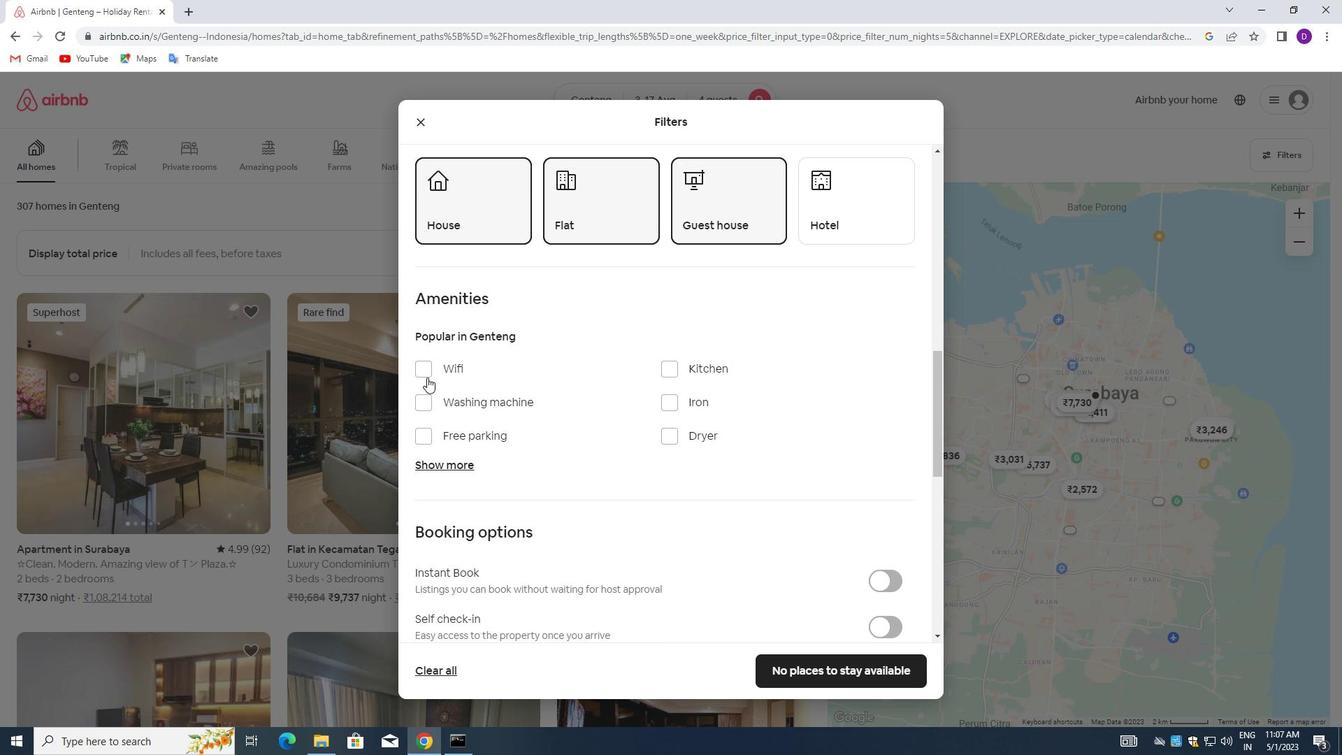 
Action: Mouse moved to (591, 451)
Screenshot: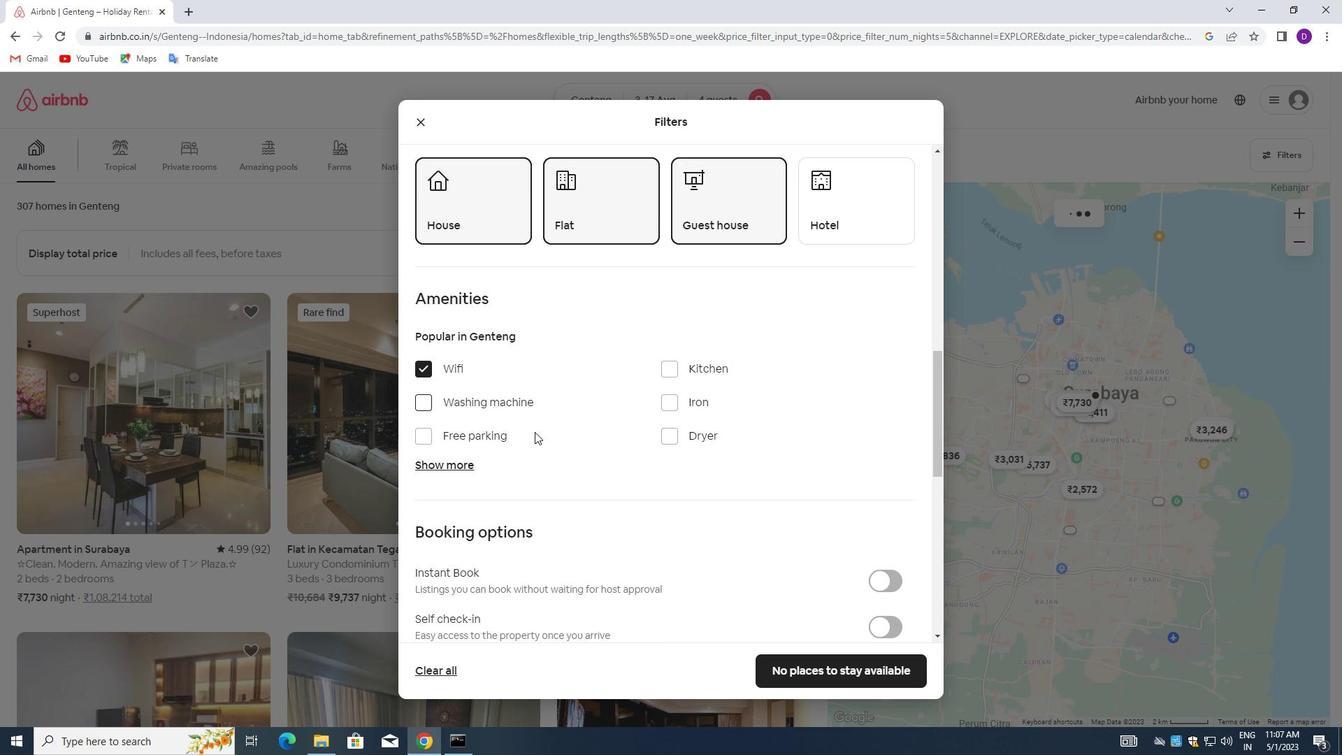 
Action: Mouse scrolled (591, 450) with delta (0, 0)
Screenshot: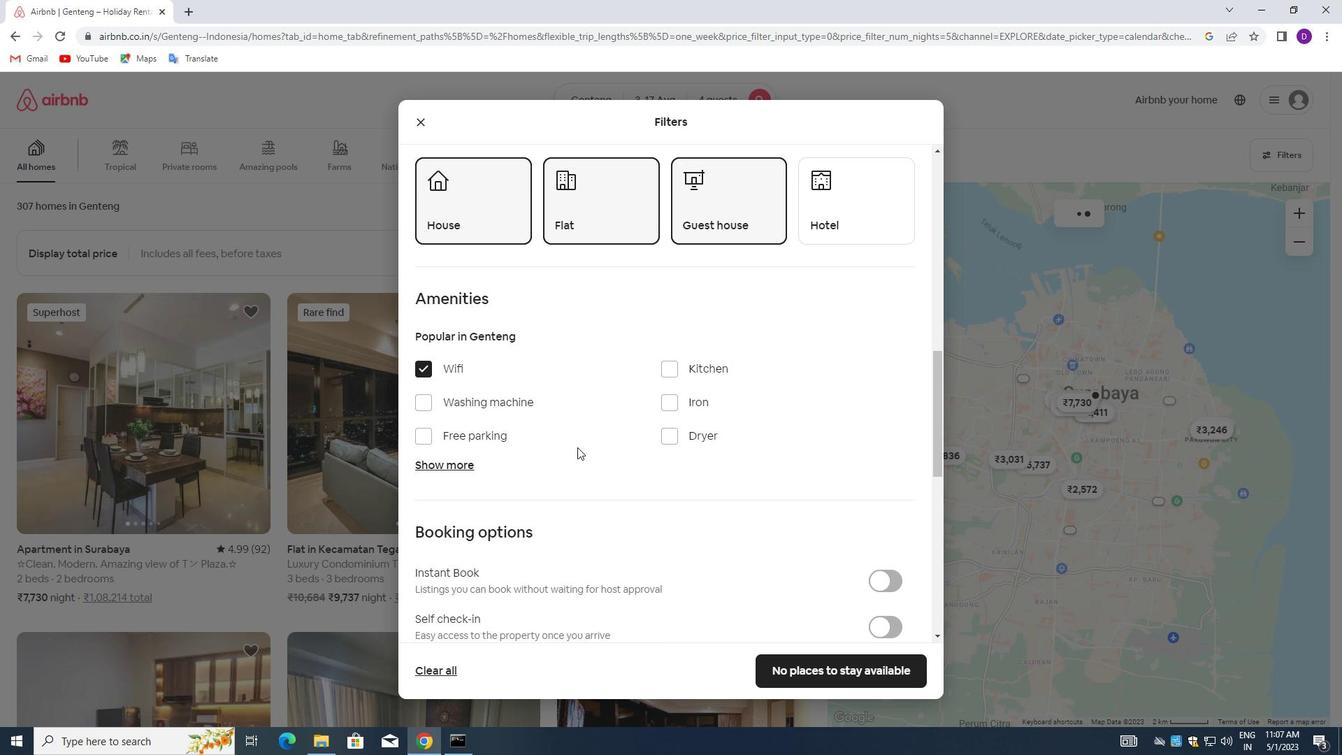 
Action: Mouse moved to (592, 451)
Screenshot: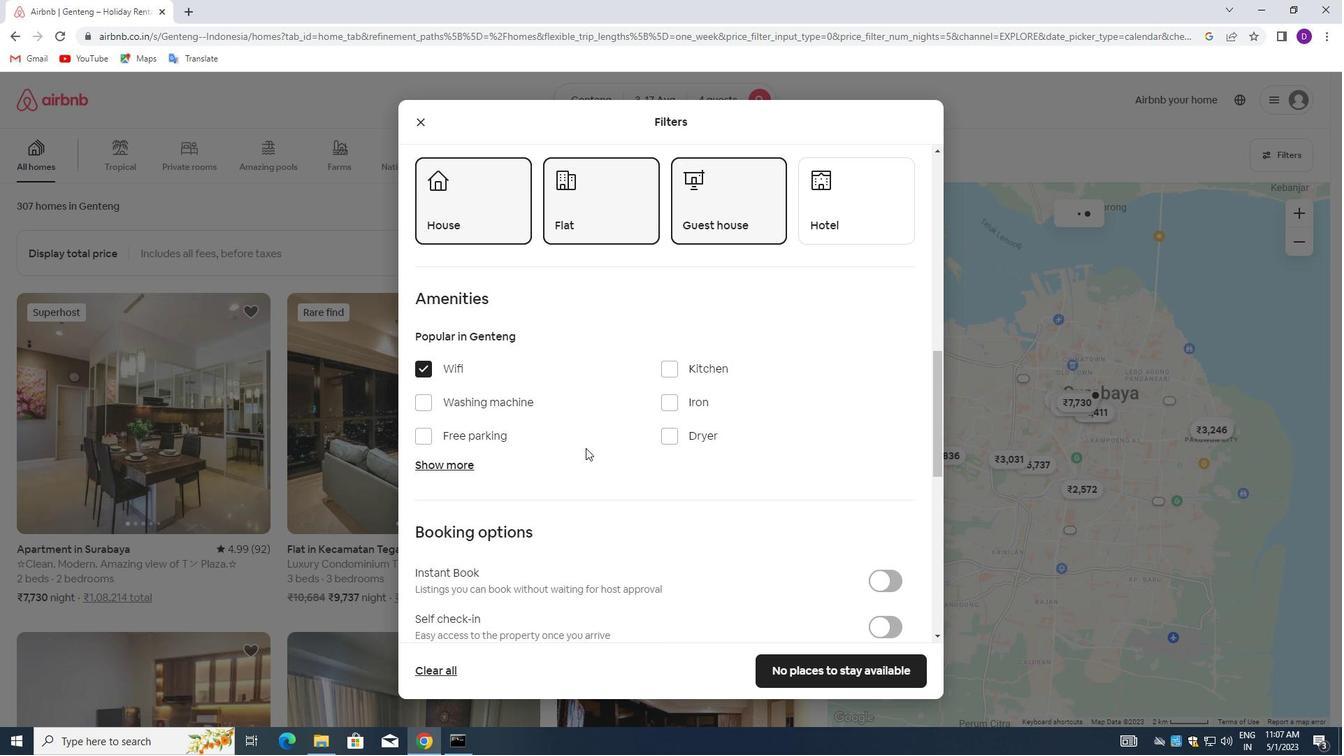 
Action: Mouse scrolled (592, 450) with delta (0, 0)
Screenshot: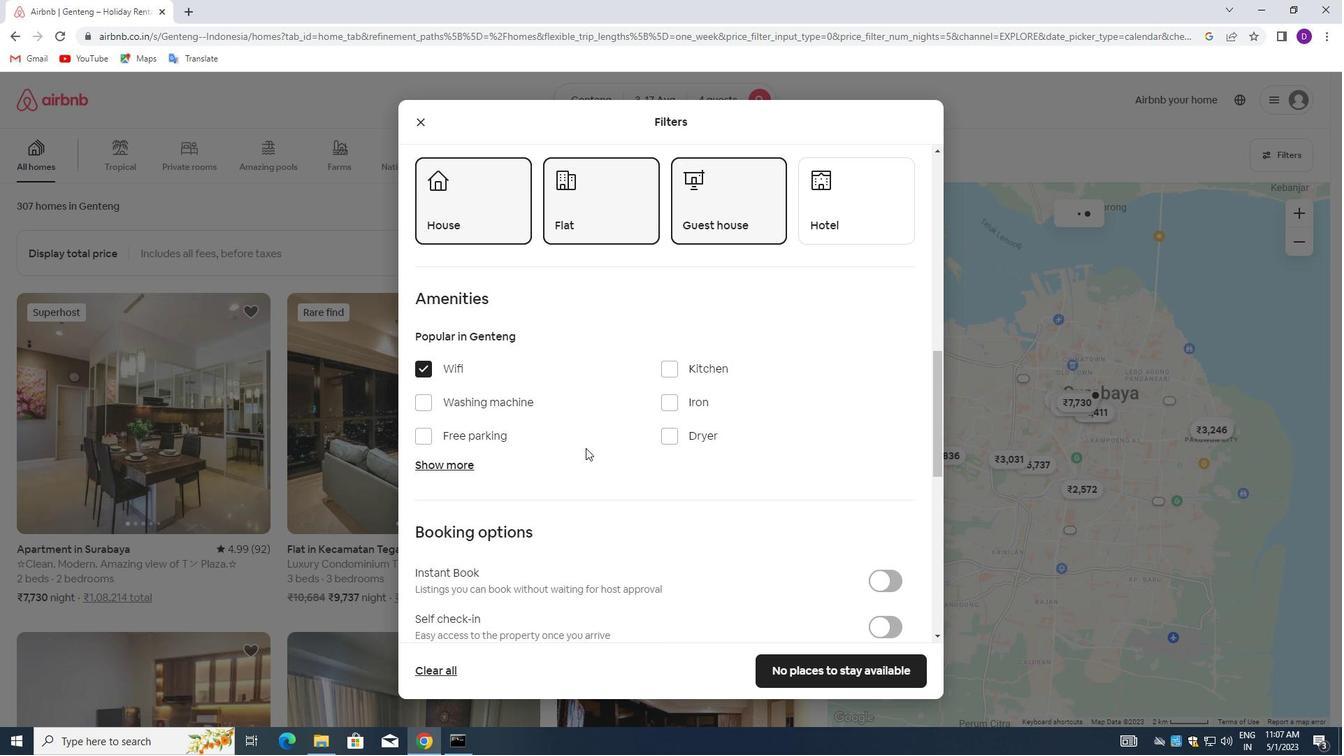 
Action: Mouse scrolled (592, 450) with delta (0, 0)
Screenshot: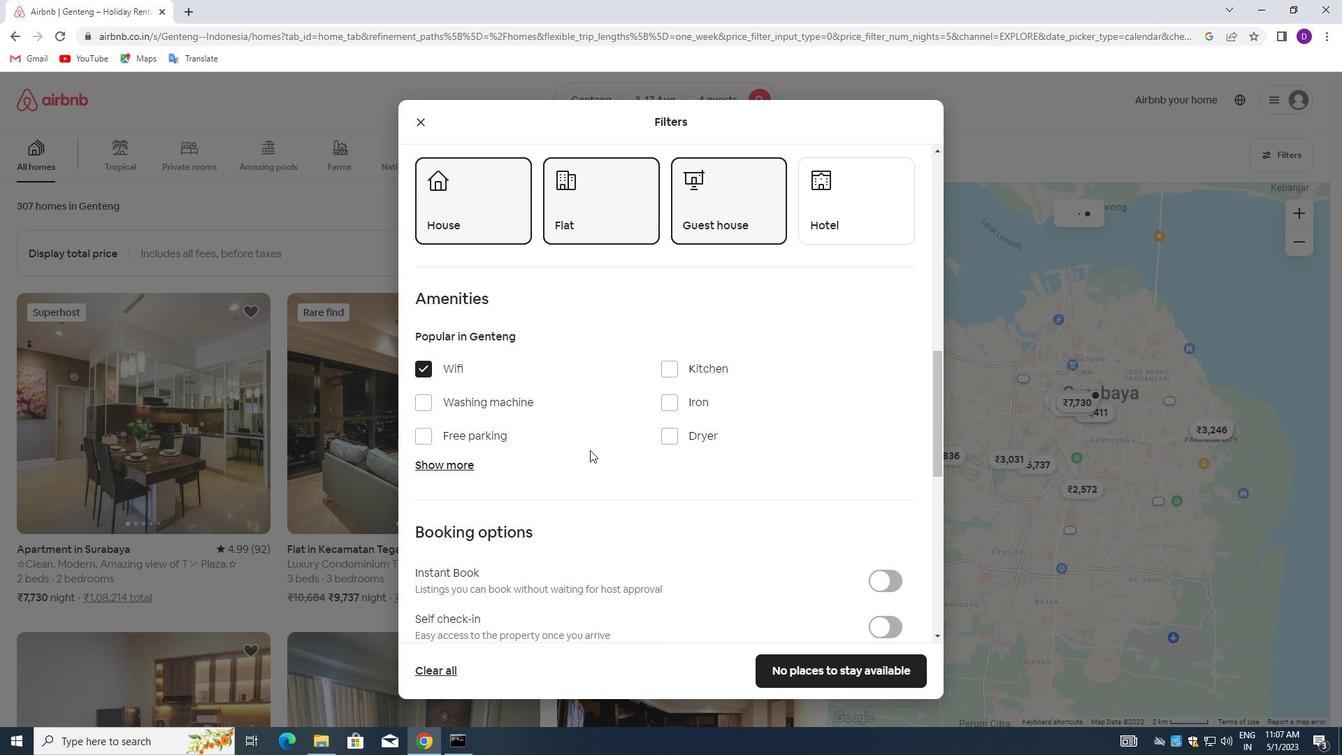 
Action: Mouse moved to (887, 416)
Screenshot: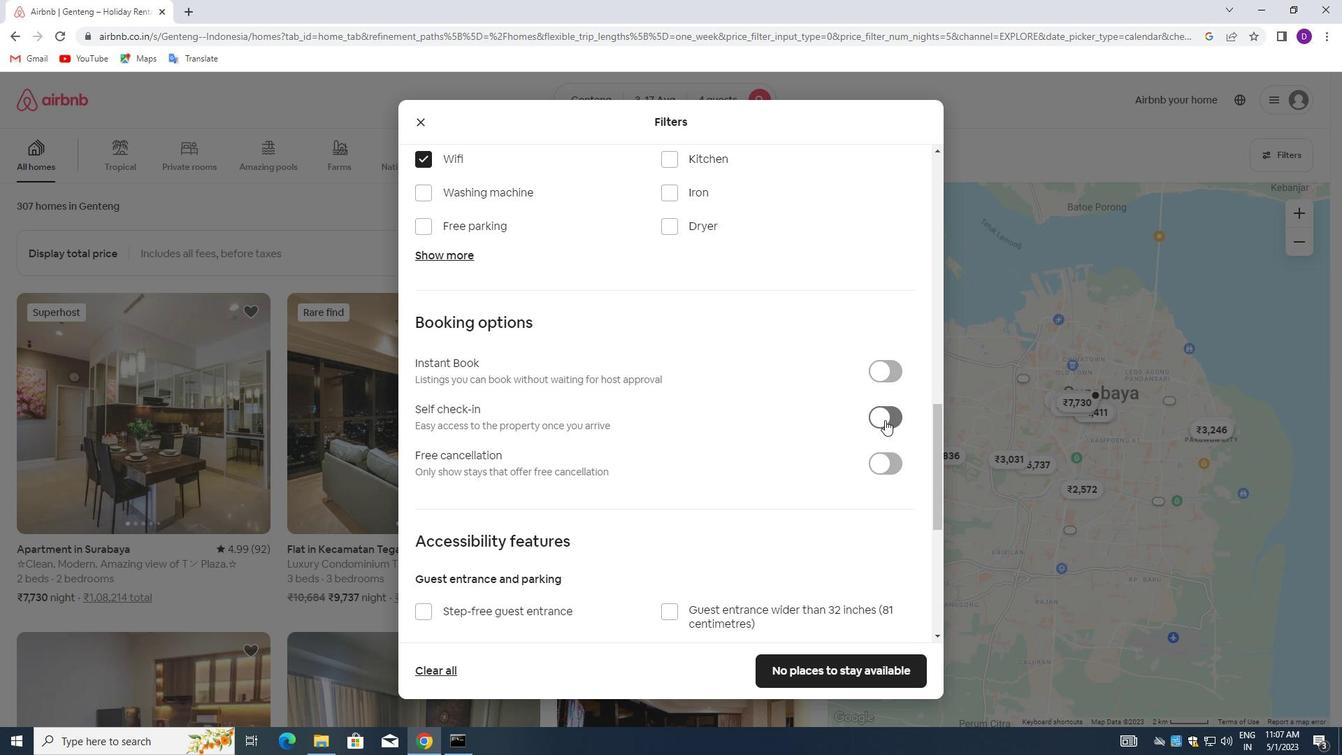 
Action: Mouse pressed left at (887, 416)
Screenshot: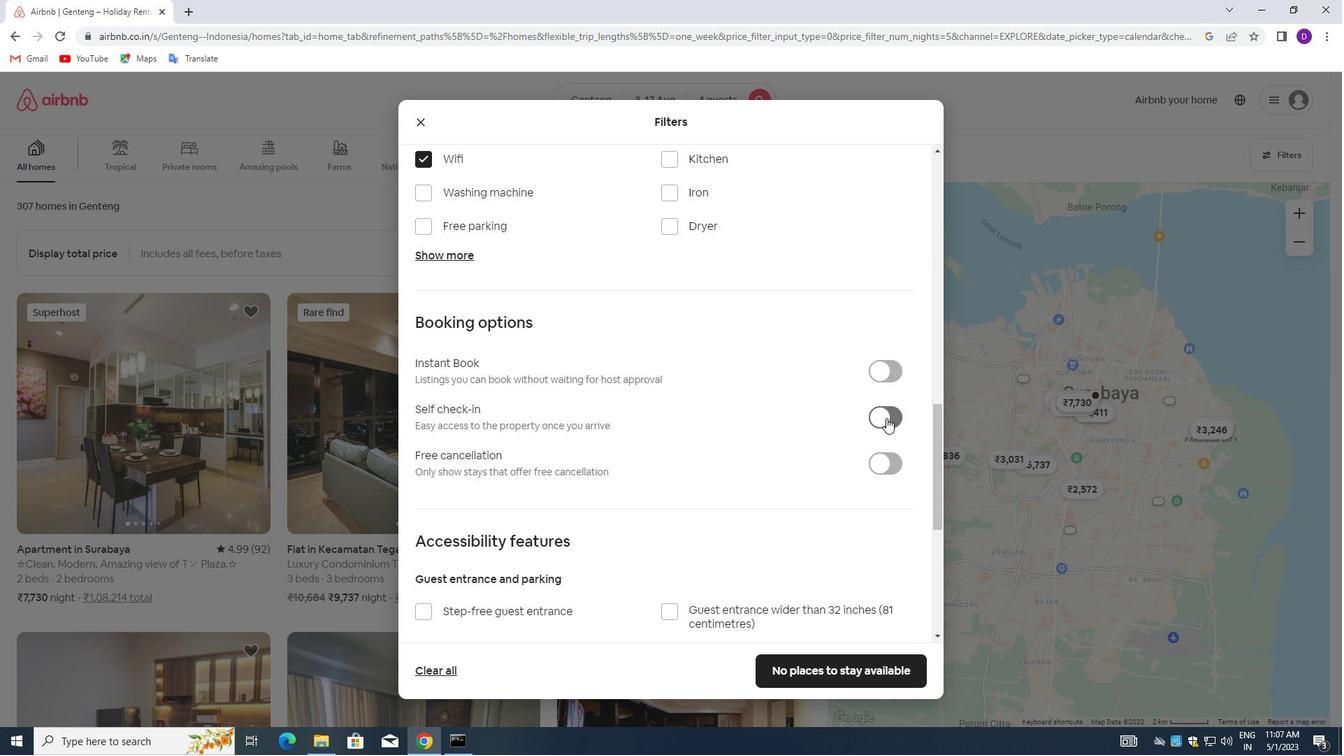 
Action: Mouse moved to (677, 437)
Screenshot: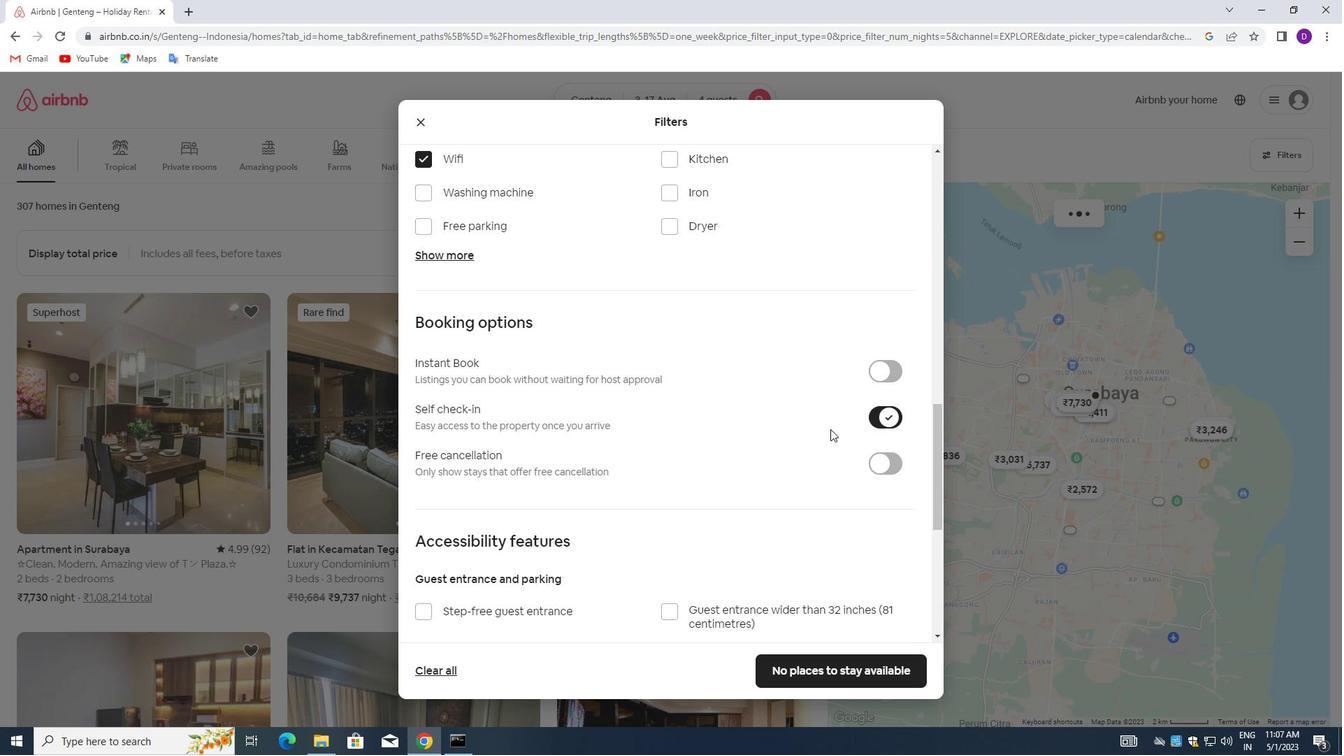
Action: Mouse scrolled (677, 436) with delta (0, 0)
Screenshot: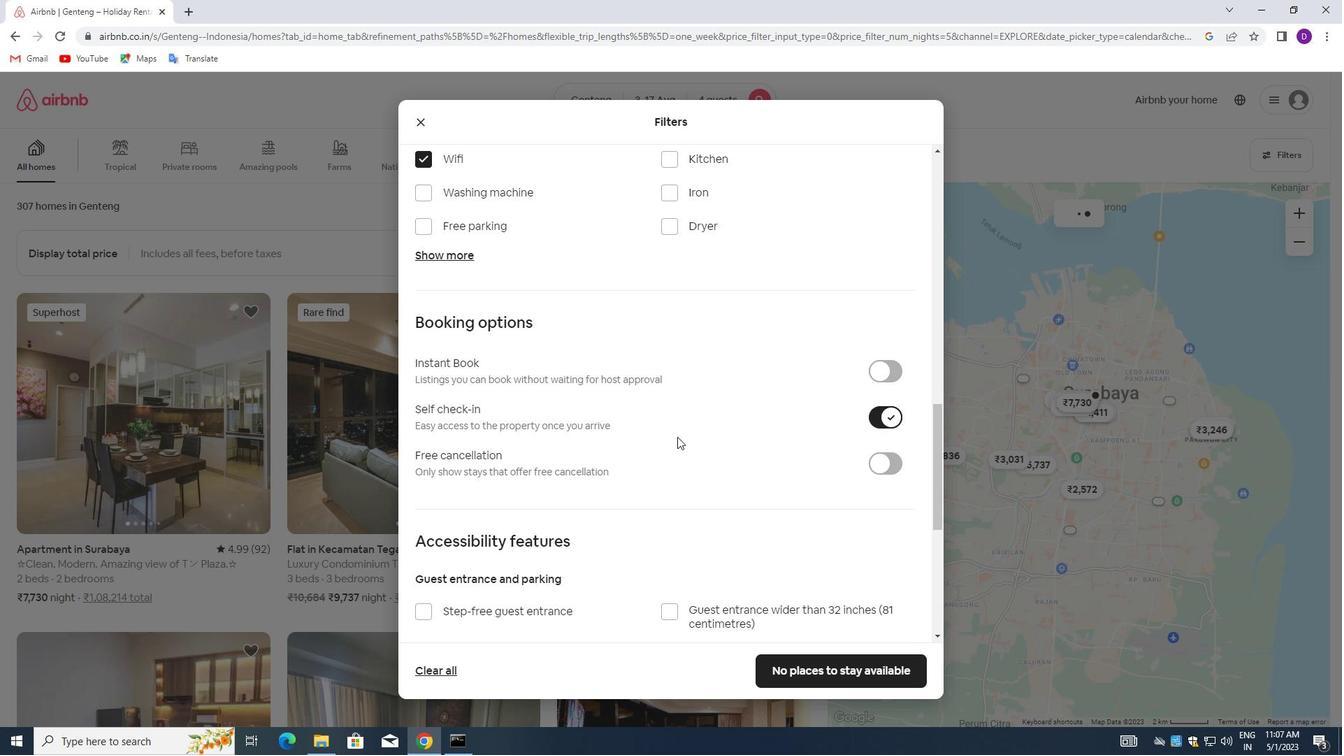
Action: Mouse scrolled (677, 436) with delta (0, 0)
Screenshot: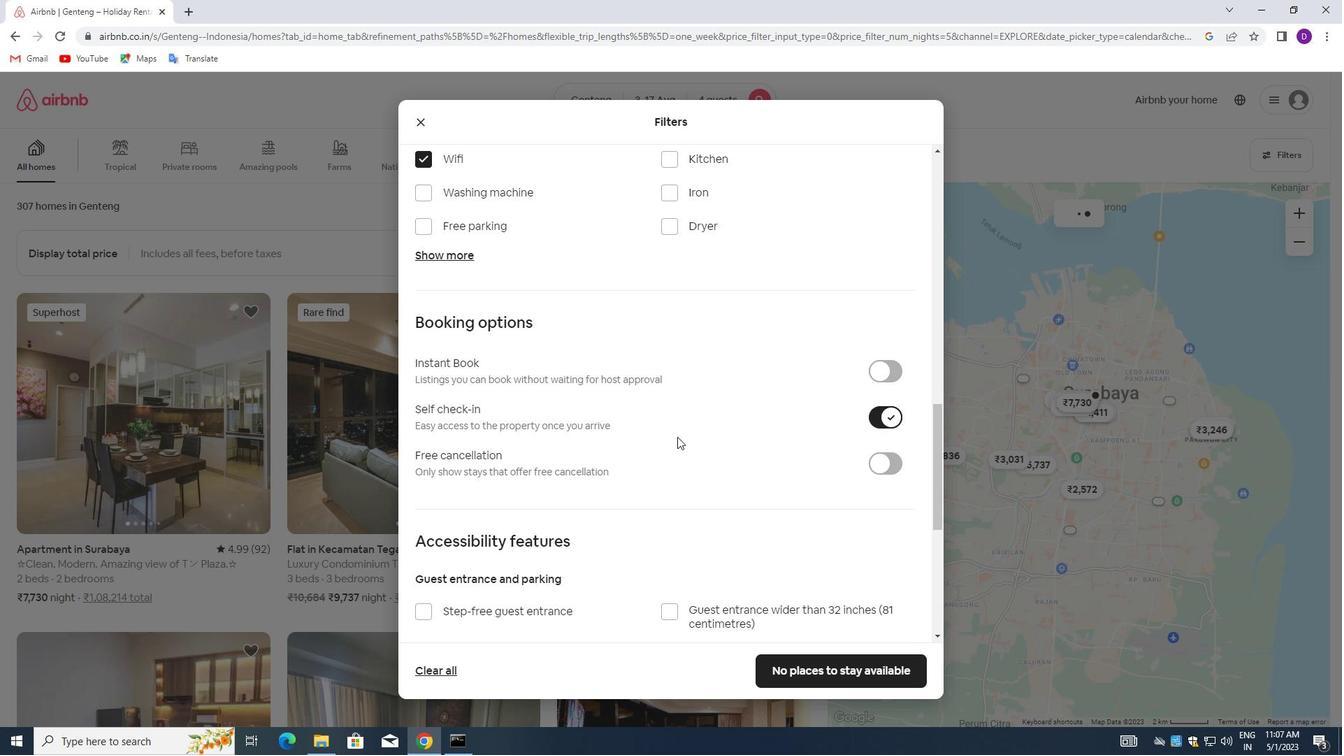 
Action: Mouse moved to (675, 438)
Screenshot: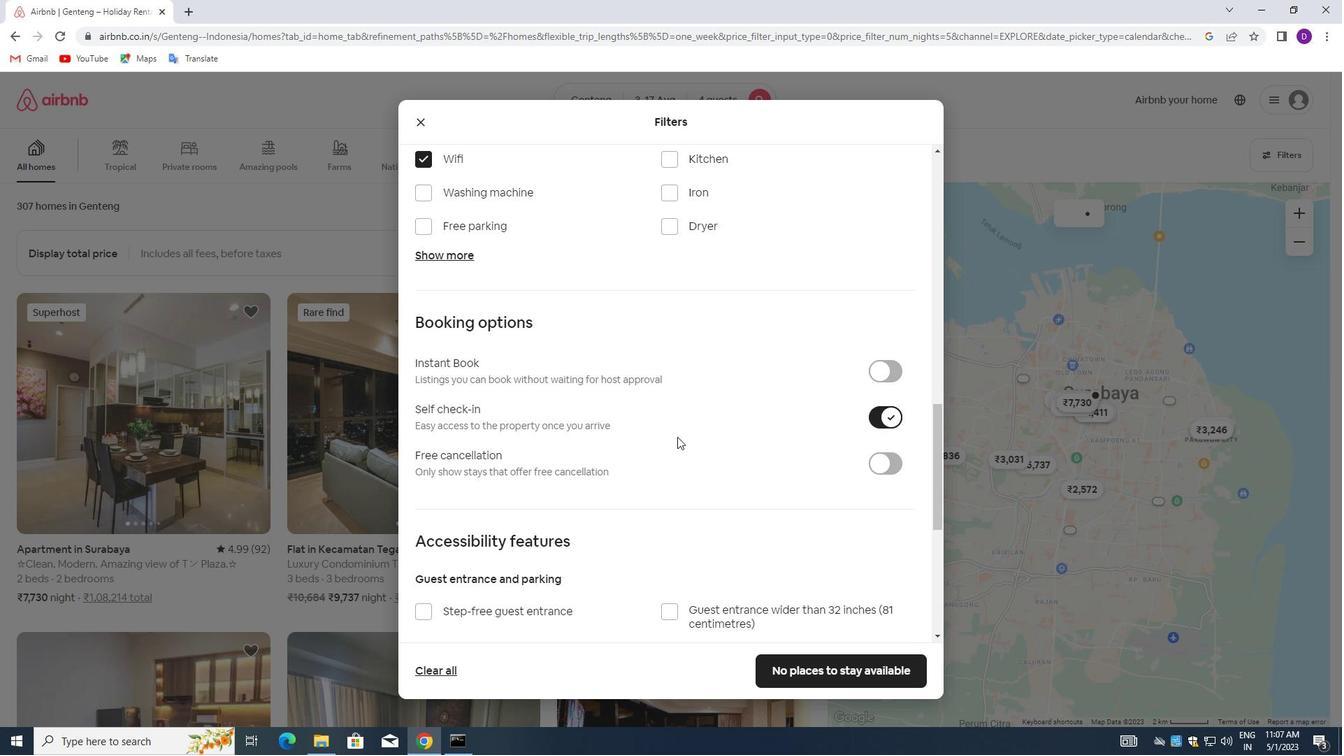 
Action: Mouse scrolled (675, 437) with delta (0, 0)
Screenshot: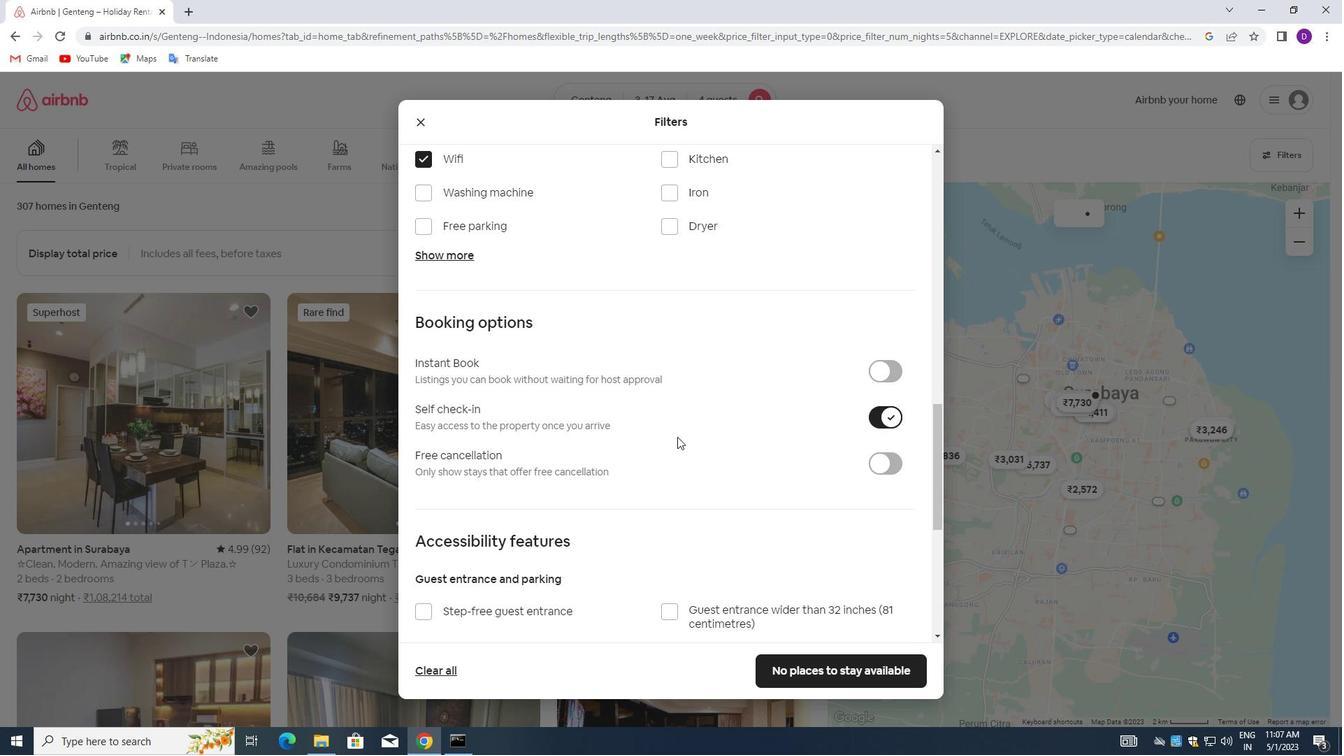 
Action: Mouse moved to (672, 442)
Screenshot: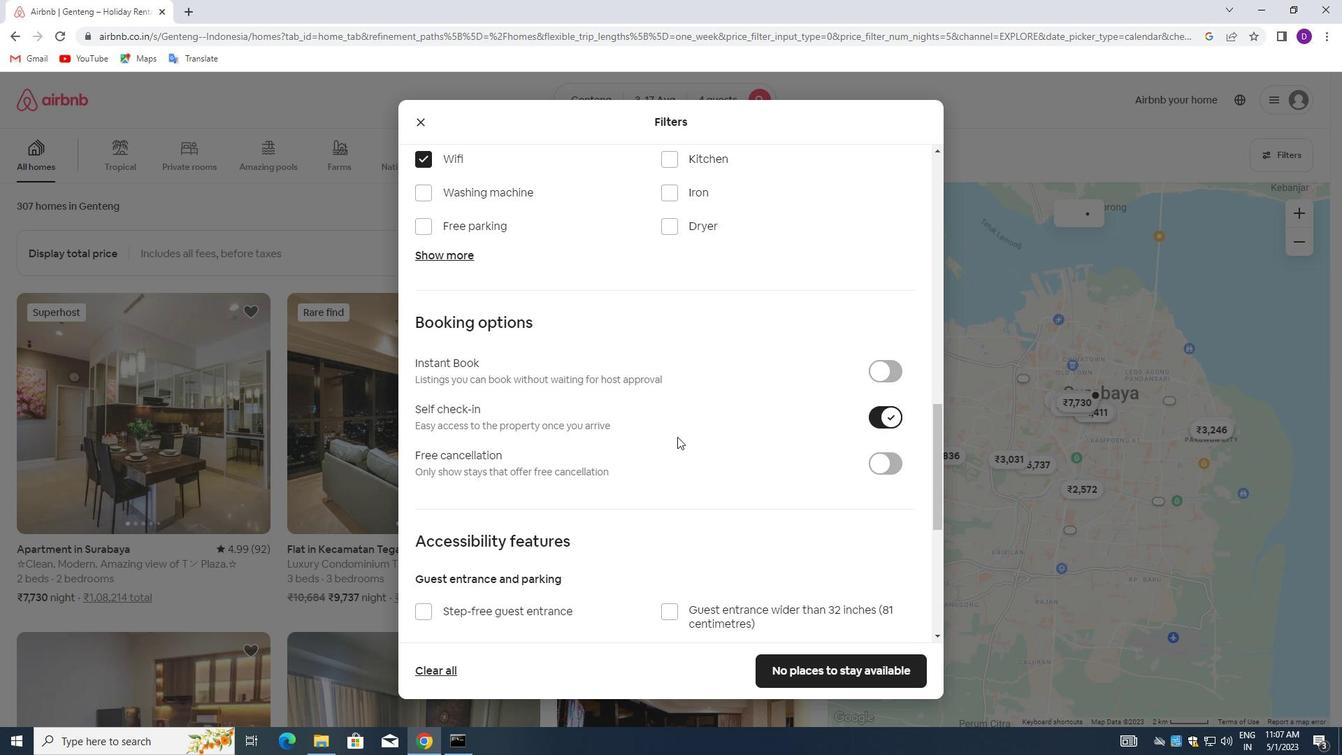 
Action: Mouse scrolled (672, 441) with delta (0, 0)
Screenshot: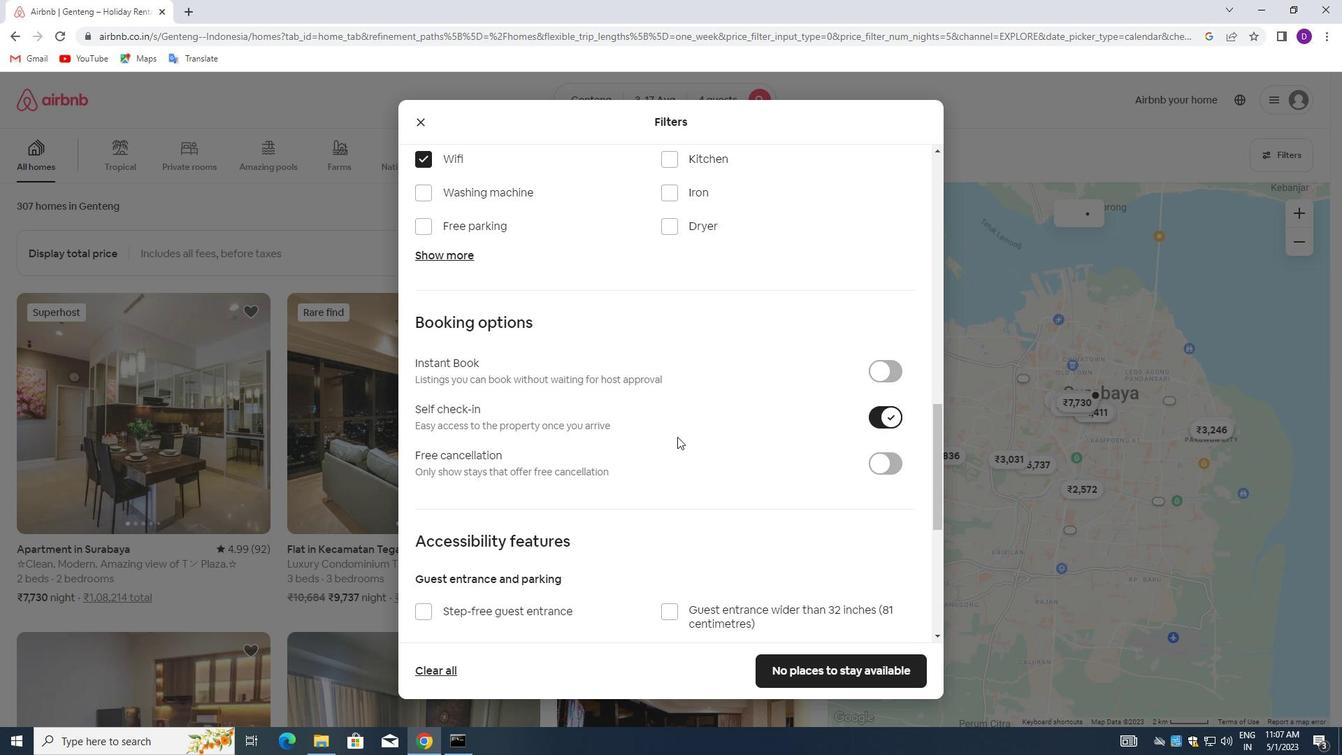 
Action: Mouse moved to (672, 443)
Screenshot: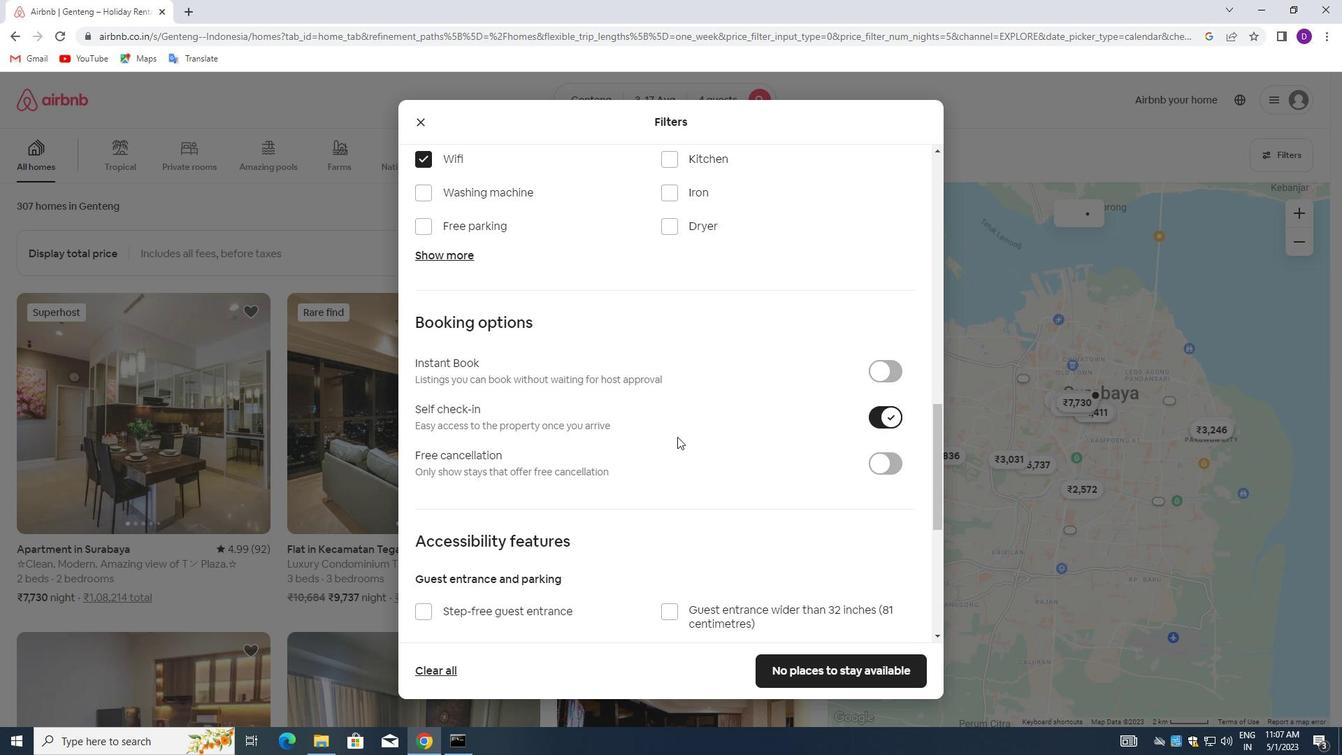 
Action: Mouse scrolled (672, 442) with delta (0, 0)
Screenshot: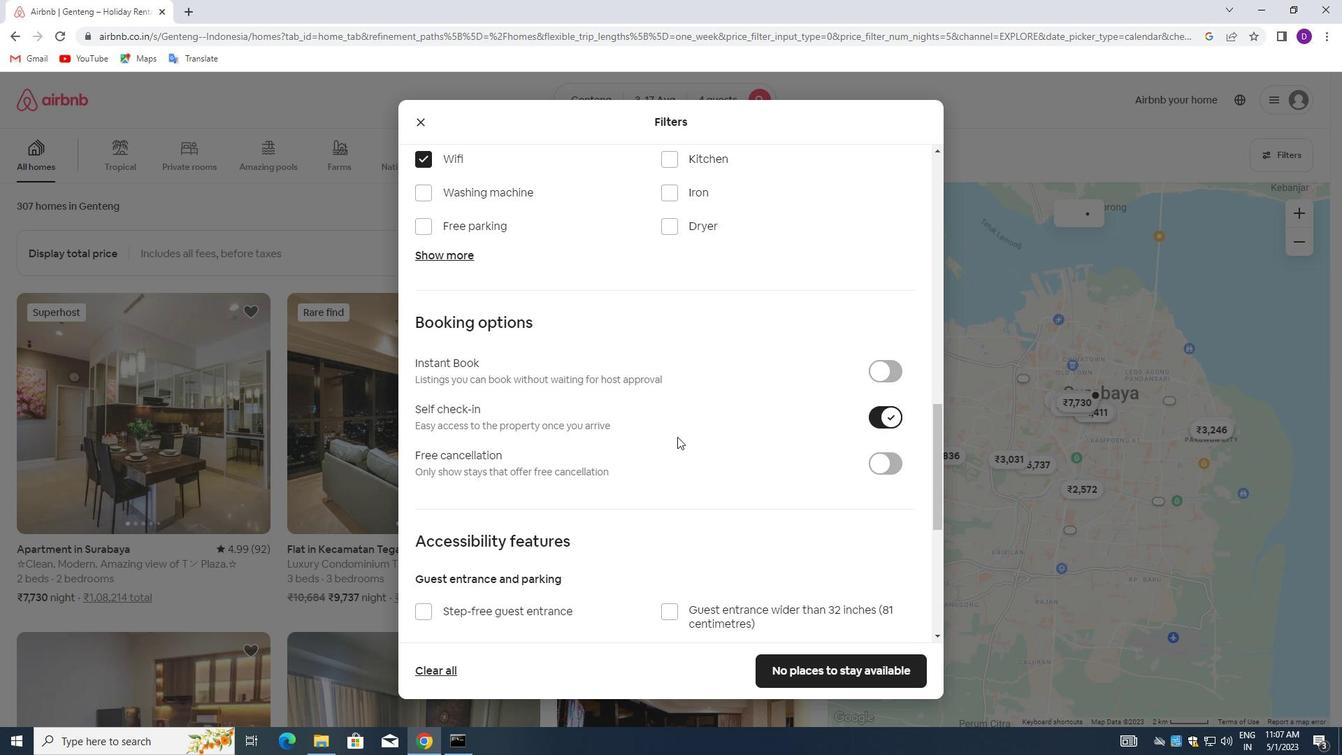 
Action: Mouse moved to (671, 449)
Screenshot: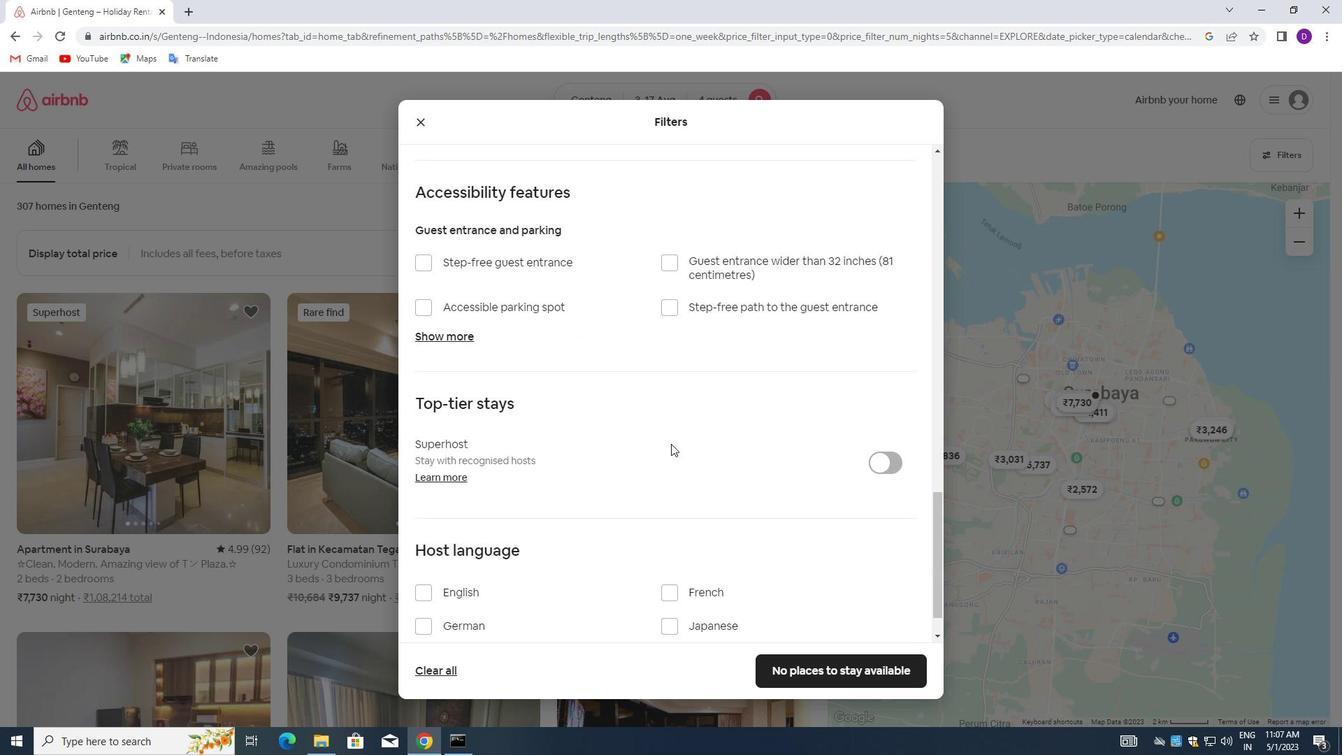 
Action: Mouse scrolled (671, 448) with delta (0, 0)
Screenshot: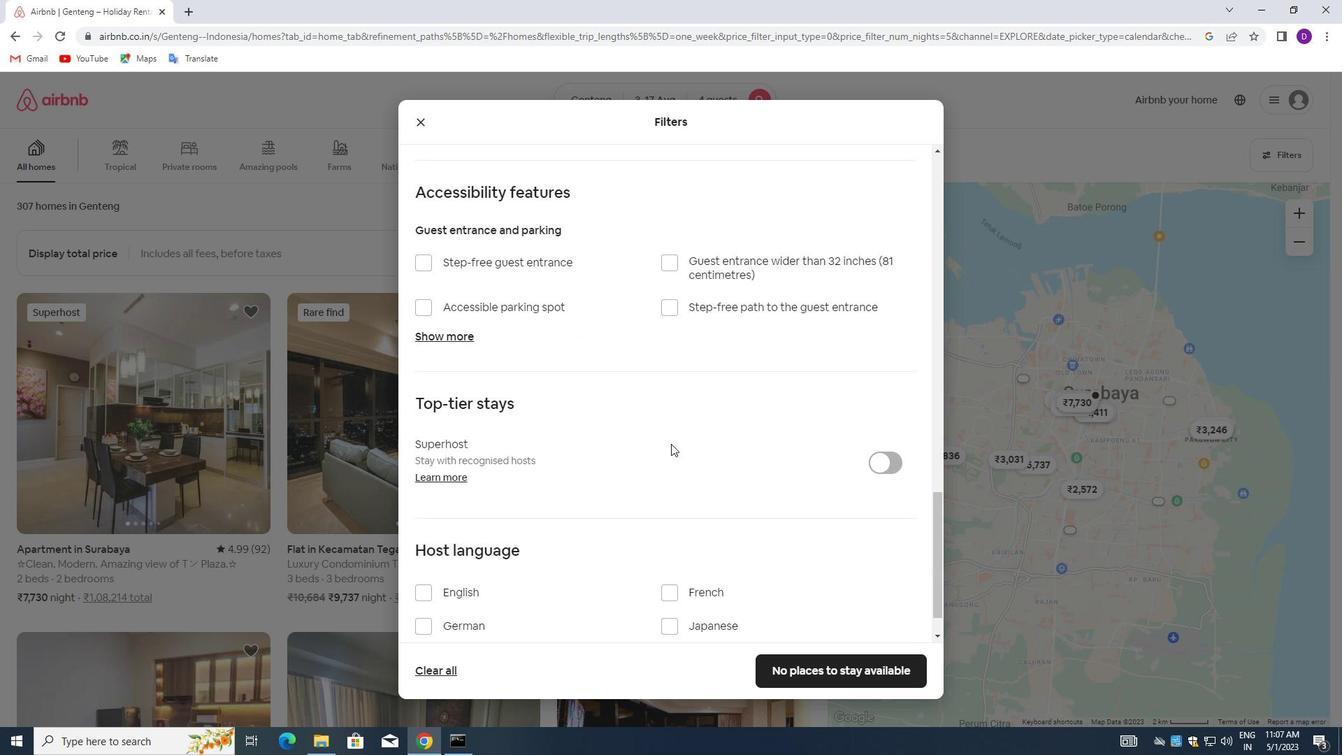 
Action: Mouse moved to (665, 457)
Screenshot: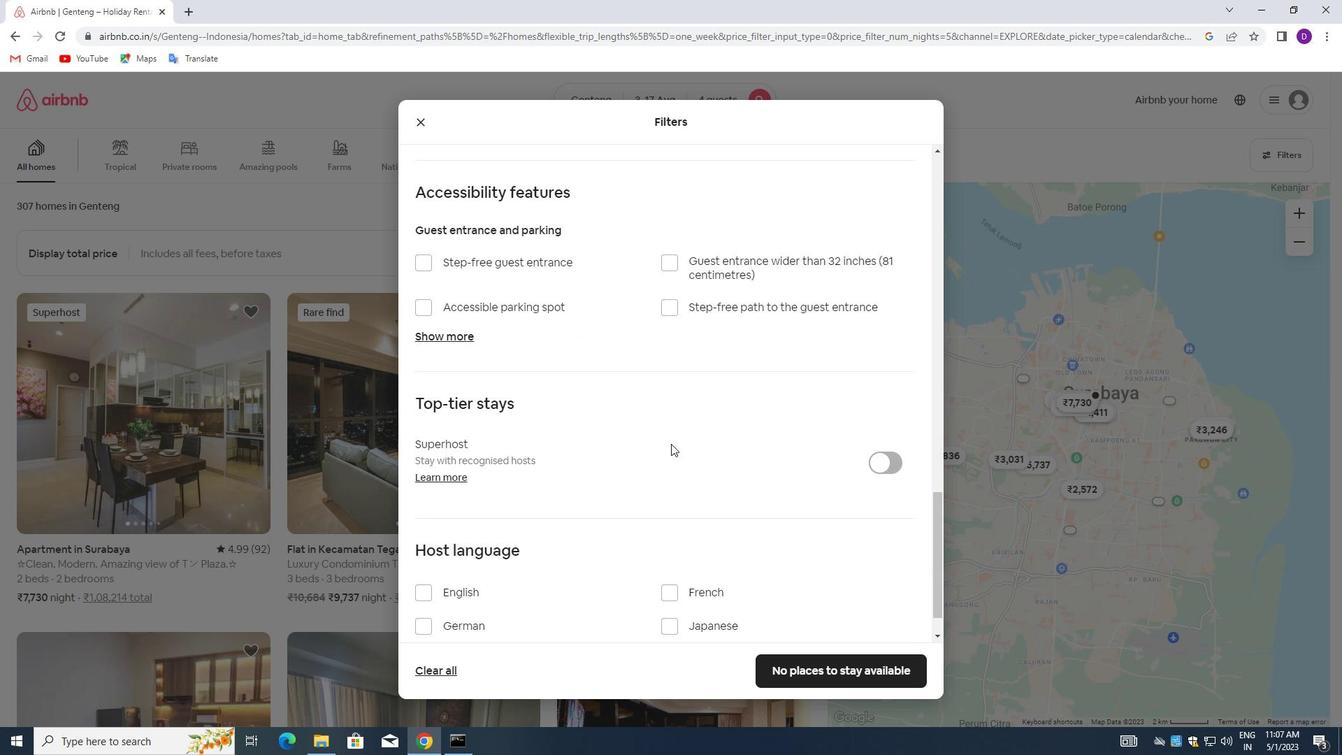 
Action: Mouse scrolled (665, 456) with delta (0, 0)
Screenshot: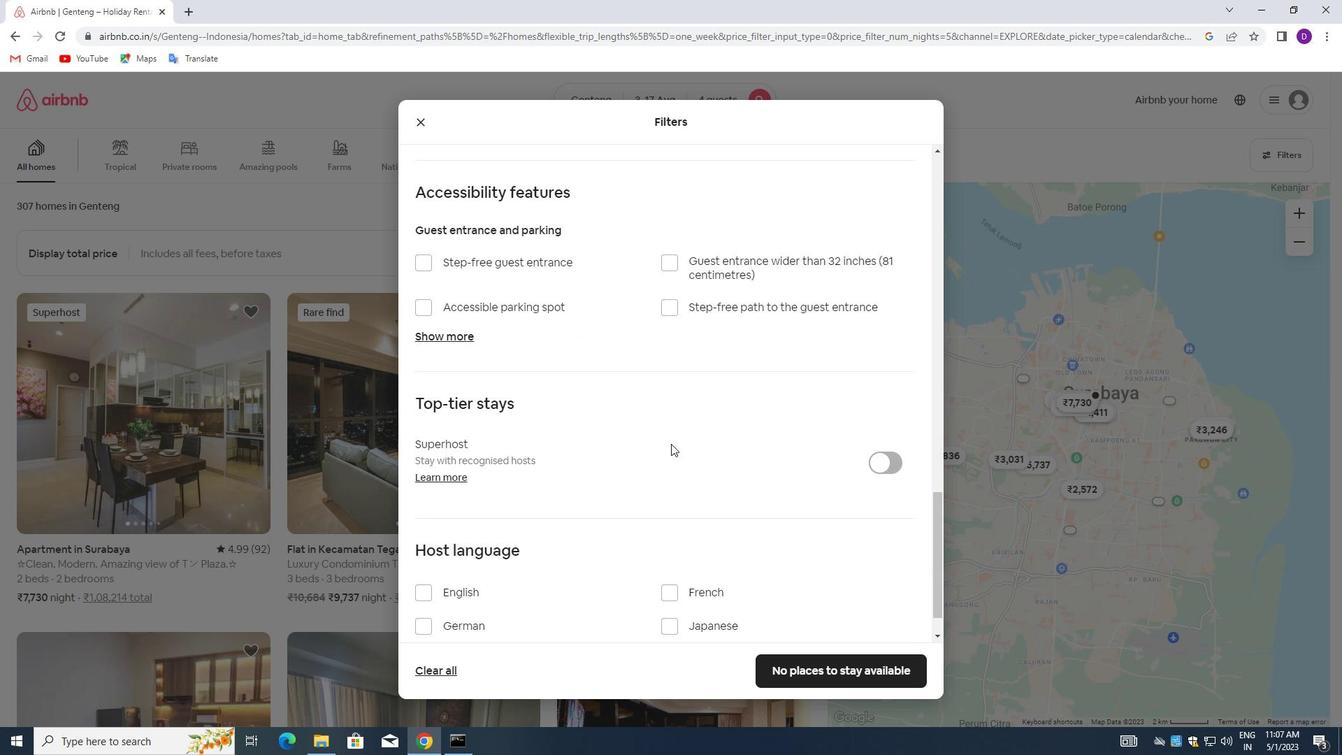 
Action: Mouse moved to (661, 462)
Screenshot: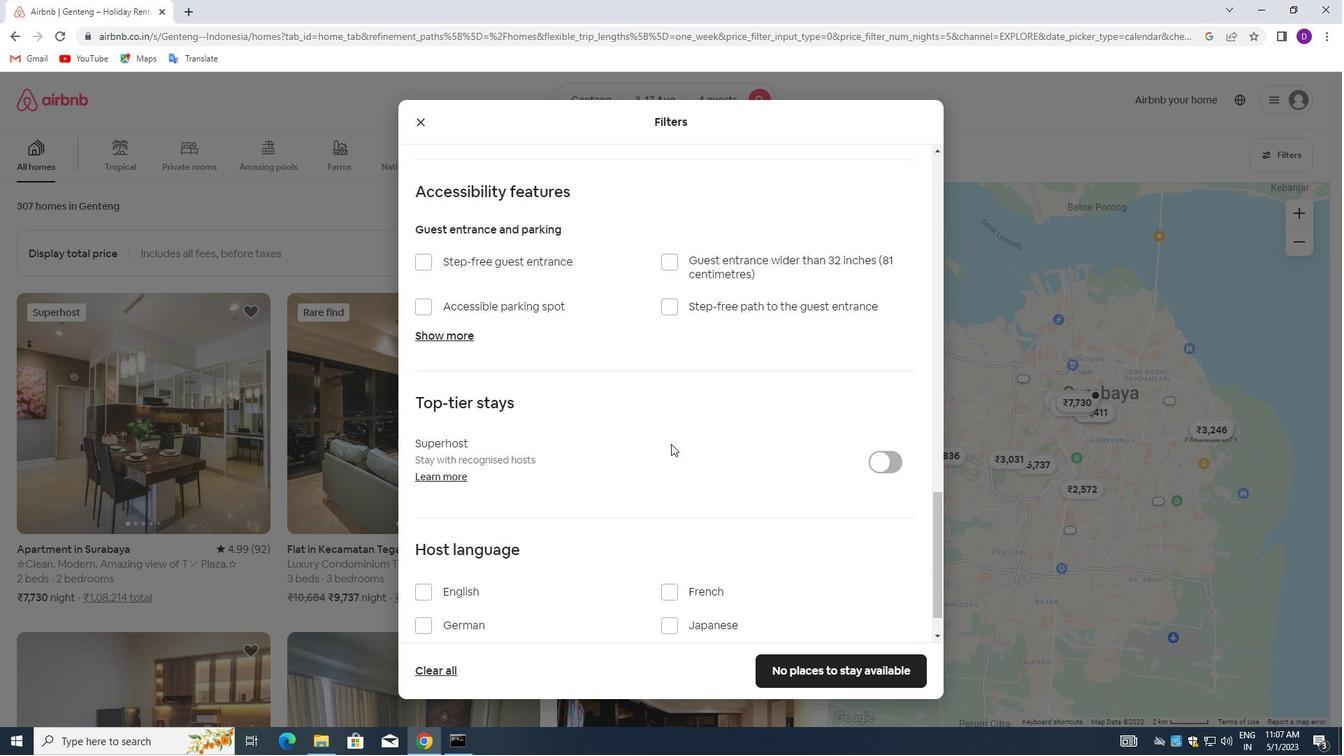 
Action: Mouse scrolled (661, 461) with delta (0, 0)
Screenshot: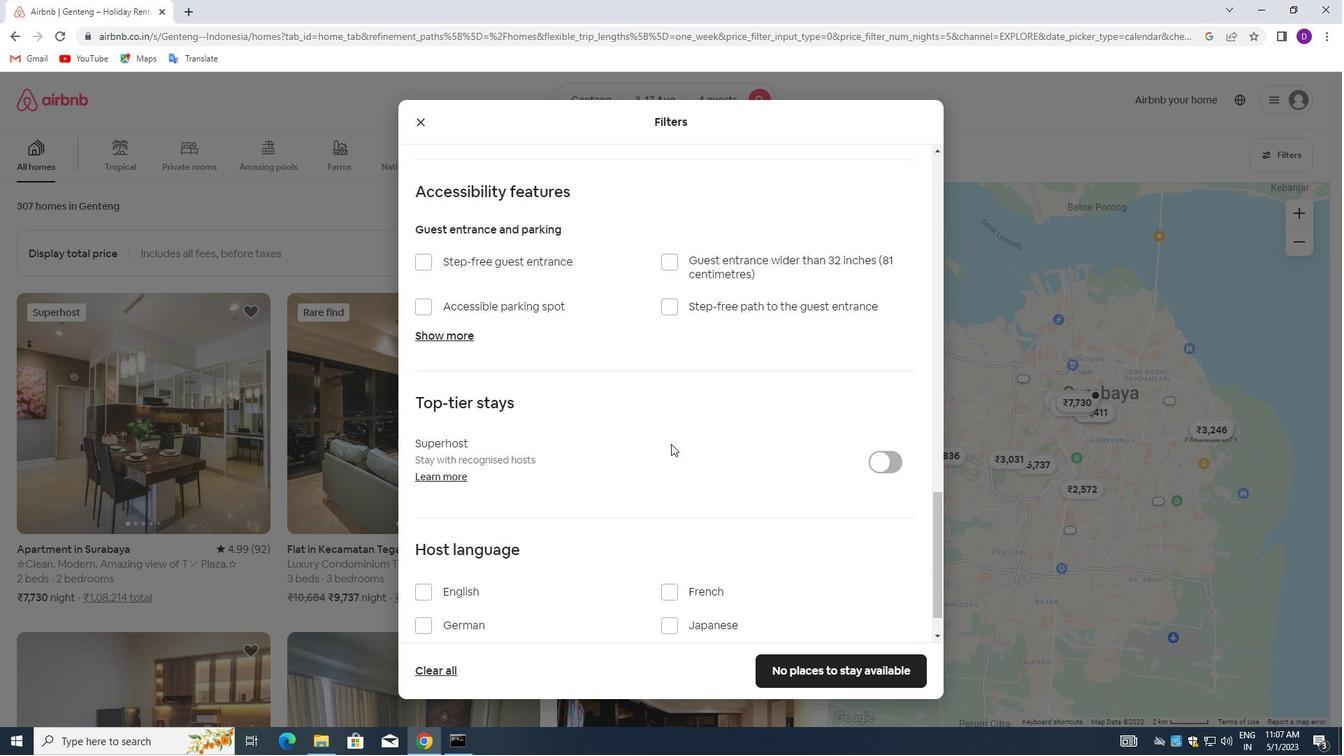 
Action: Mouse moved to (657, 465)
Screenshot: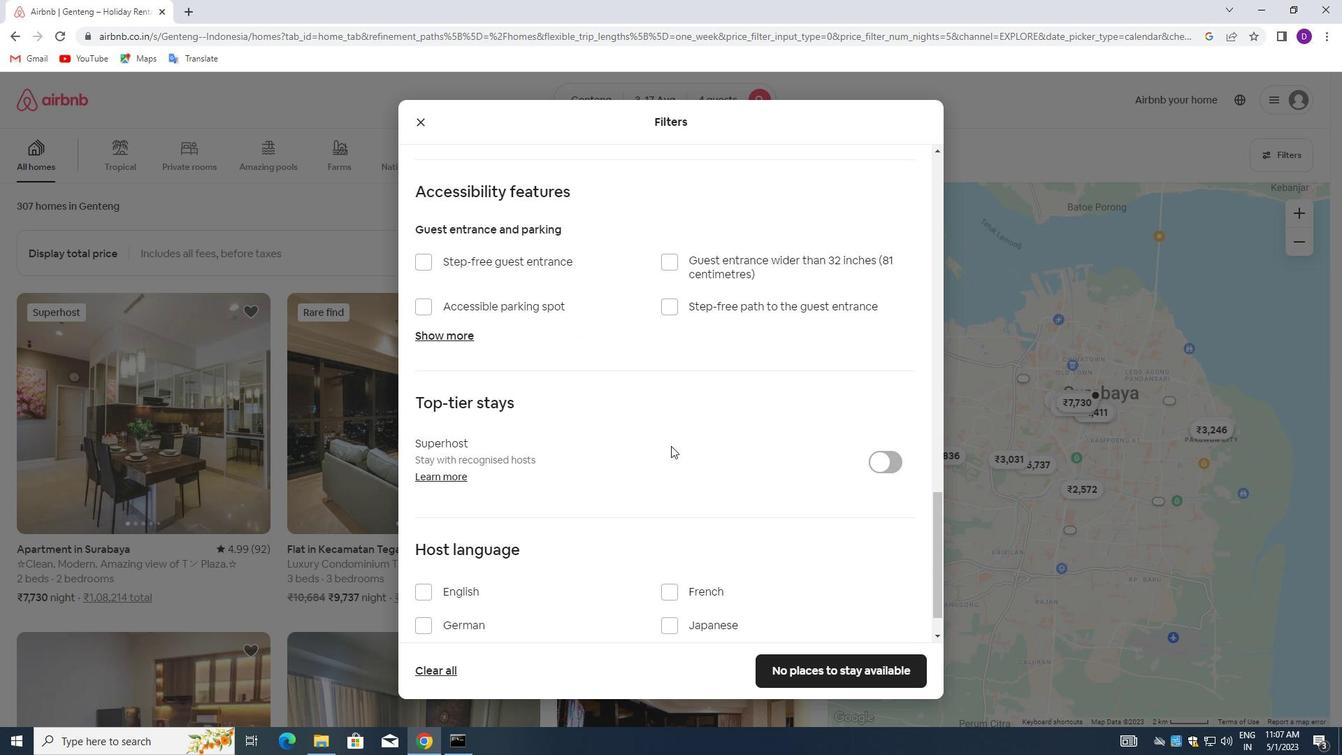 
Action: Mouse scrolled (657, 464) with delta (0, 0)
Screenshot: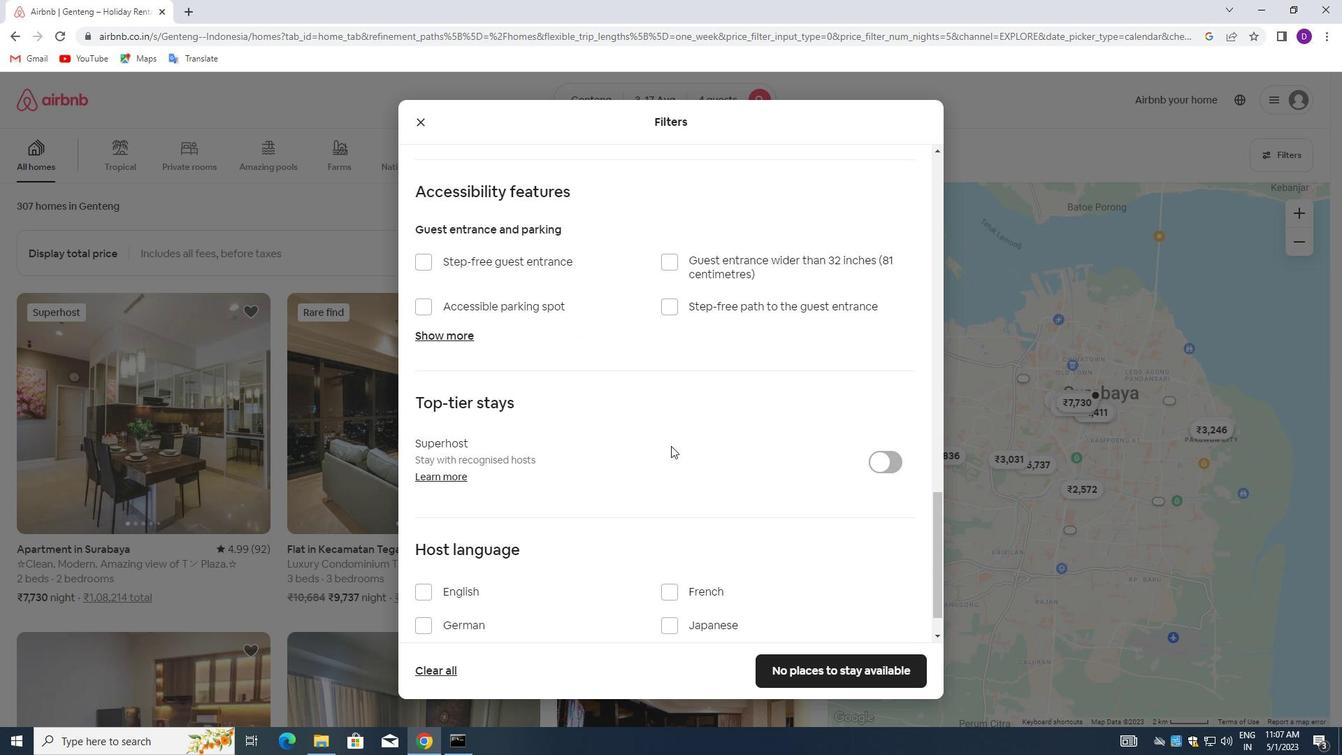 
Action: Mouse moved to (421, 541)
Screenshot: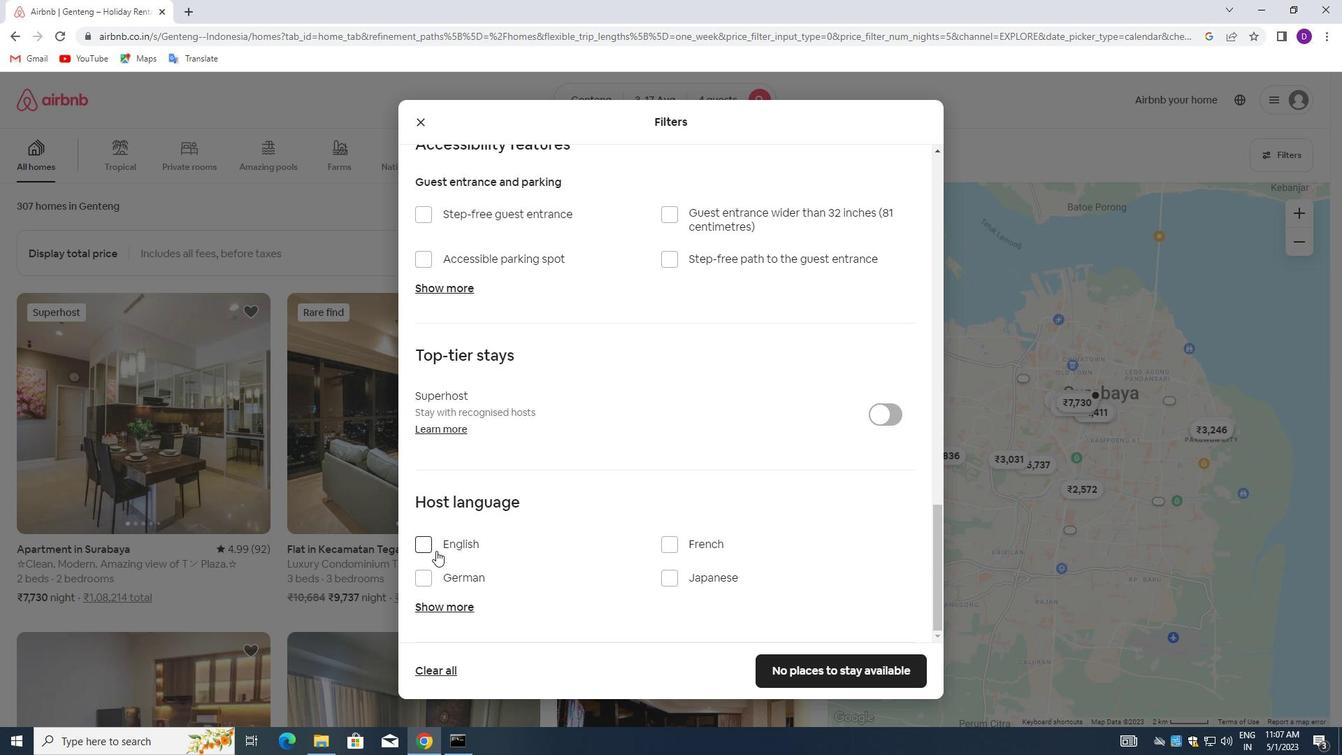 
Action: Mouse pressed left at (421, 541)
Screenshot: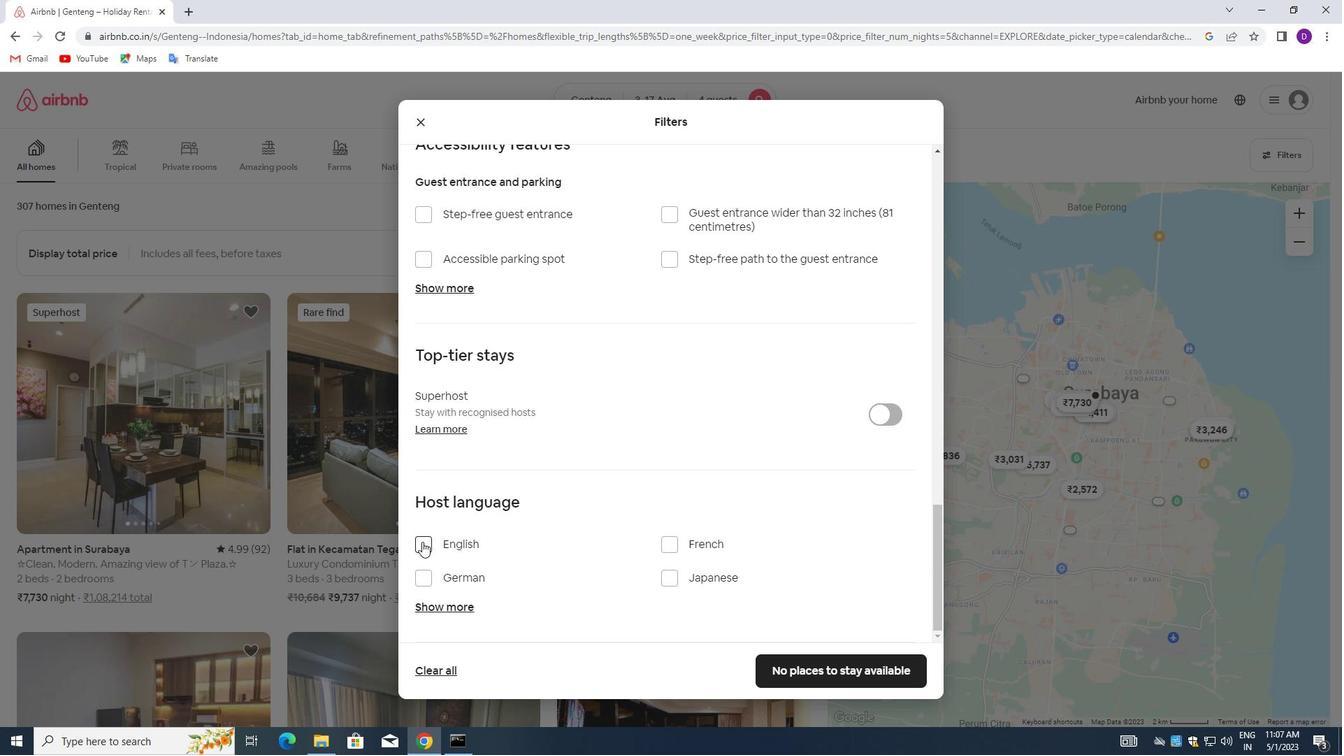 
Action: Mouse moved to (811, 669)
Screenshot: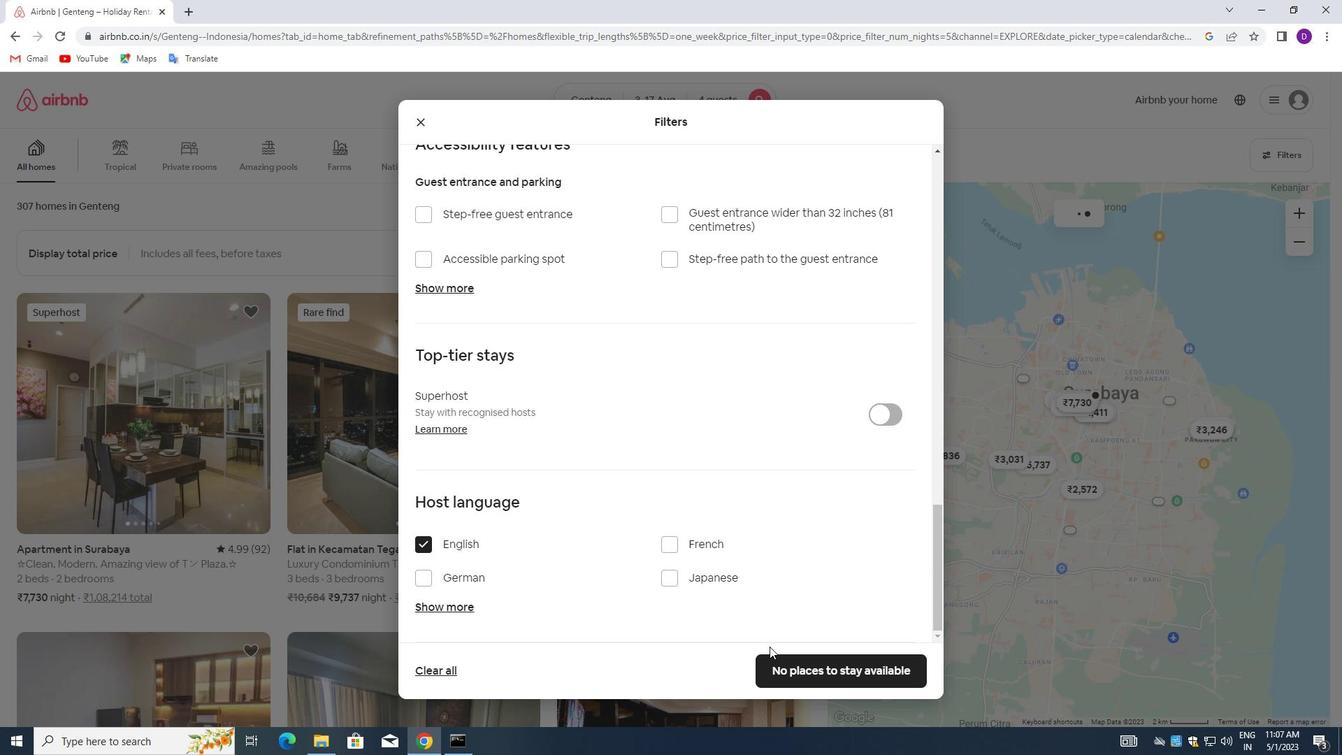 
Action: Mouse pressed left at (811, 669)
Screenshot: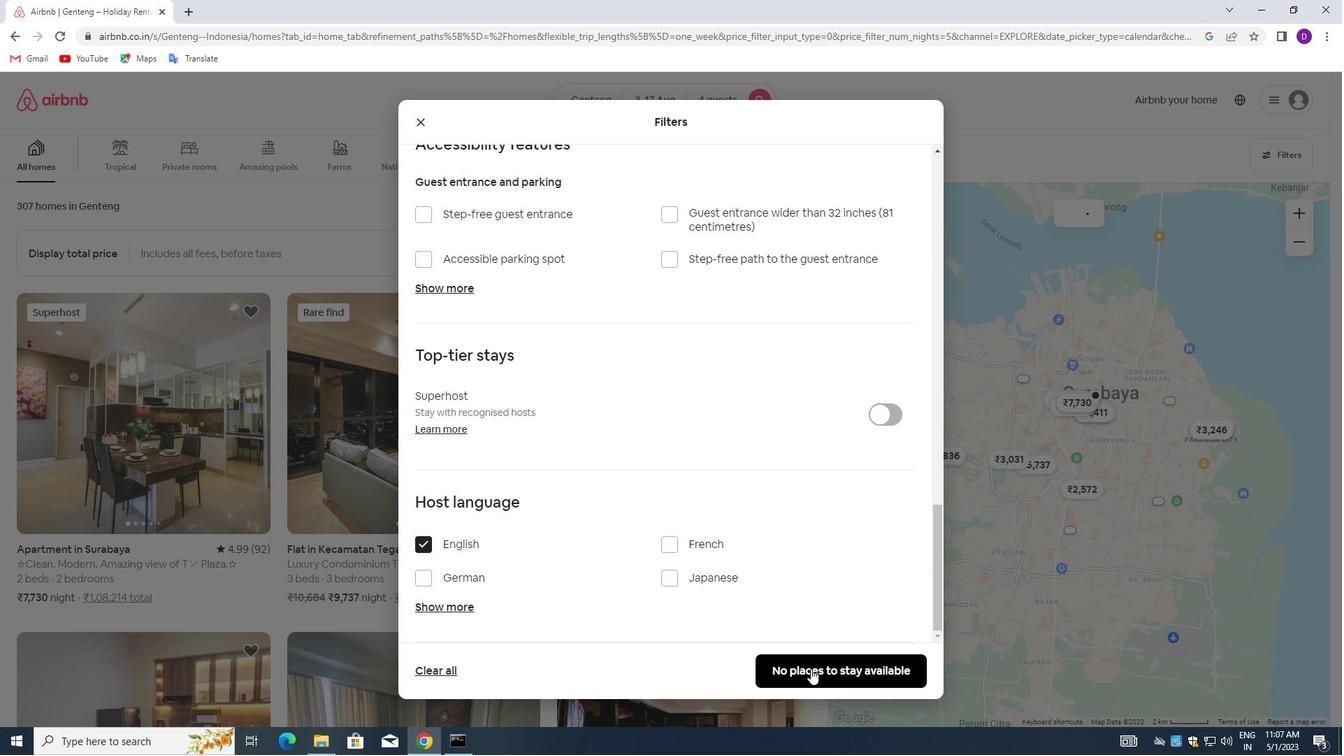 
Action: Mouse moved to (809, 654)
Screenshot: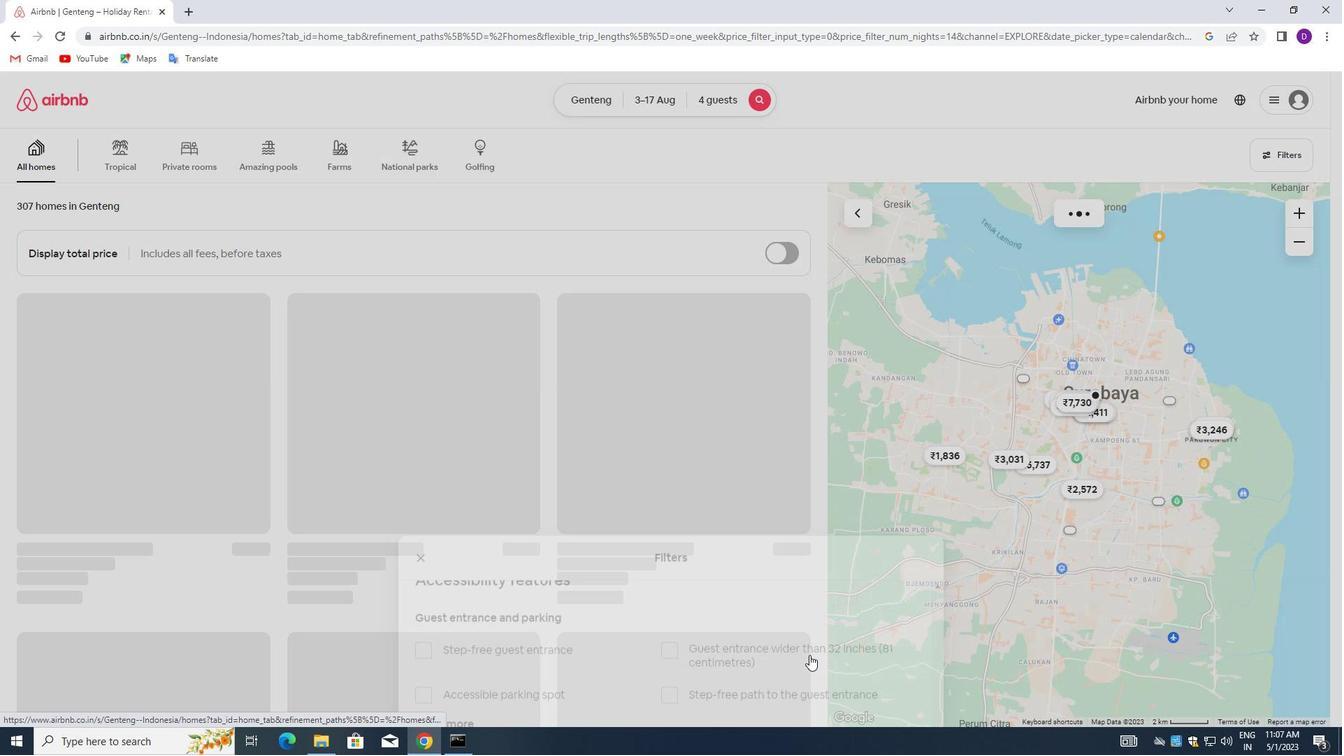 
